 Task: Search one way flight ticket for 4 adults, 1 infant in seat and 1 infant on lap in premium economy from Tampa: Tampa International Airport to Greensboro: Piedmont Triad International Airport on 5-1-2023. Number of bags: 5 checked bags. Price is upto 78000. Outbound departure time preference is 12:30.
Action: Mouse moved to (271, 251)
Screenshot: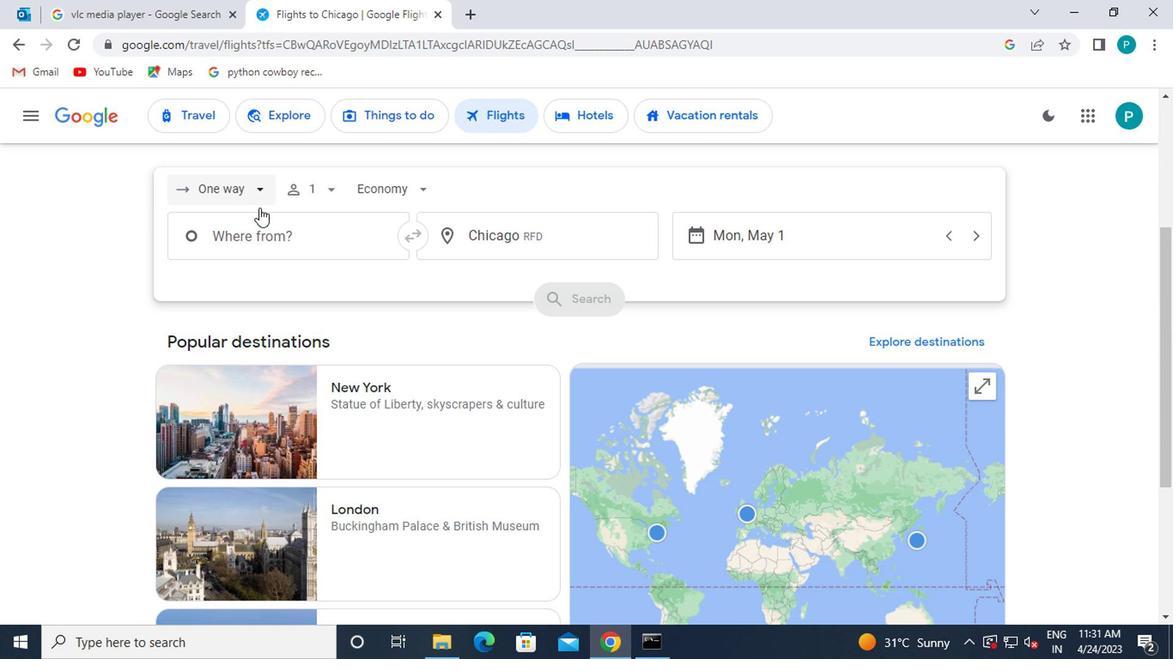 
Action: Mouse pressed left at (271, 251)
Screenshot: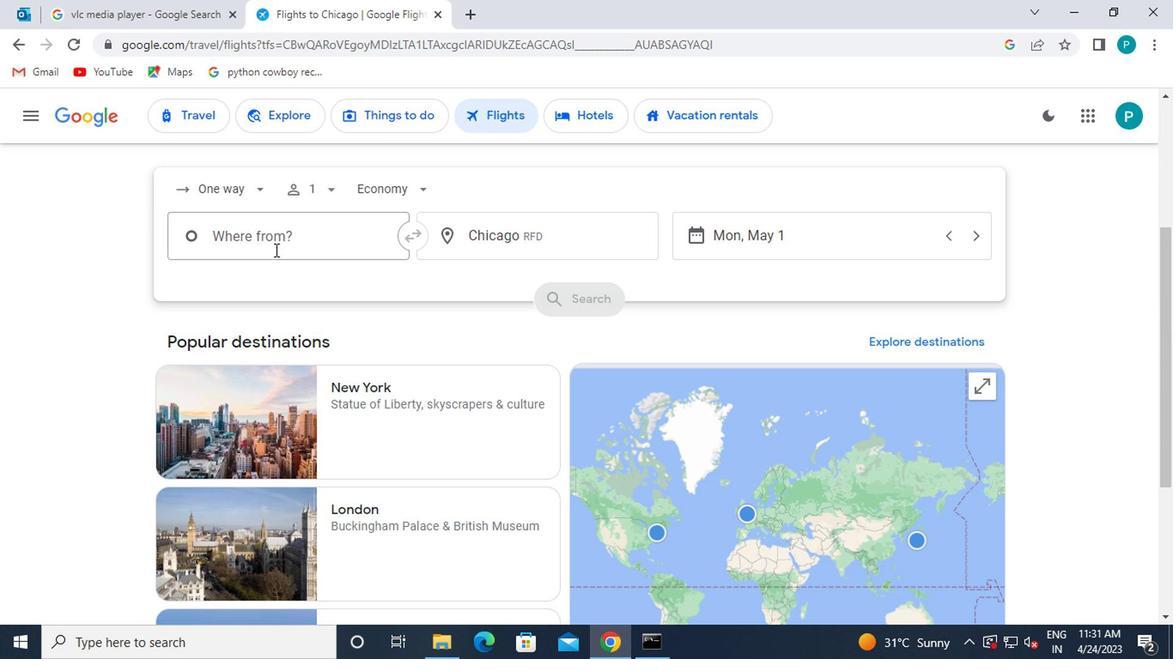 
Action: Key pressed tam
Screenshot: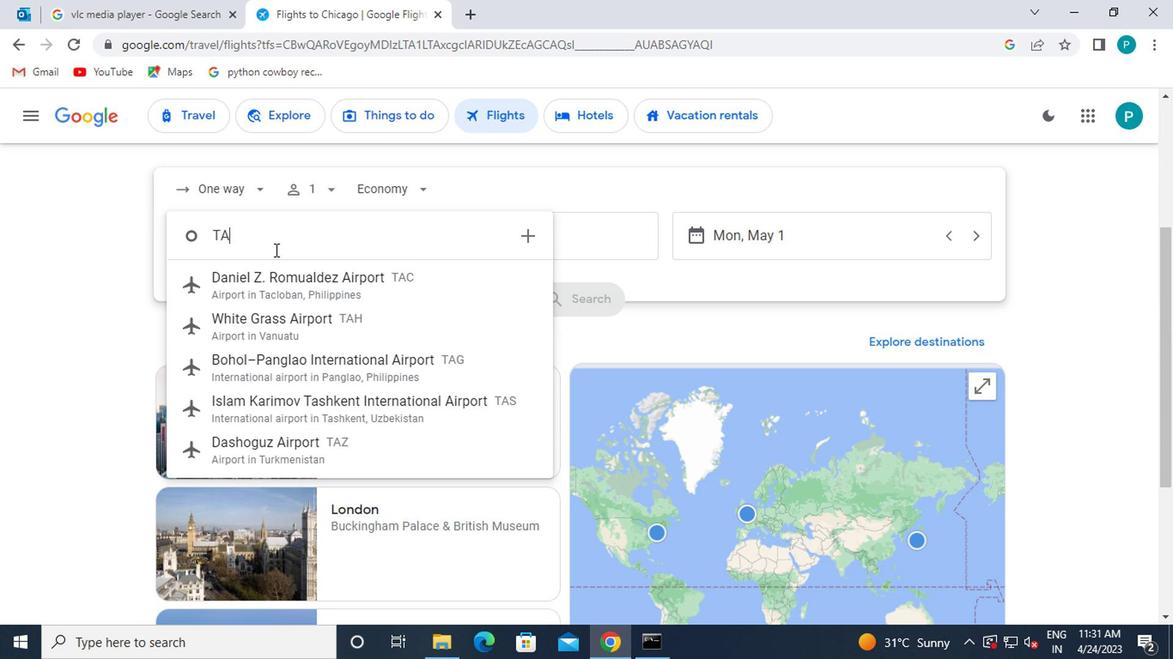 
Action: Mouse moved to (298, 249)
Screenshot: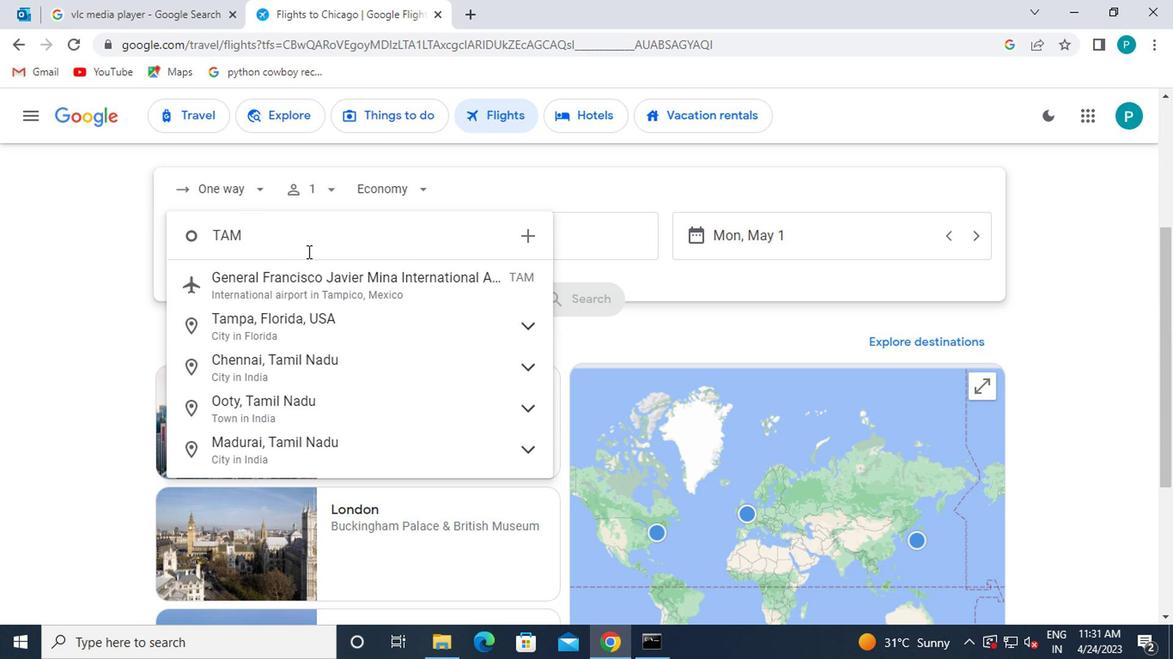 
Action: Key pressed <Key.backspace><Key.backspace>
Screenshot: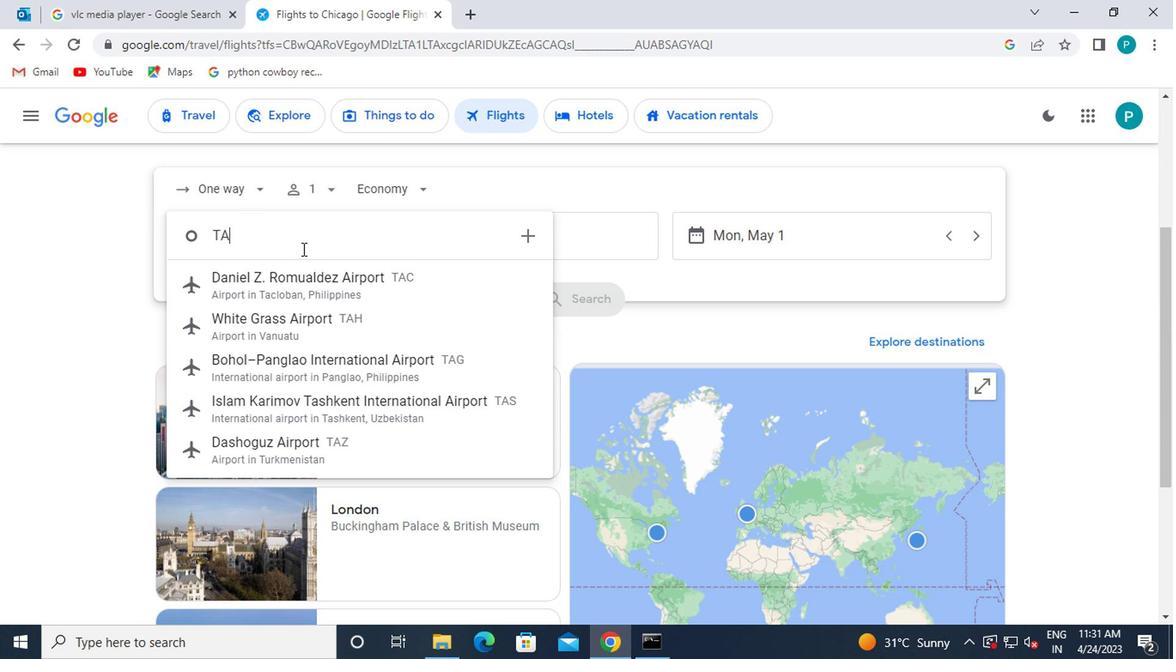 
Action: Mouse moved to (205, 190)
Screenshot: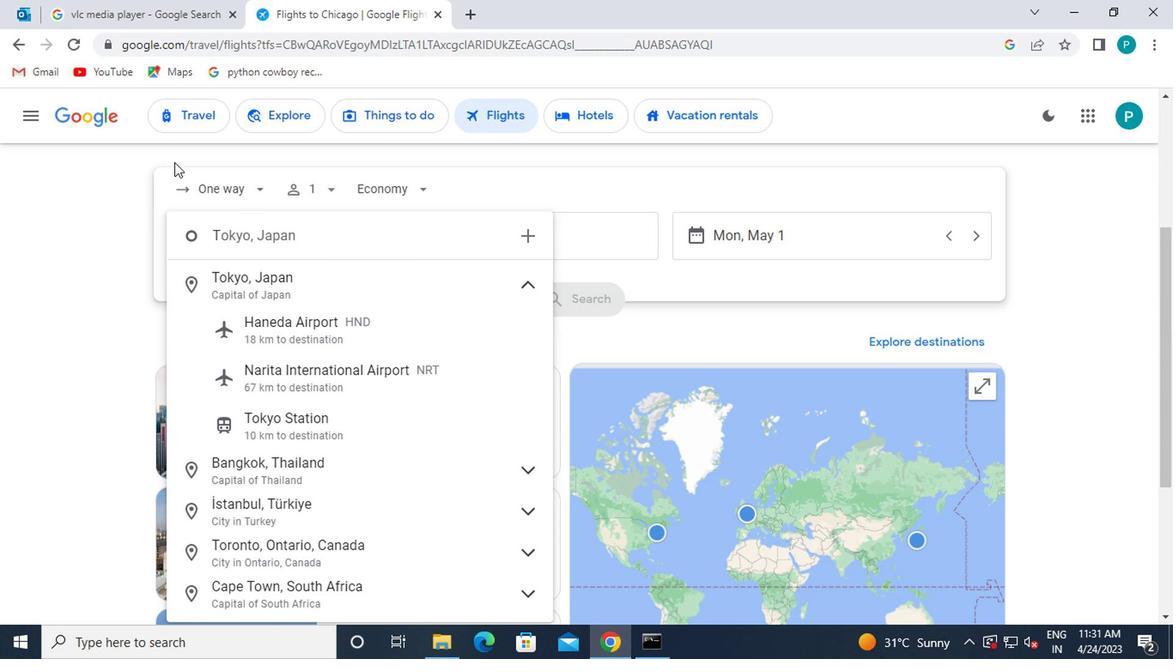 
Action: Mouse pressed left at (205, 190)
Screenshot: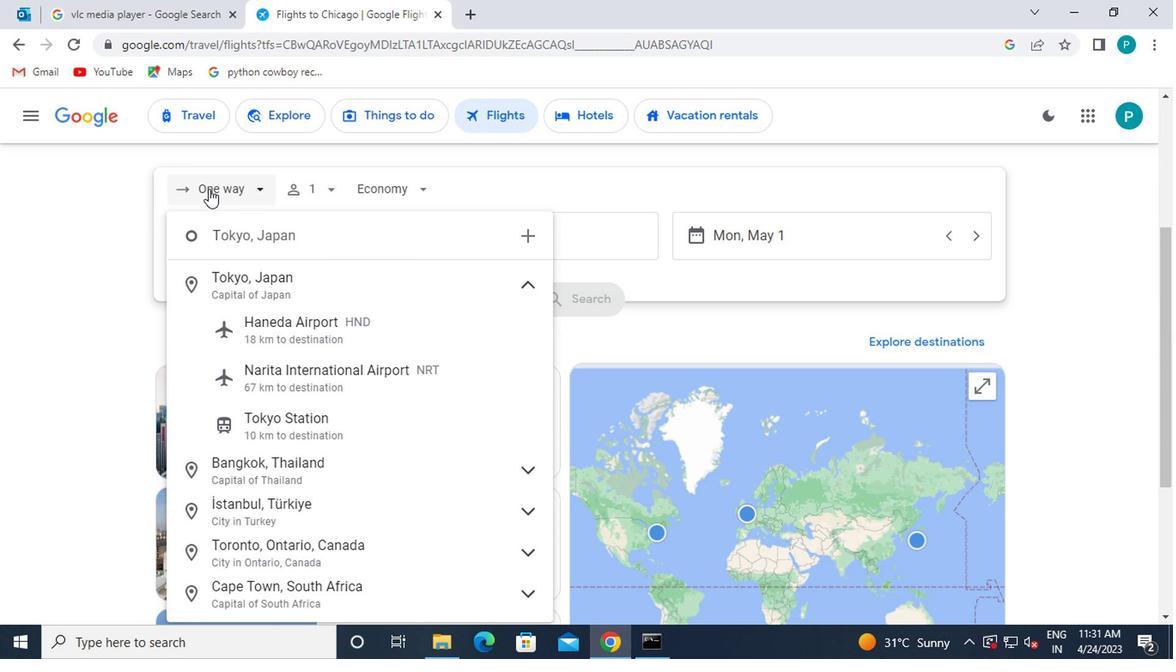 
Action: Mouse moved to (238, 265)
Screenshot: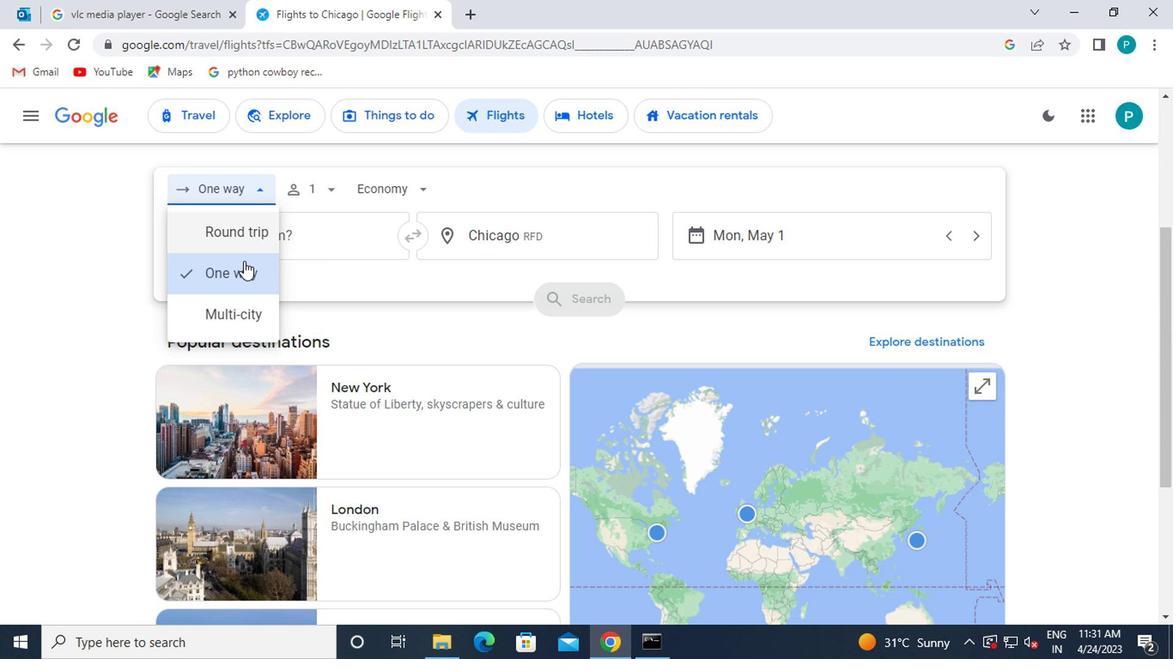 
Action: Mouse pressed left at (238, 265)
Screenshot: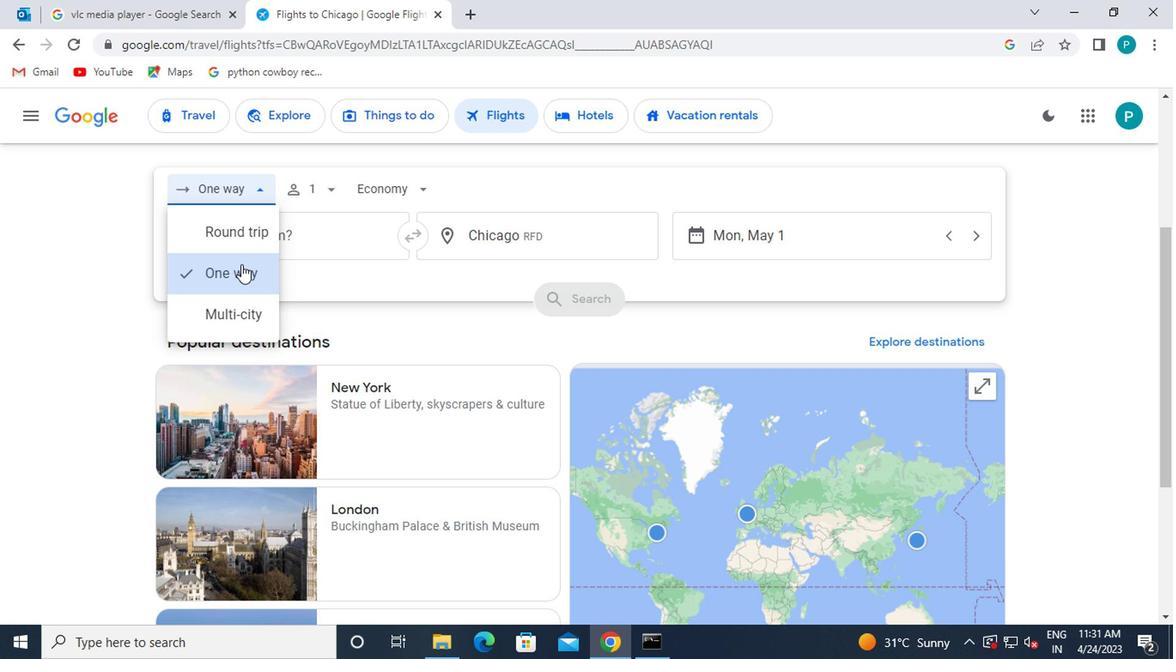 
Action: Mouse moved to (322, 195)
Screenshot: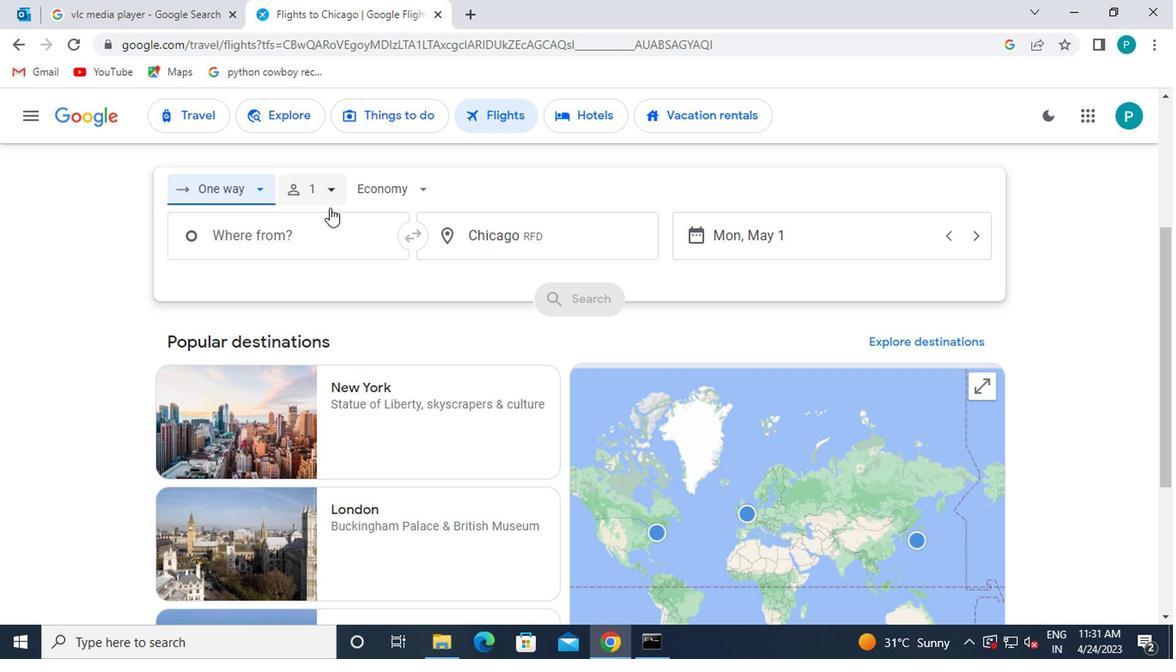 
Action: Mouse pressed left at (322, 195)
Screenshot: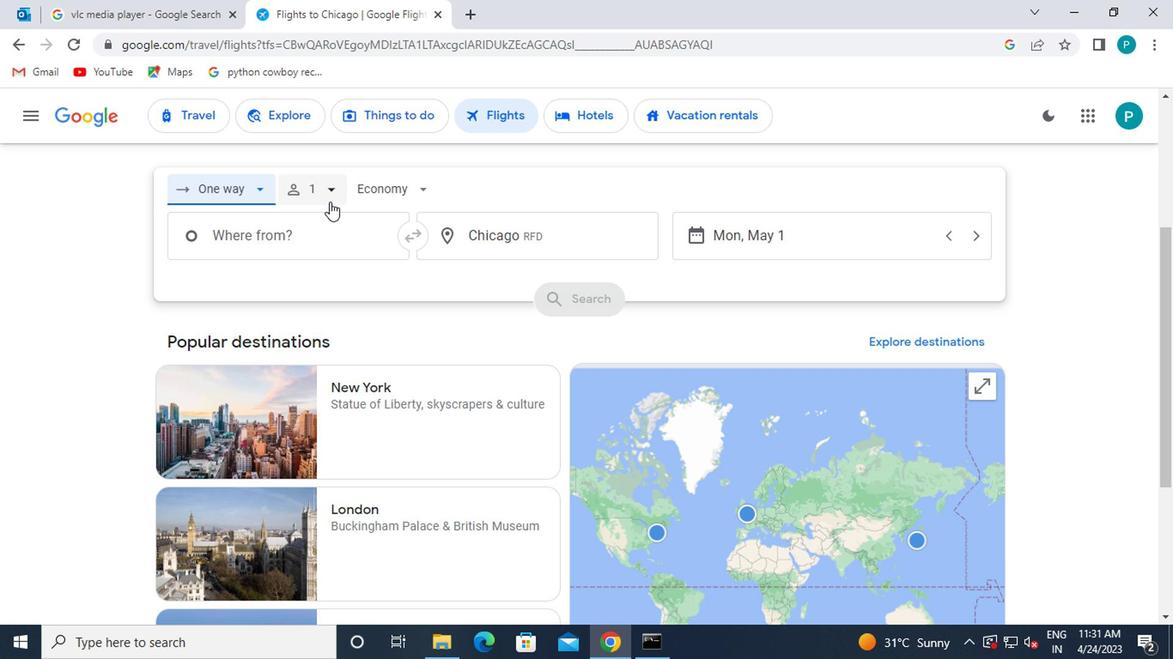 
Action: Mouse moved to (460, 236)
Screenshot: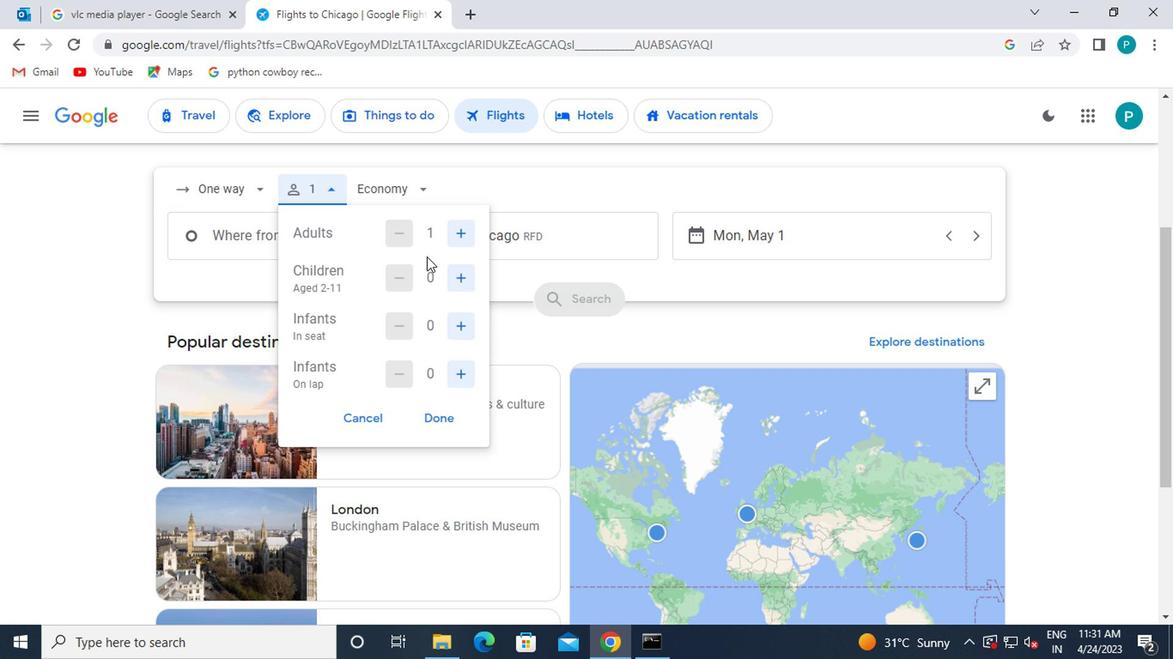 
Action: Mouse pressed left at (460, 236)
Screenshot: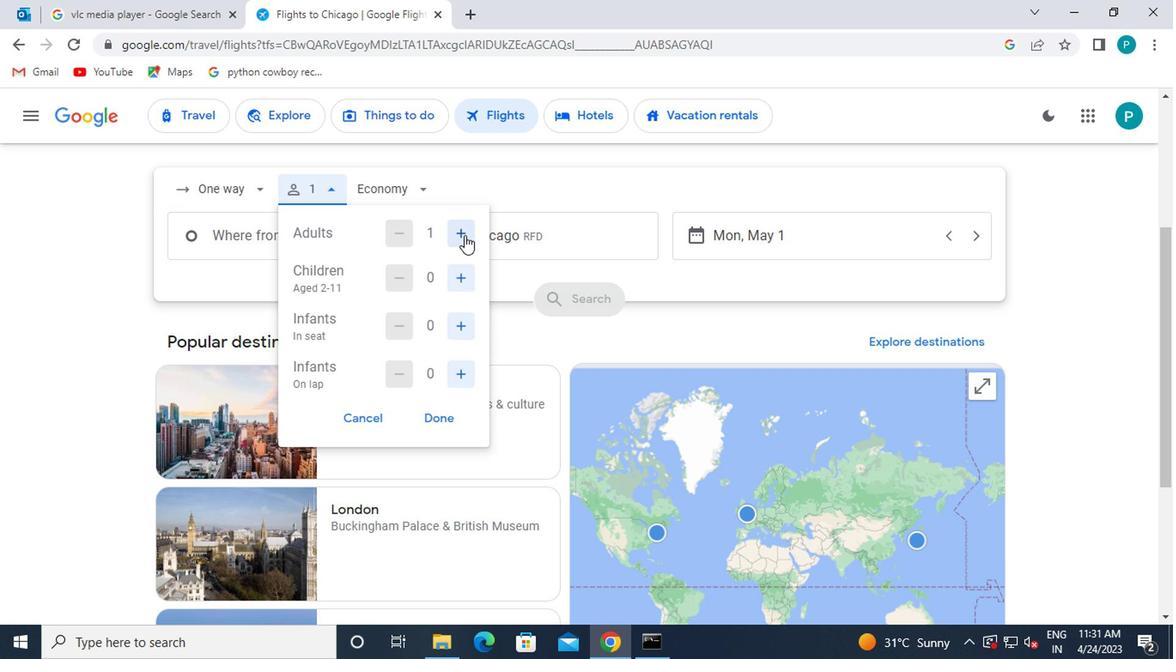 
Action: Mouse pressed left at (460, 236)
Screenshot: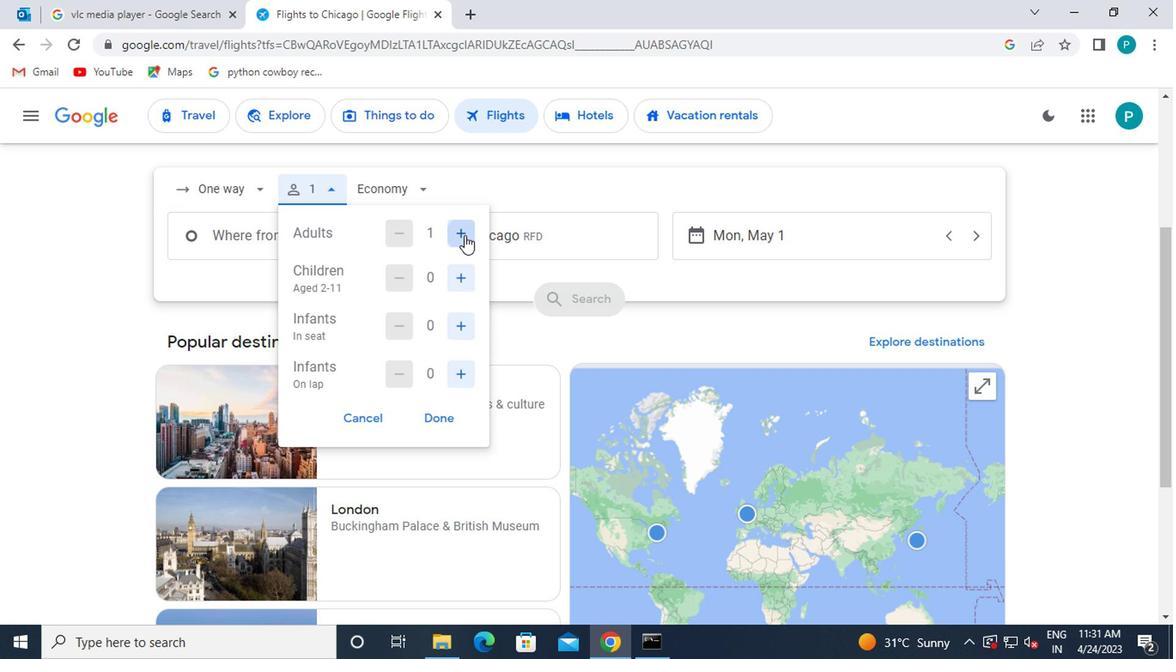 
Action: Mouse pressed left at (460, 236)
Screenshot: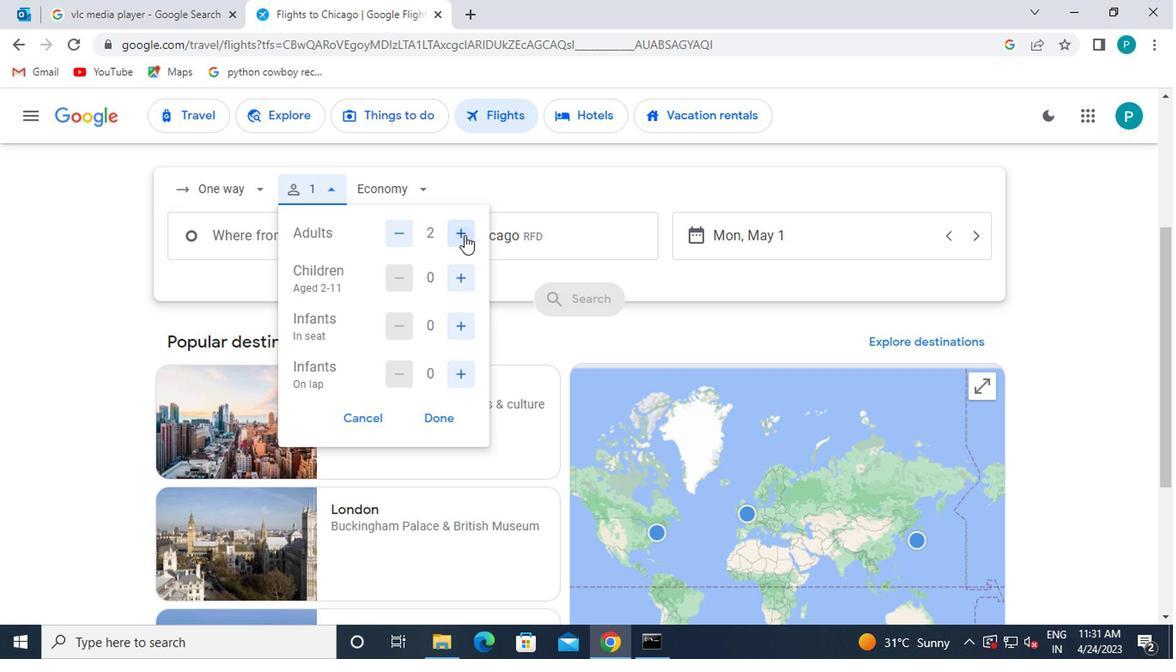 
Action: Mouse moved to (460, 321)
Screenshot: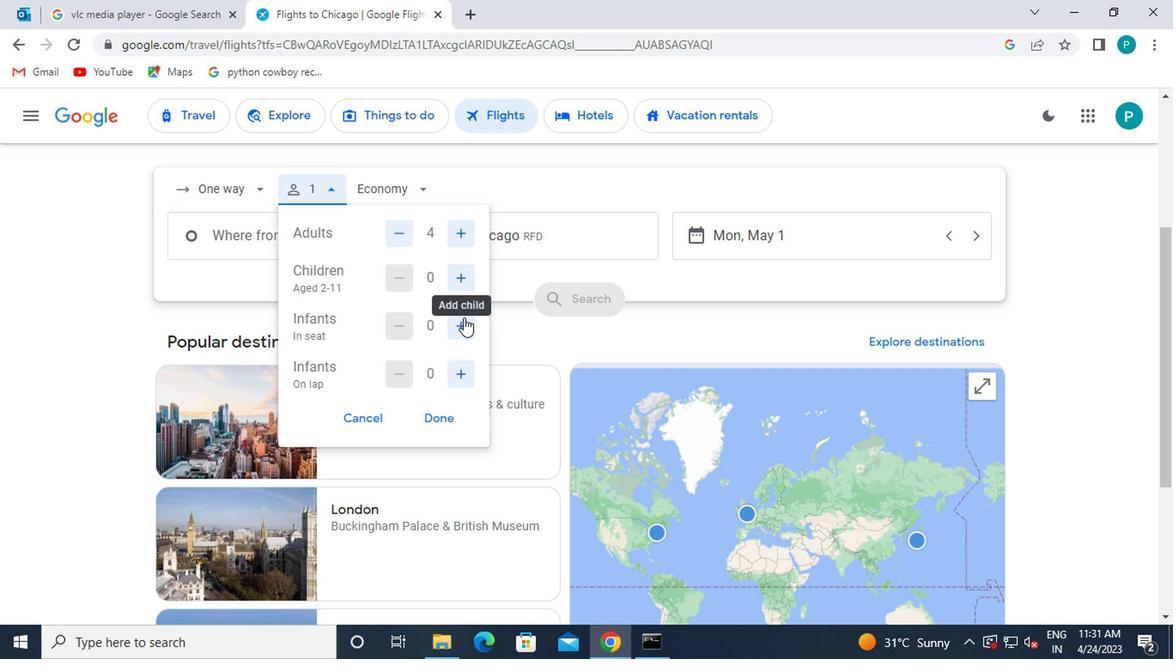 
Action: Mouse pressed left at (460, 321)
Screenshot: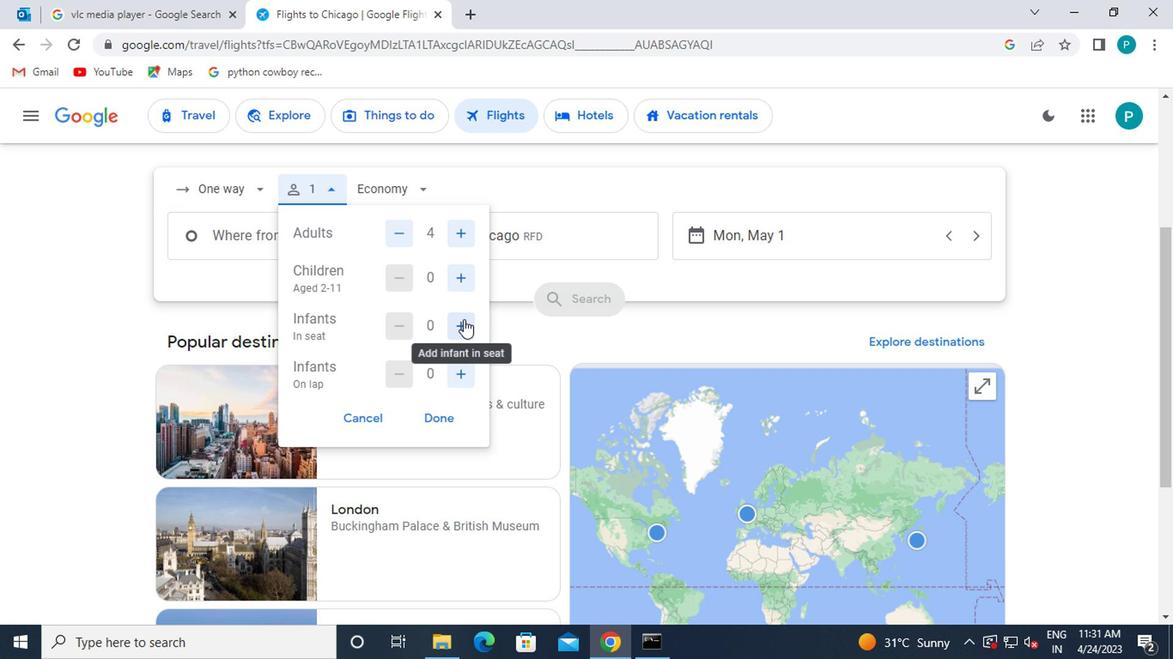 
Action: Mouse moved to (467, 379)
Screenshot: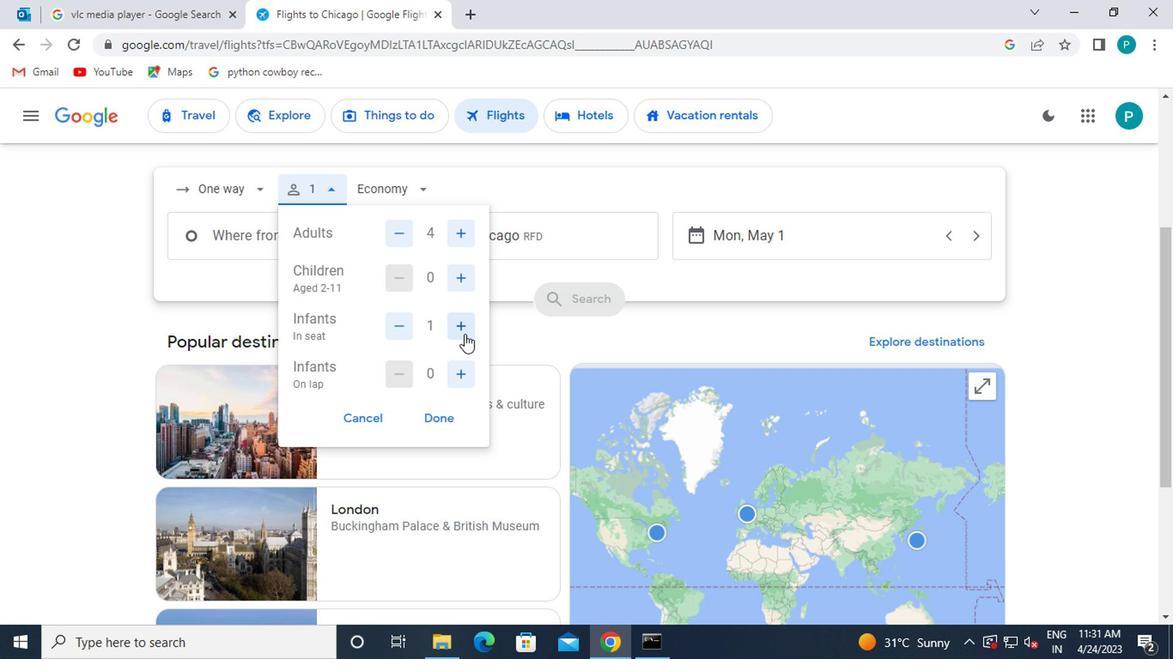 
Action: Mouse pressed left at (467, 379)
Screenshot: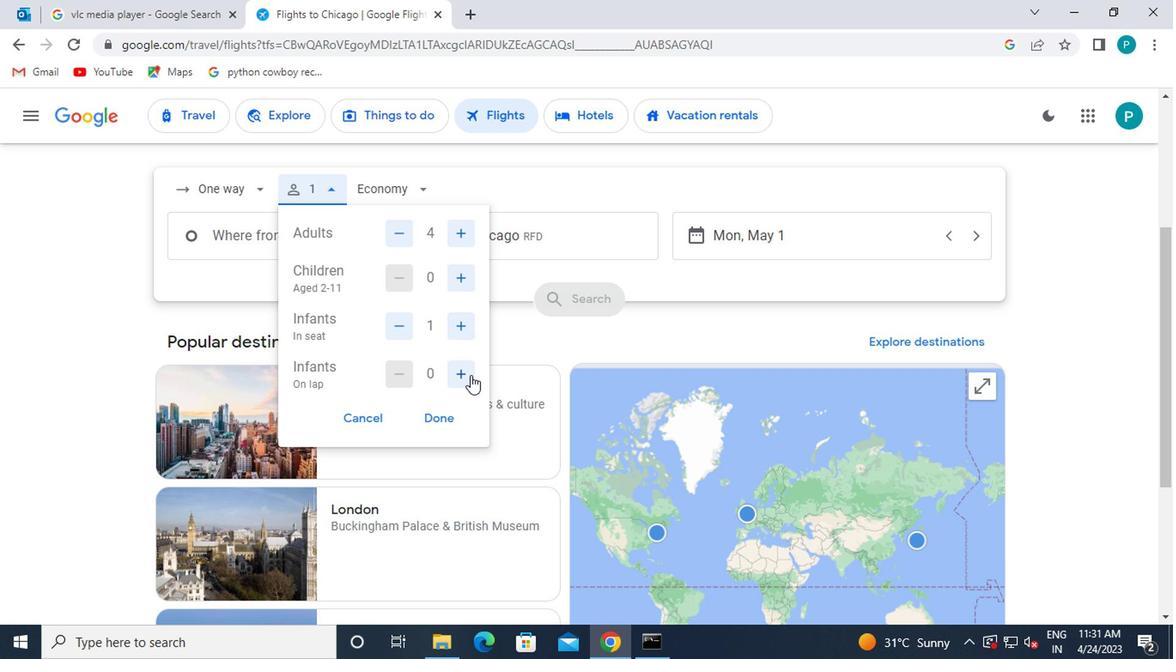
Action: Mouse moved to (430, 415)
Screenshot: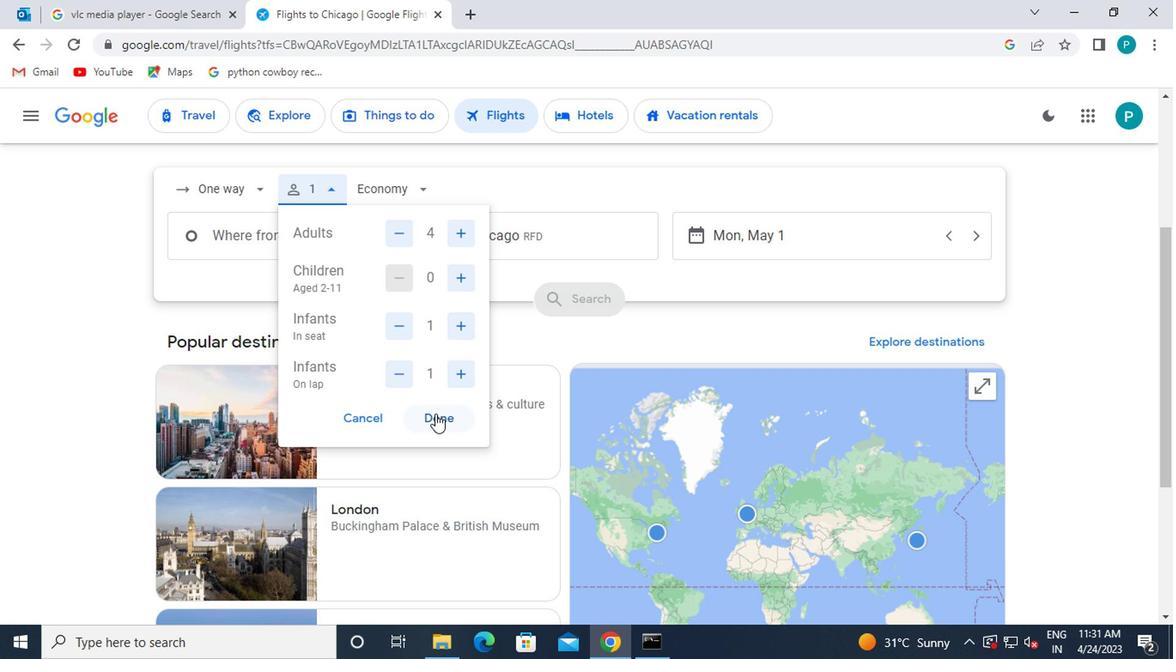 
Action: Mouse pressed left at (430, 415)
Screenshot: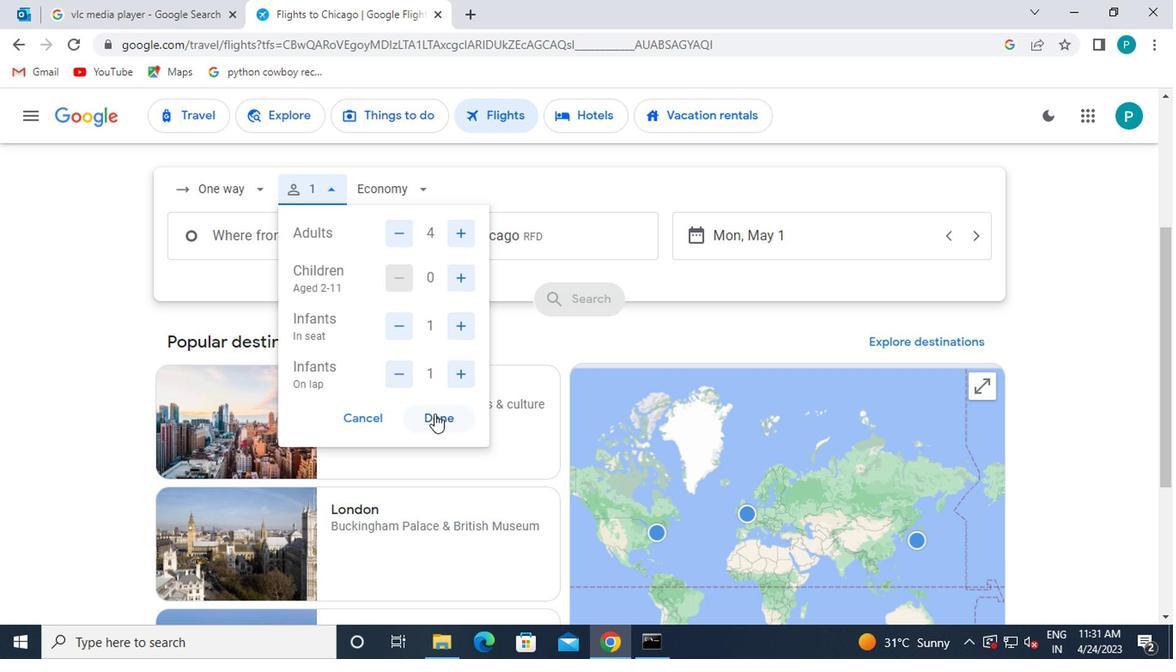 
Action: Mouse moved to (417, 186)
Screenshot: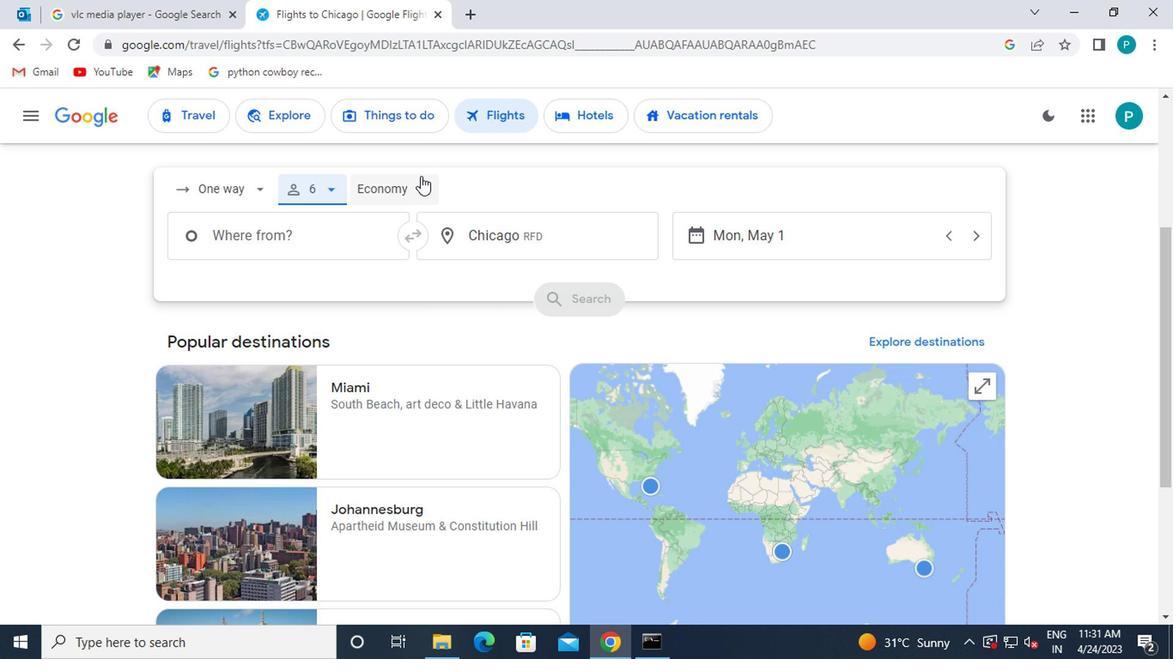 
Action: Mouse pressed left at (417, 186)
Screenshot: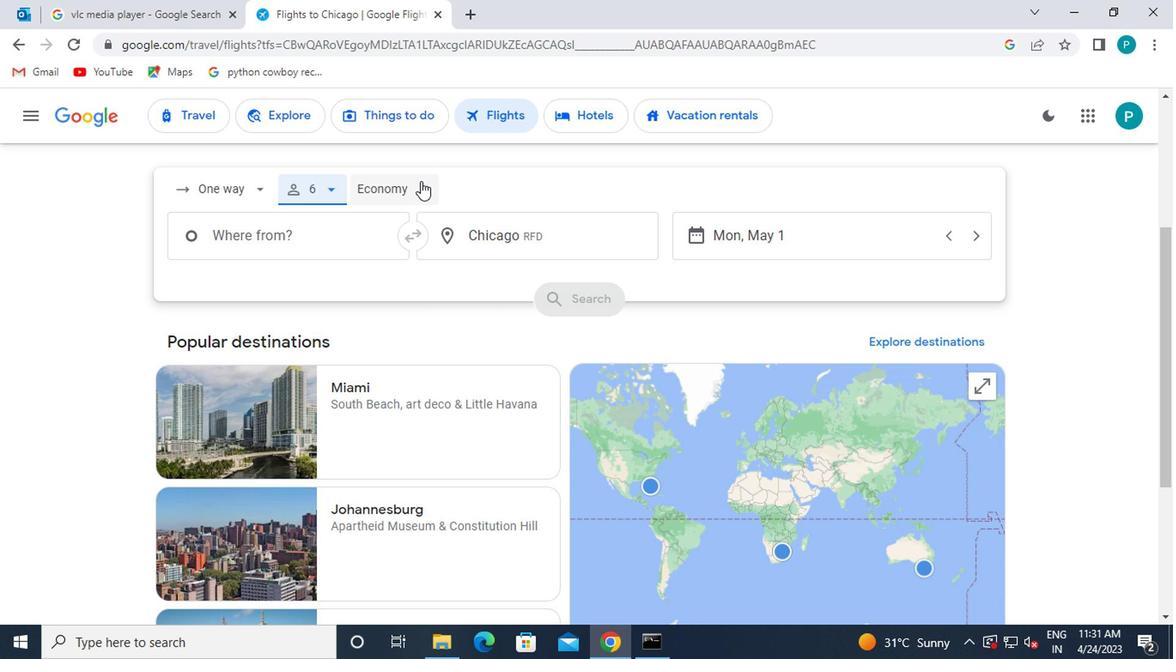 
Action: Mouse moved to (424, 270)
Screenshot: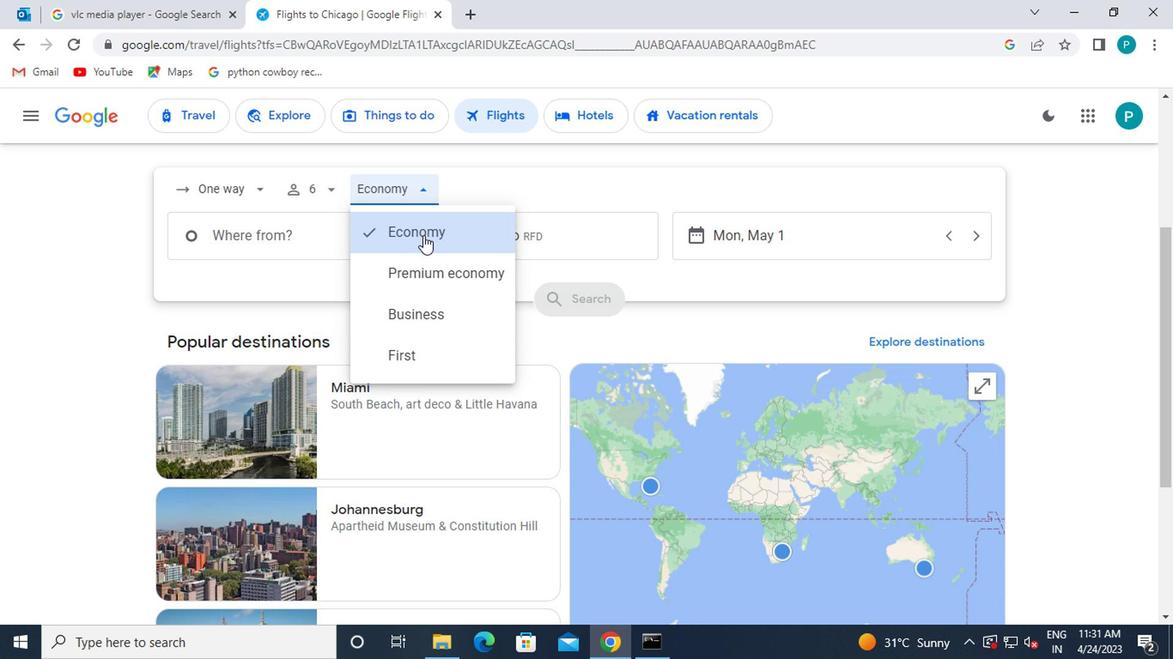 
Action: Mouse pressed left at (424, 270)
Screenshot: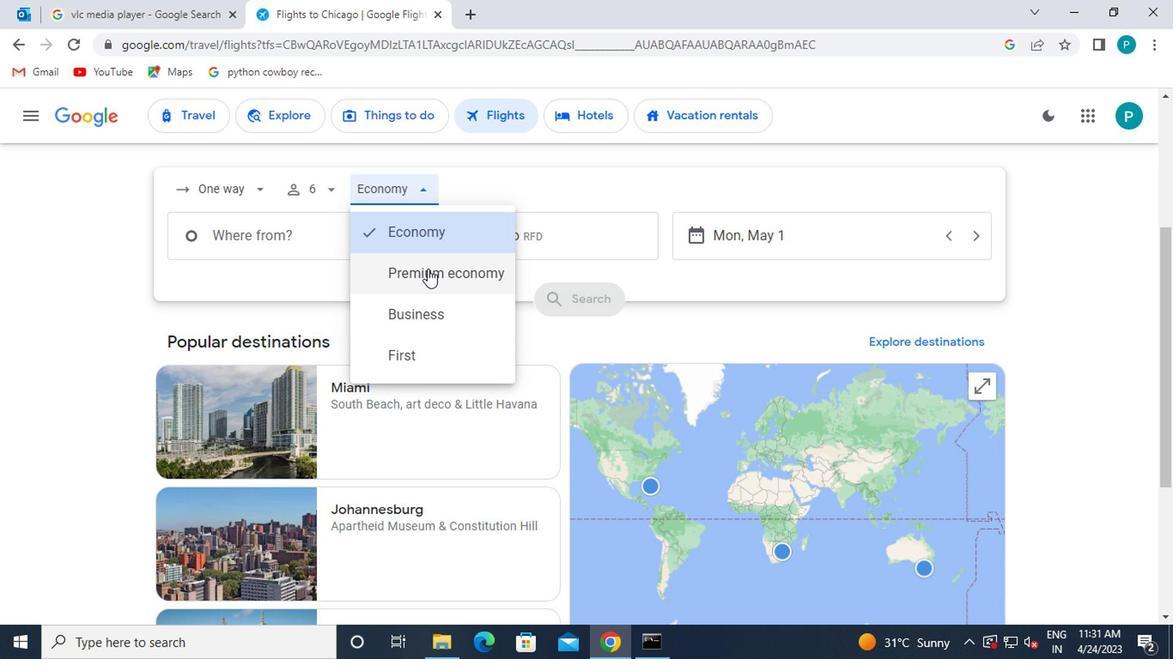 
Action: Mouse moved to (268, 243)
Screenshot: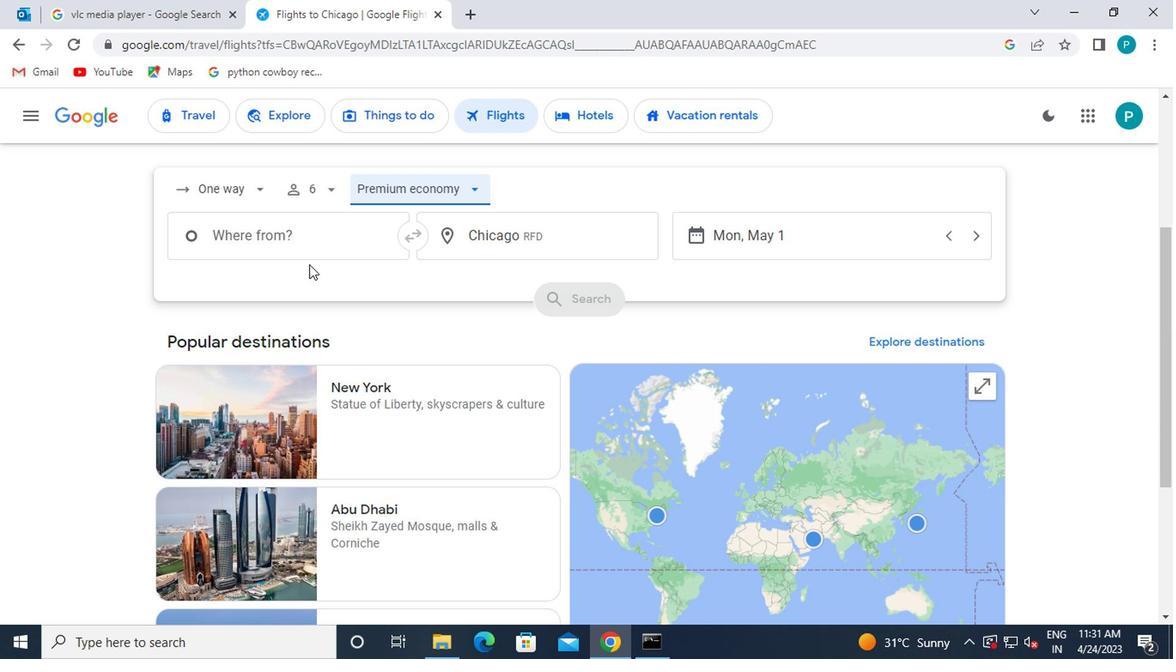 
Action: Mouse pressed left at (268, 243)
Screenshot: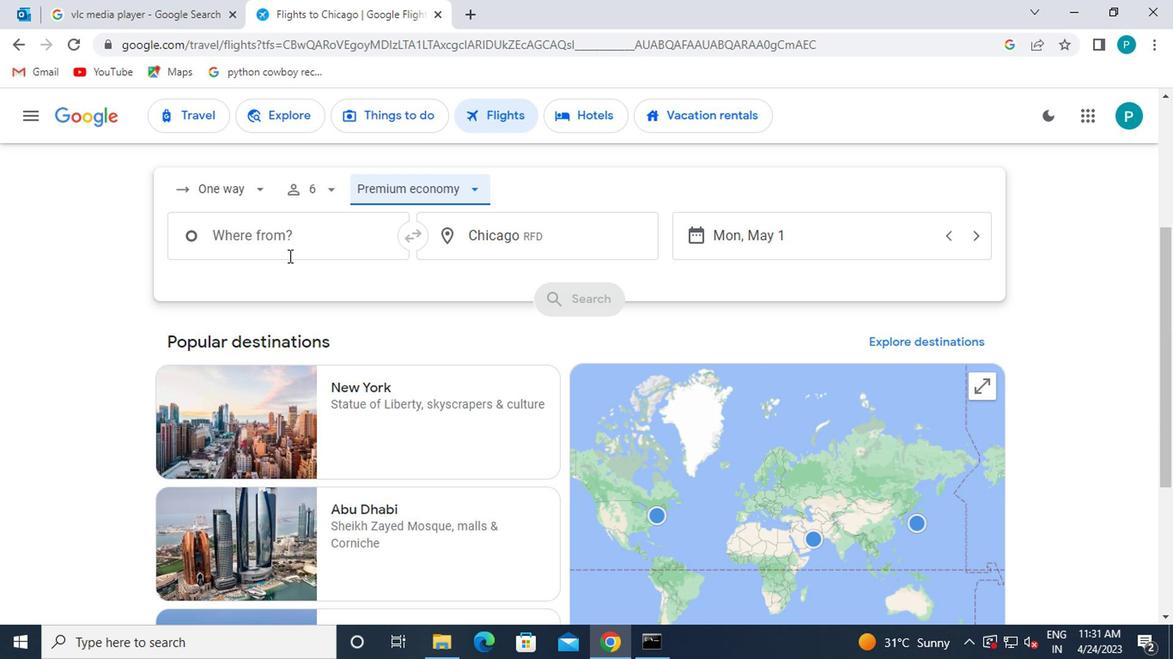 
Action: Mouse moved to (263, 256)
Screenshot: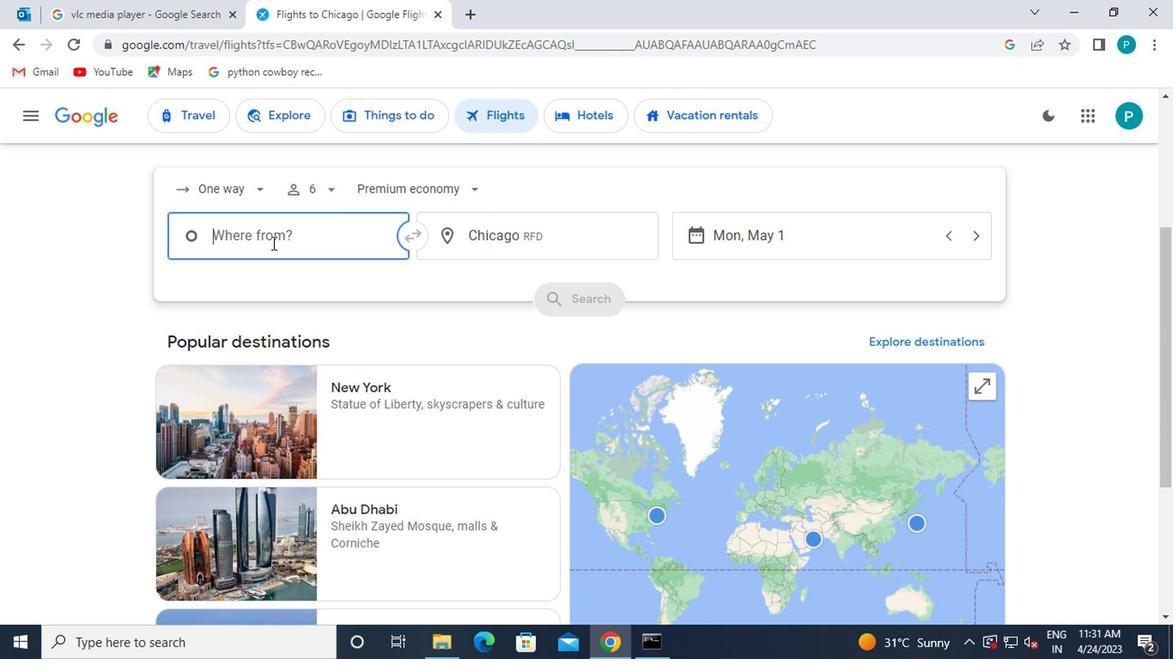 
Action: Key pressed tampa<Key.caps_lock><Key.caps_lock><Key.caps_lock>international<Key.space>to<Key.backspace><Key.backspace>
Screenshot: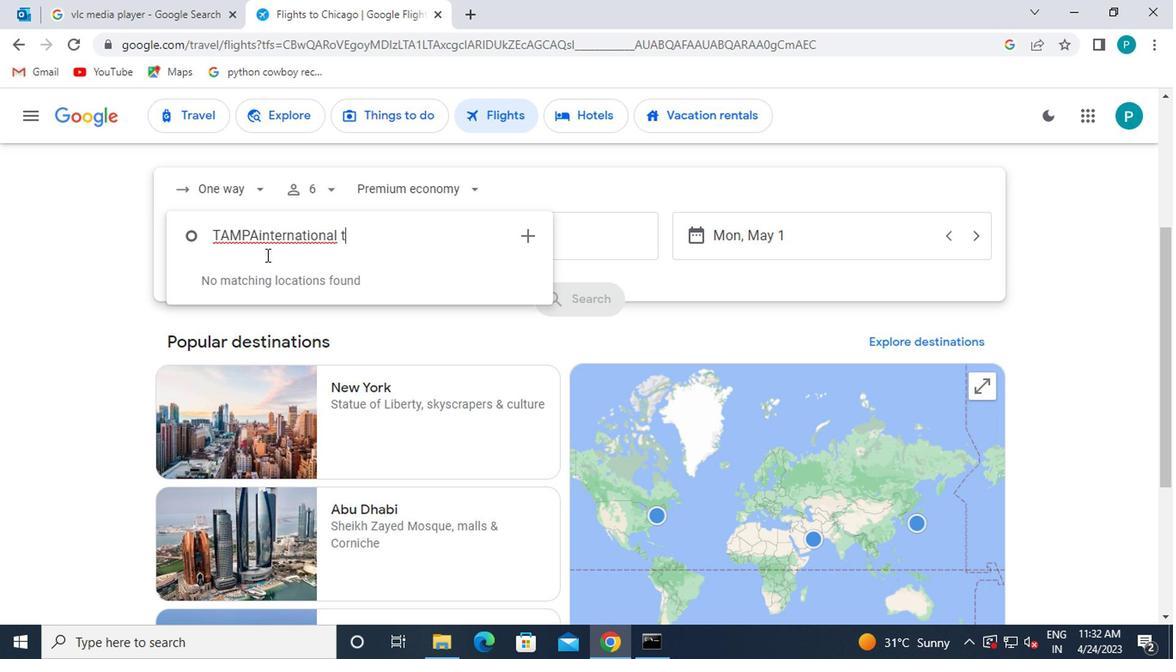 
Action: Mouse moved to (266, 282)
Screenshot: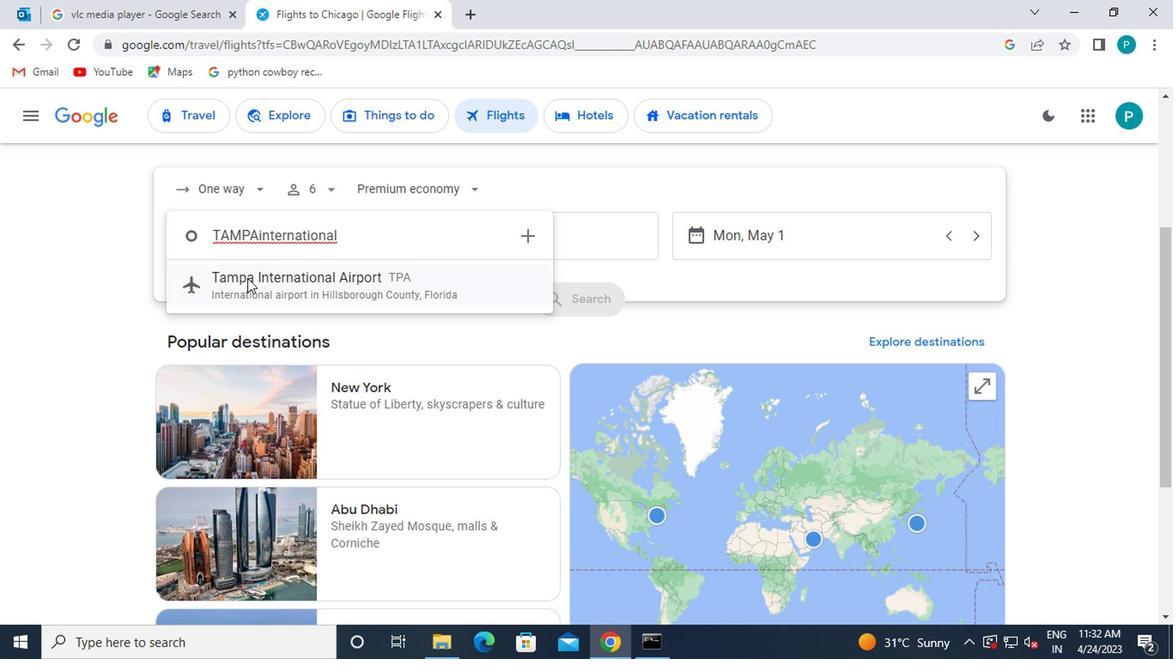 
Action: Mouse pressed left at (266, 282)
Screenshot: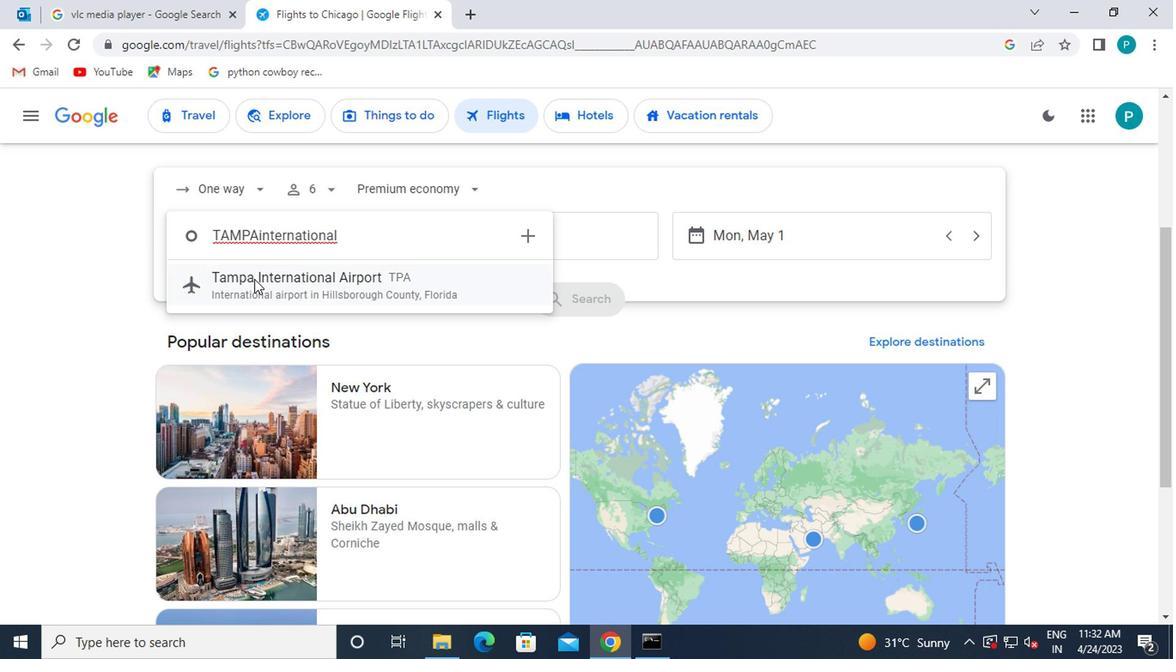 
Action: Mouse moved to (501, 235)
Screenshot: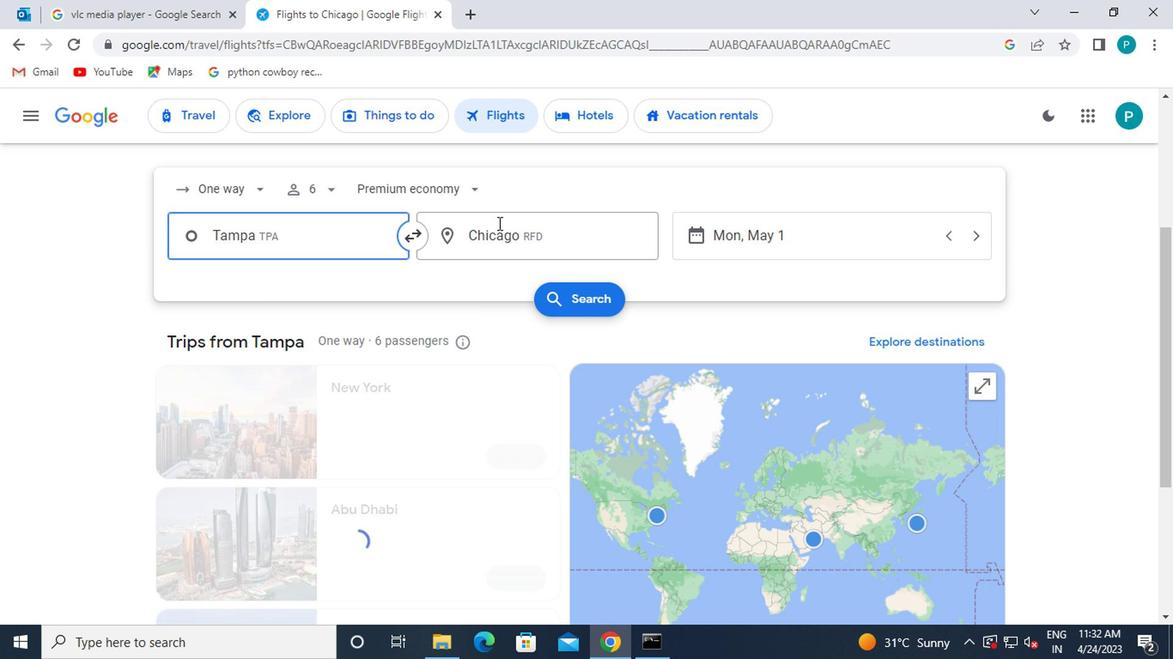 
Action: Mouse pressed left at (501, 235)
Screenshot: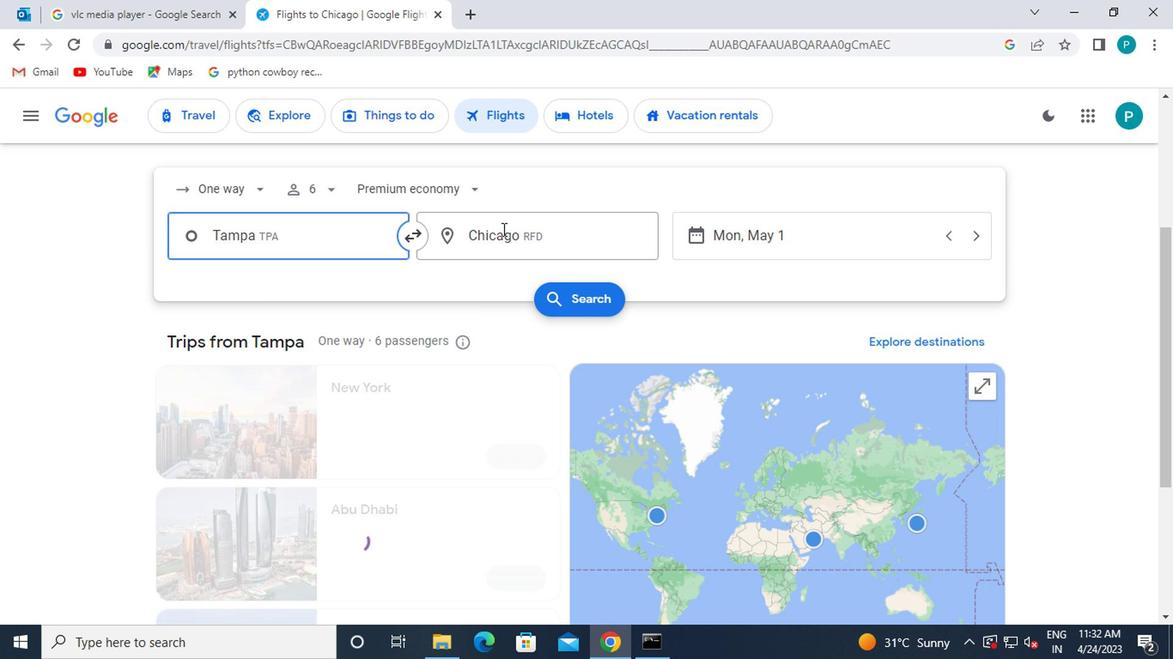 
Action: Mouse moved to (722, 240)
Screenshot: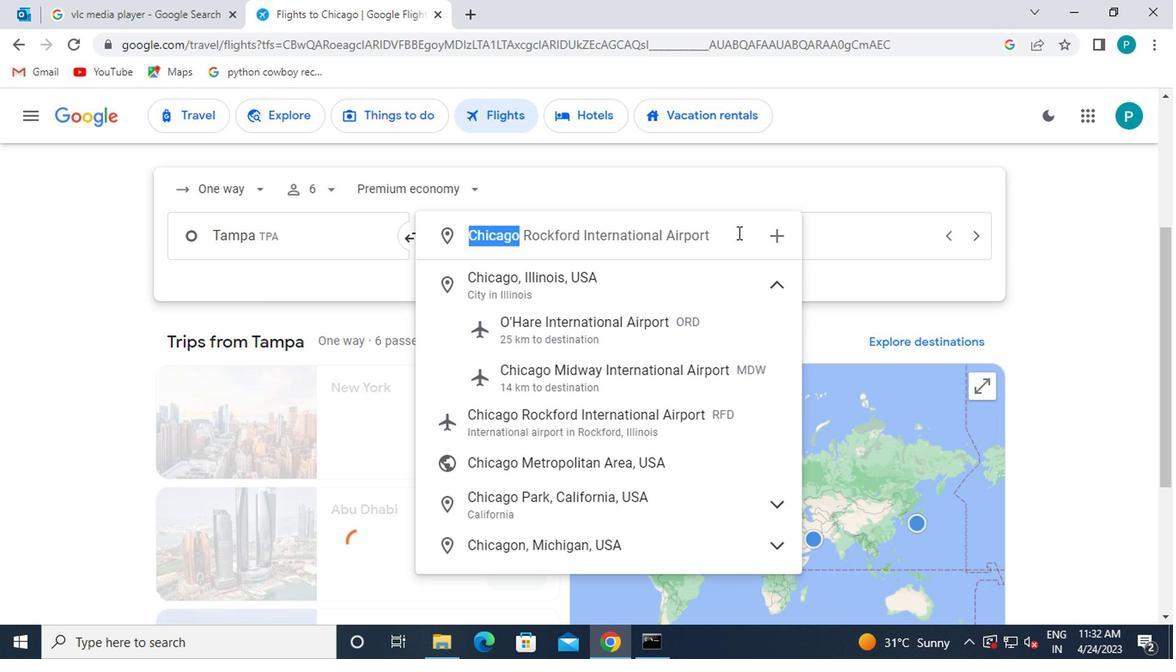
Action: Mouse pressed left at (722, 240)
Screenshot: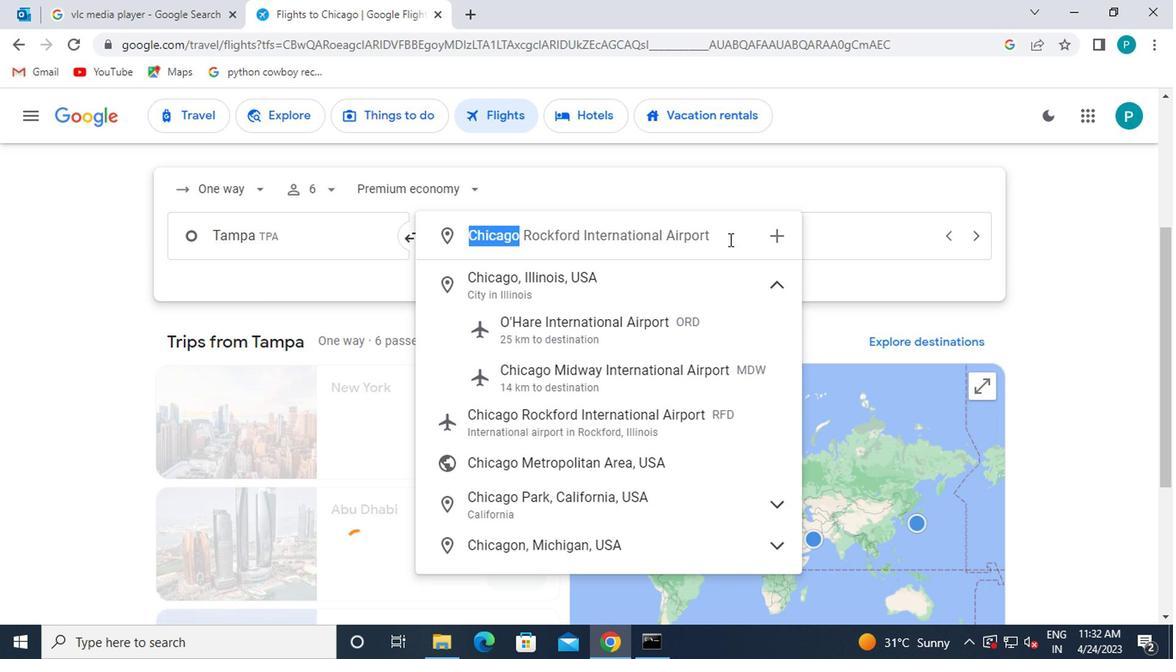 
Action: Mouse moved to (725, 235)
Screenshot: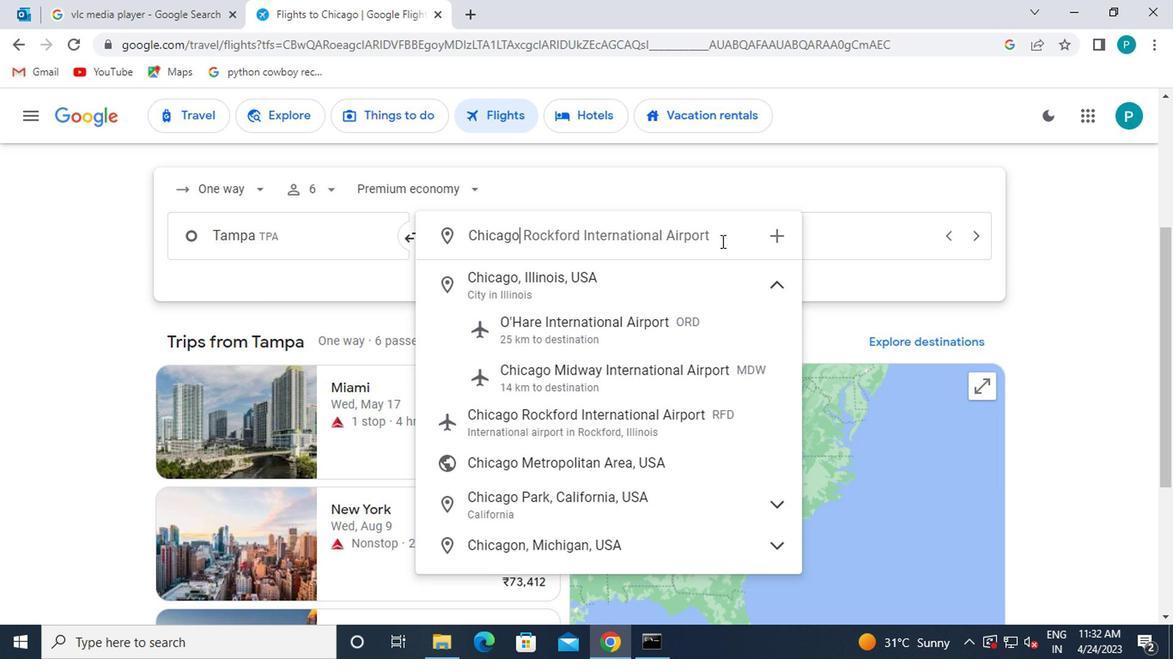 
Action: Mouse pressed left at (725, 235)
Screenshot: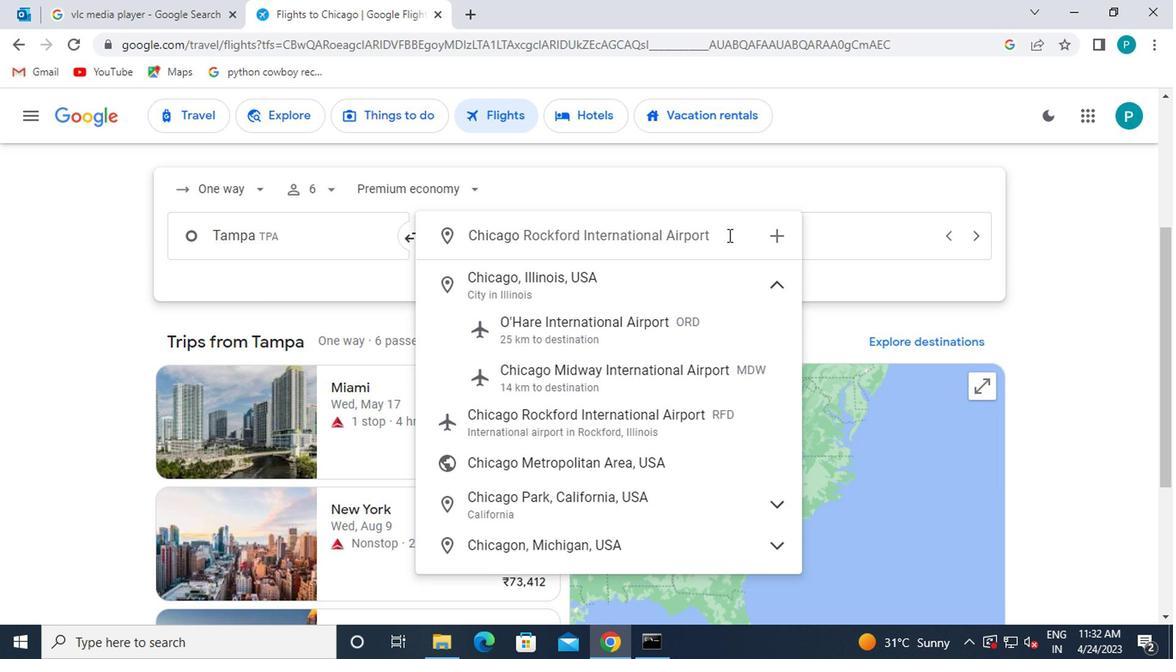 
Action: Mouse moved to (714, 228)
Screenshot: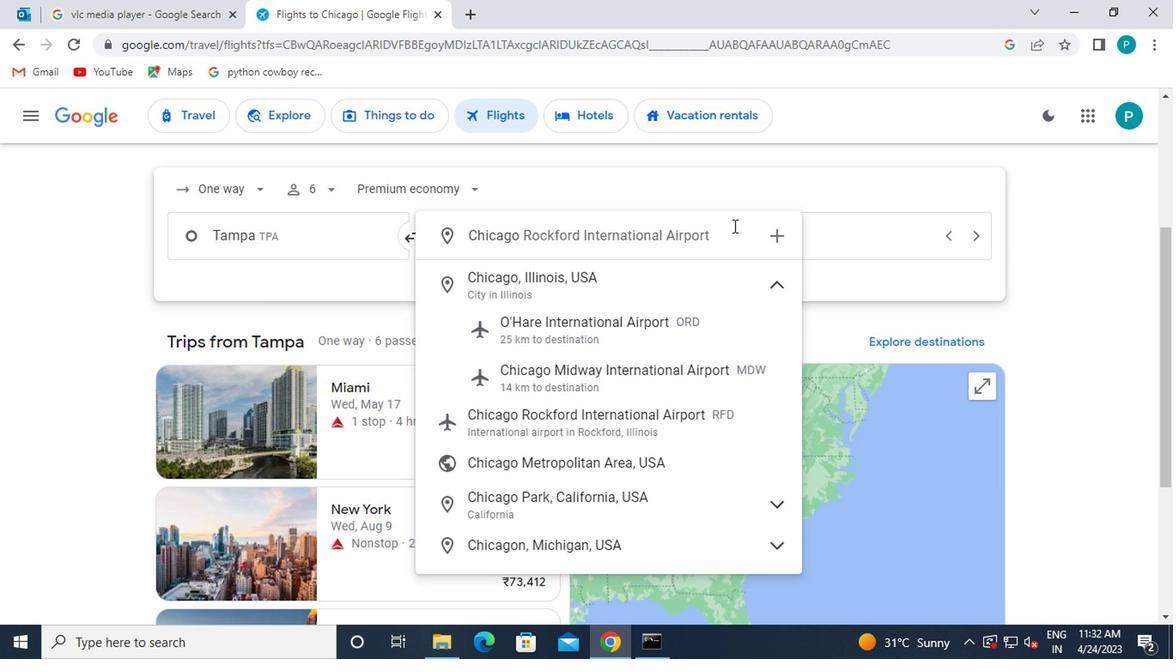 
Action: Mouse pressed left at (714, 228)
Screenshot: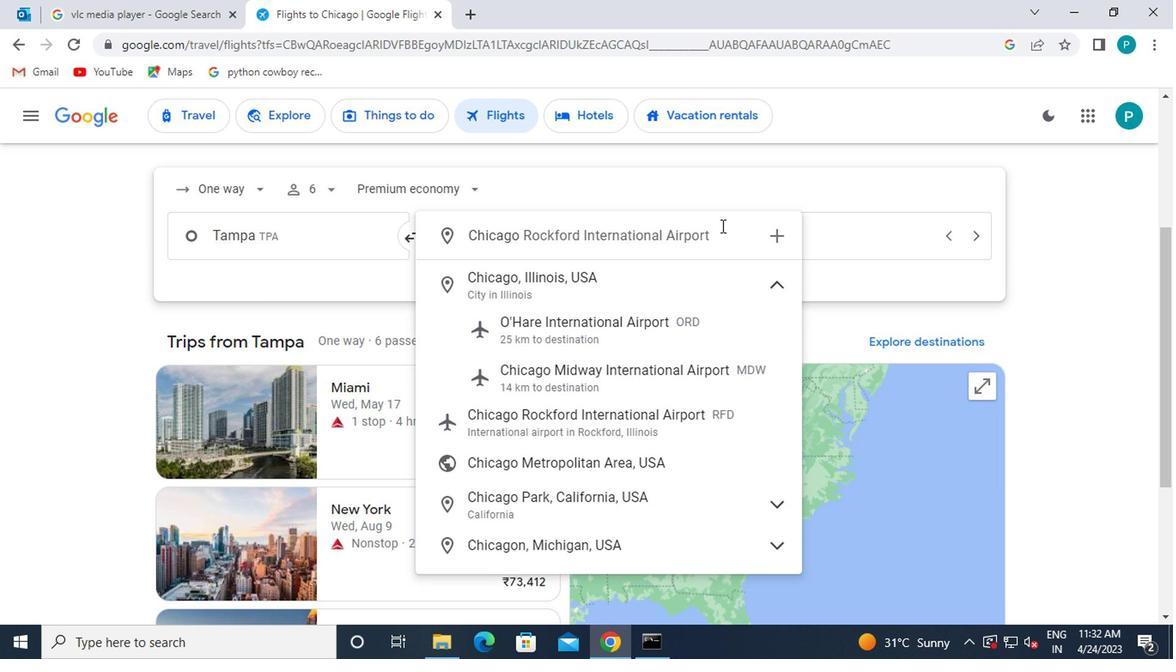 
Action: Mouse moved to (711, 237)
Screenshot: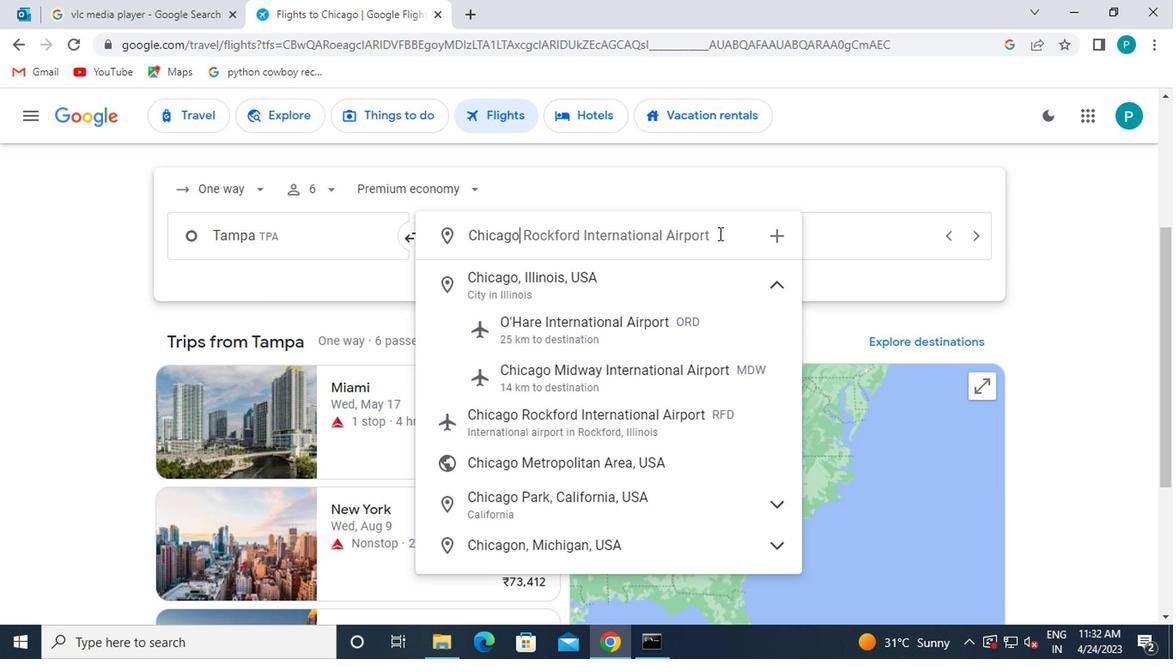 
Action: Mouse pressed left at (711, 237)
Screenshot: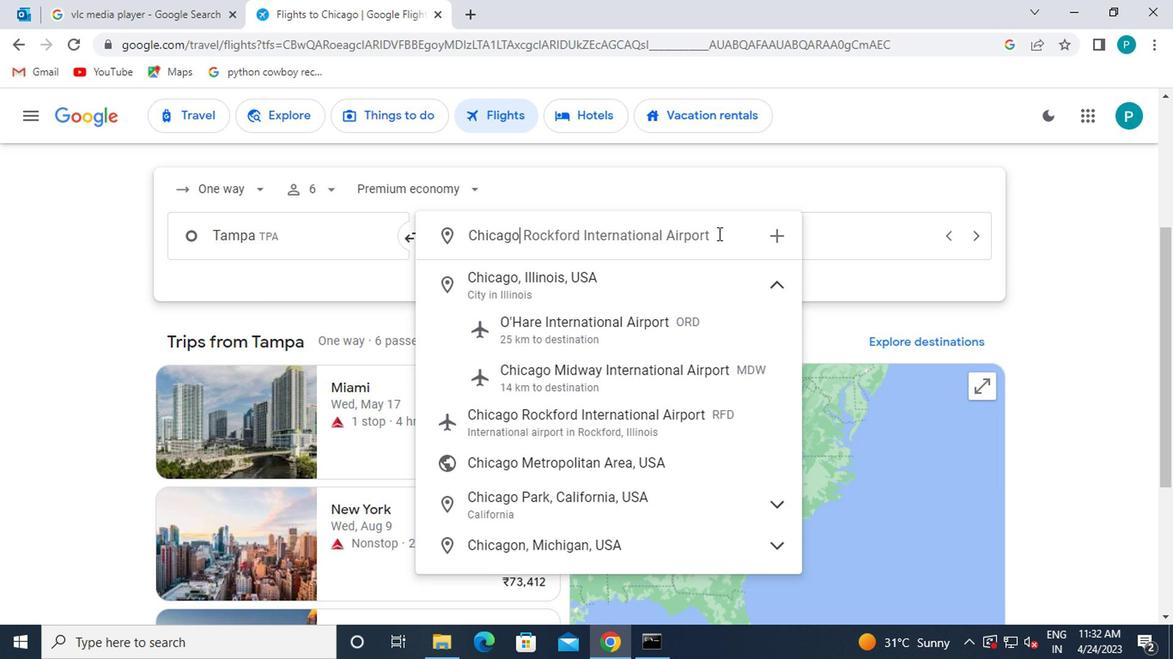 
Action: Mouse pressed left at (711, 237)
Screenshot: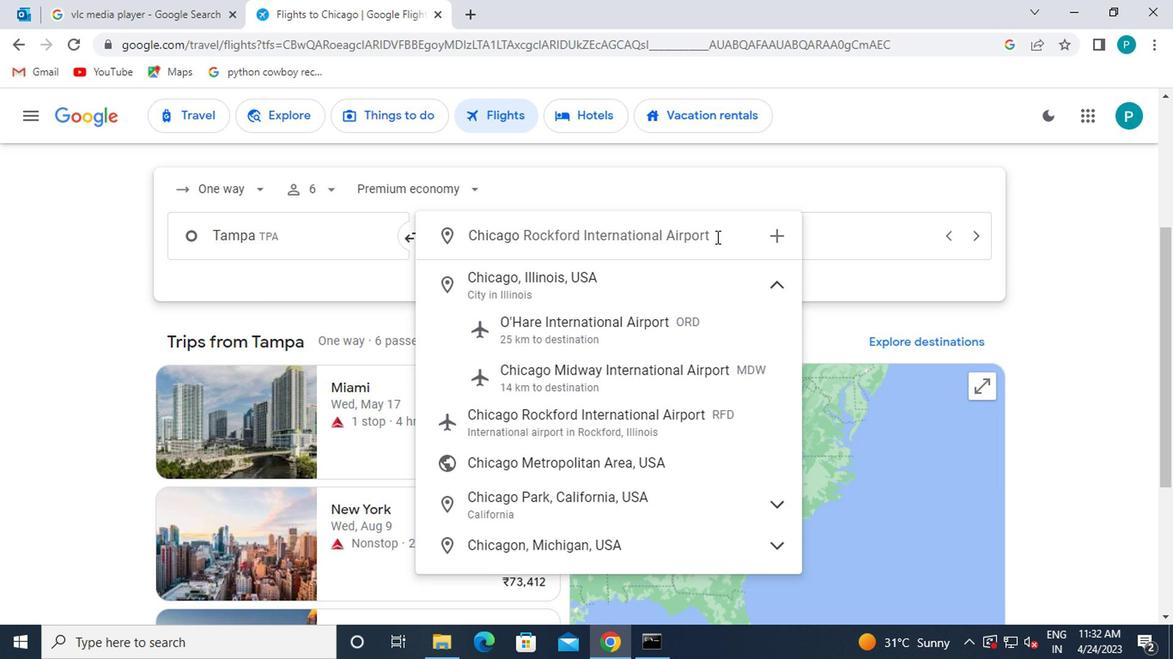 
Action: Mouse moved to (707, 238)
Screenshot: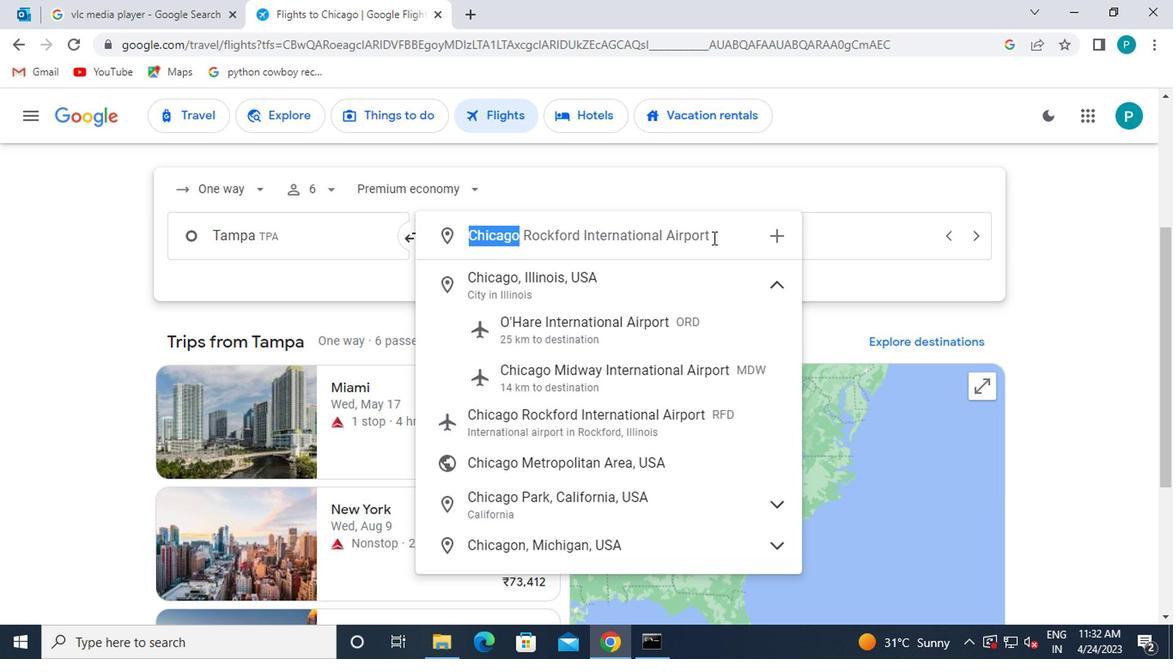 
Action: Key pressed <Key.backspace>
Screenshot: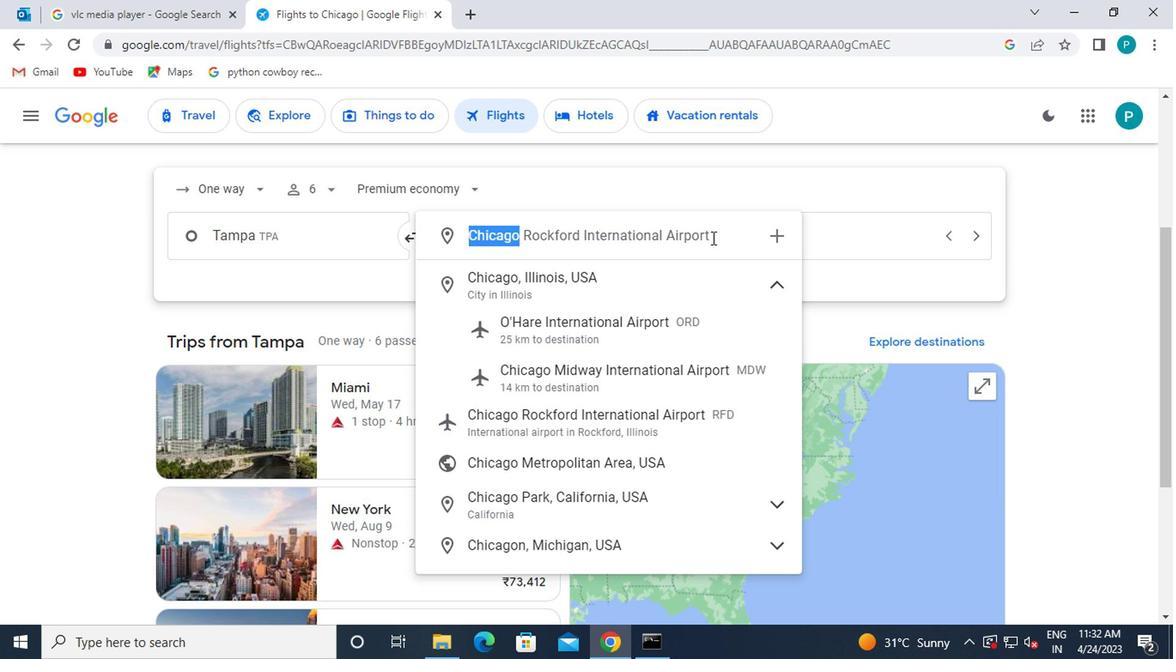 
Action: Mouse moved to (657, 291)
Screenshot: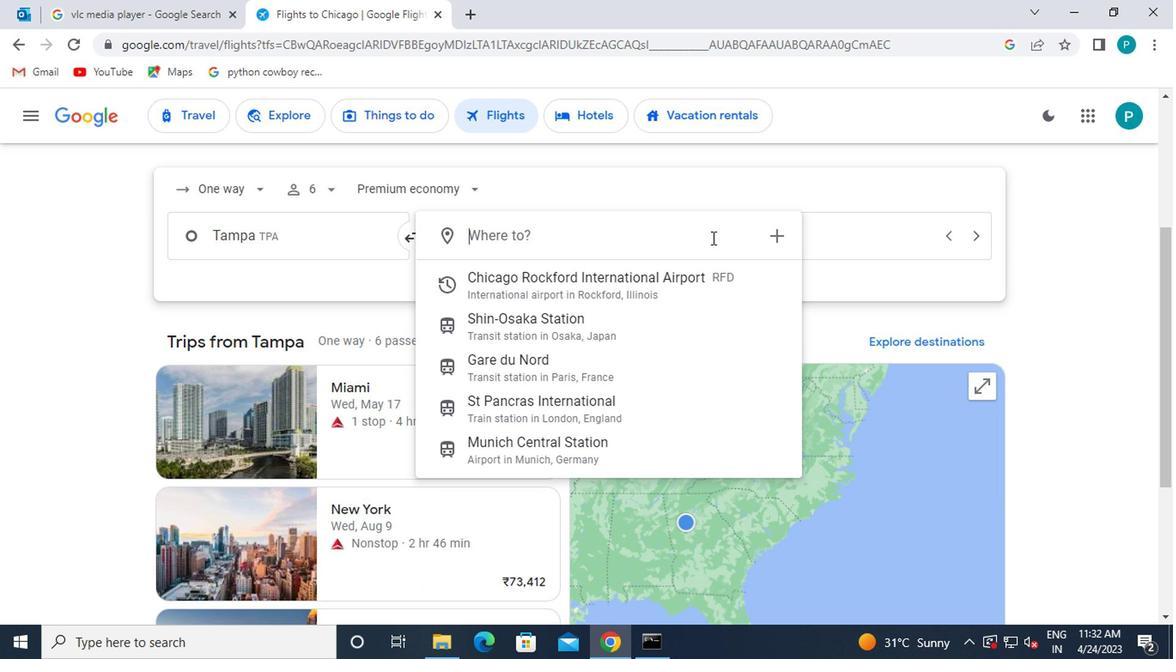 
Action: Key pressed greensboro
Screenshot: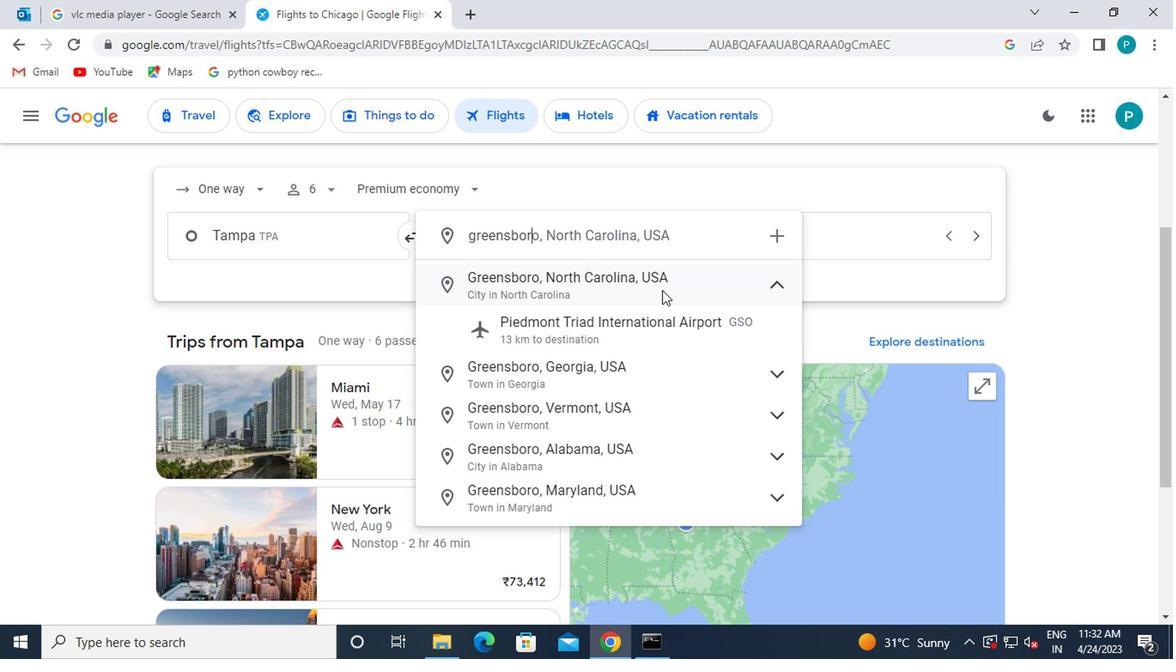 
Action: Mouse moved to (642, 334)
Screenshot: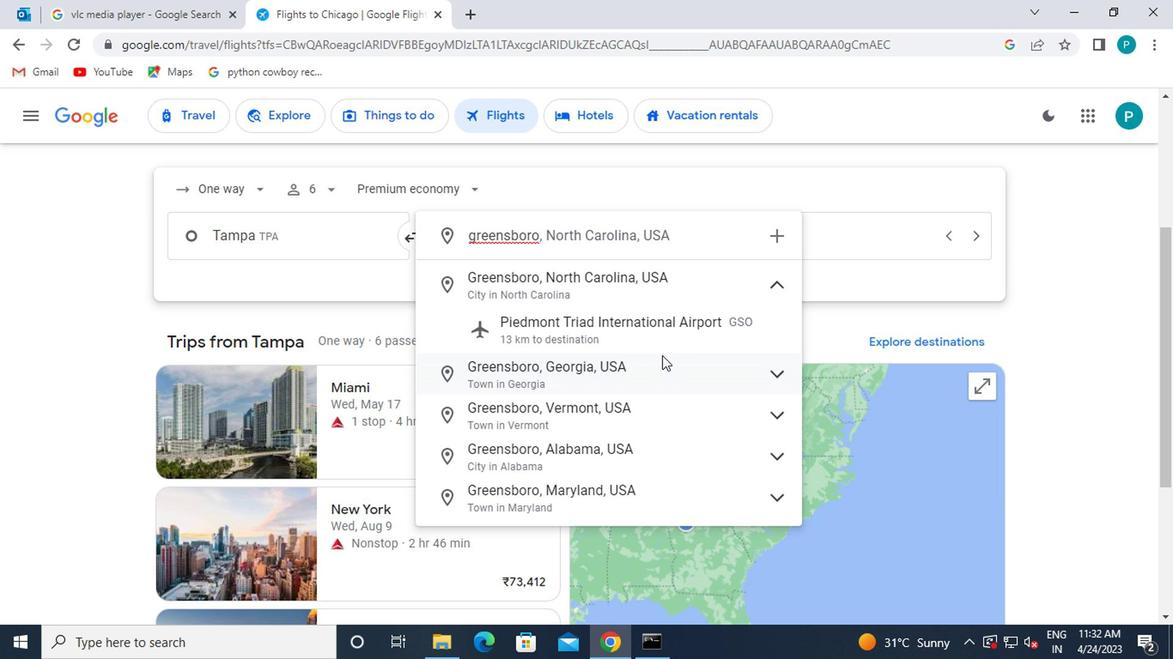 
Action: Mouse pressed left at (642, 334)
Screenshot: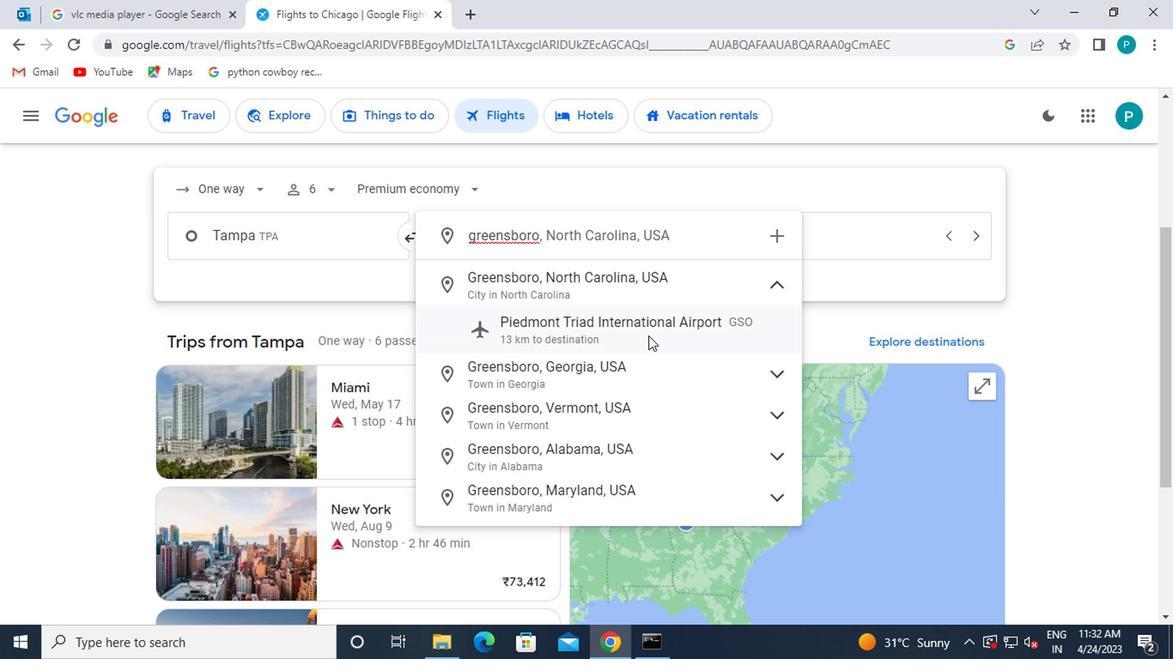 
Action: Mouse moved to (789, 234)
Screenshot: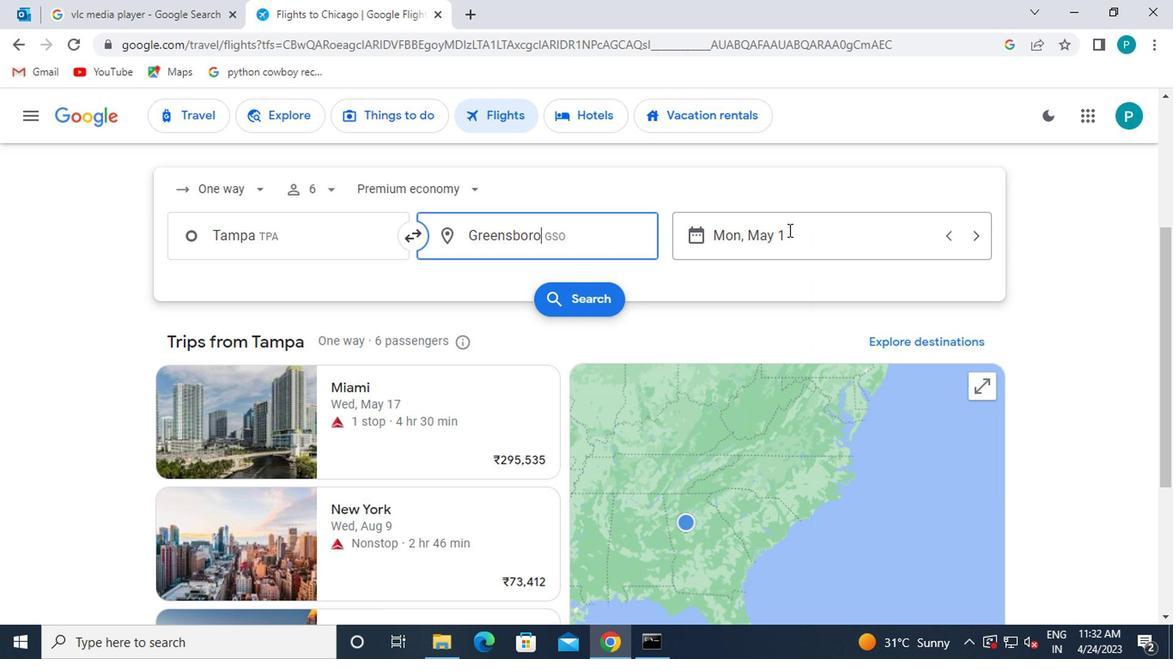 
Action: Mouse pressed left at (789, 234)
Screenshot: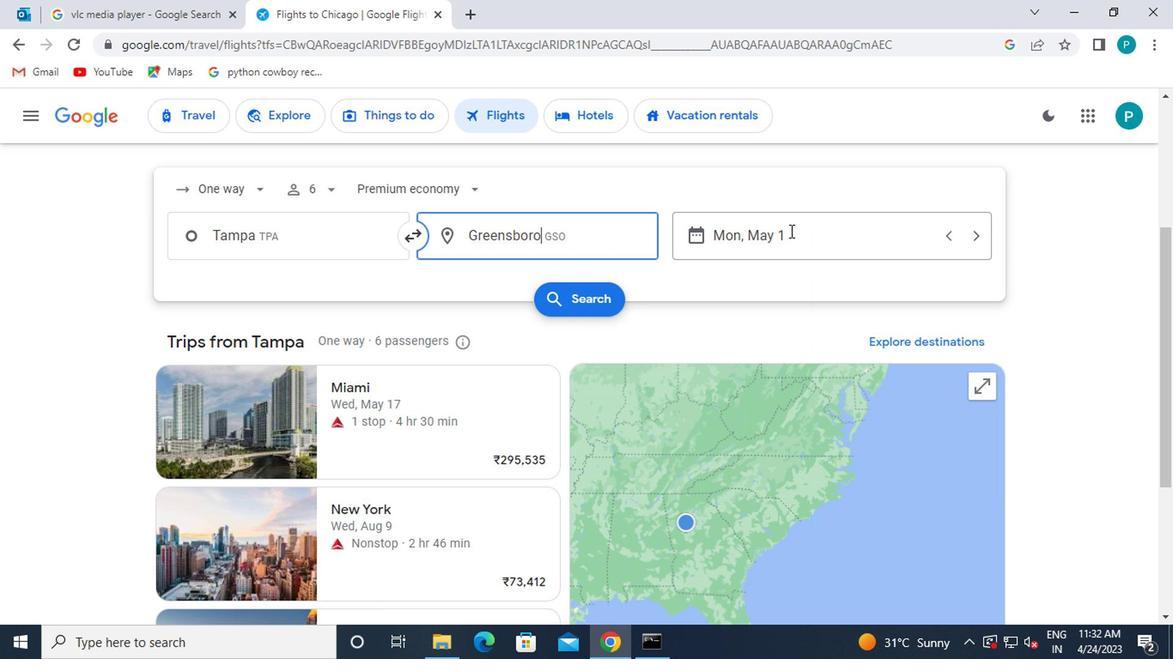 
Action: Mouse moved to (744, 301)
Screenshot: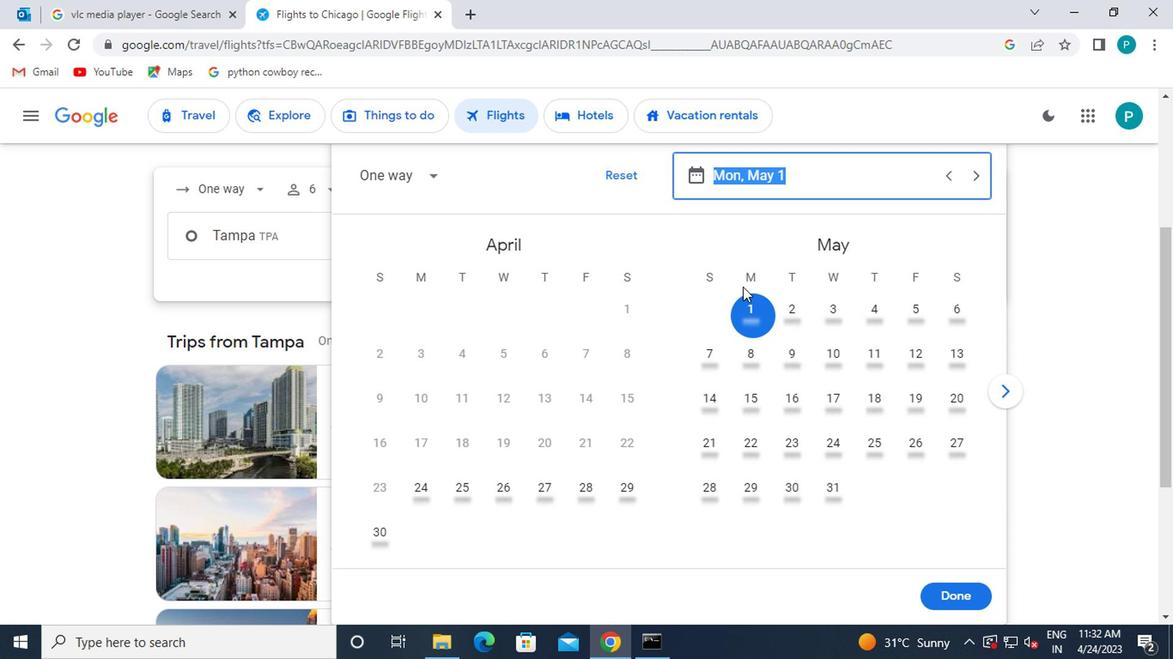 
Action: Mouse pressed left at (744, 301)
Screenshot: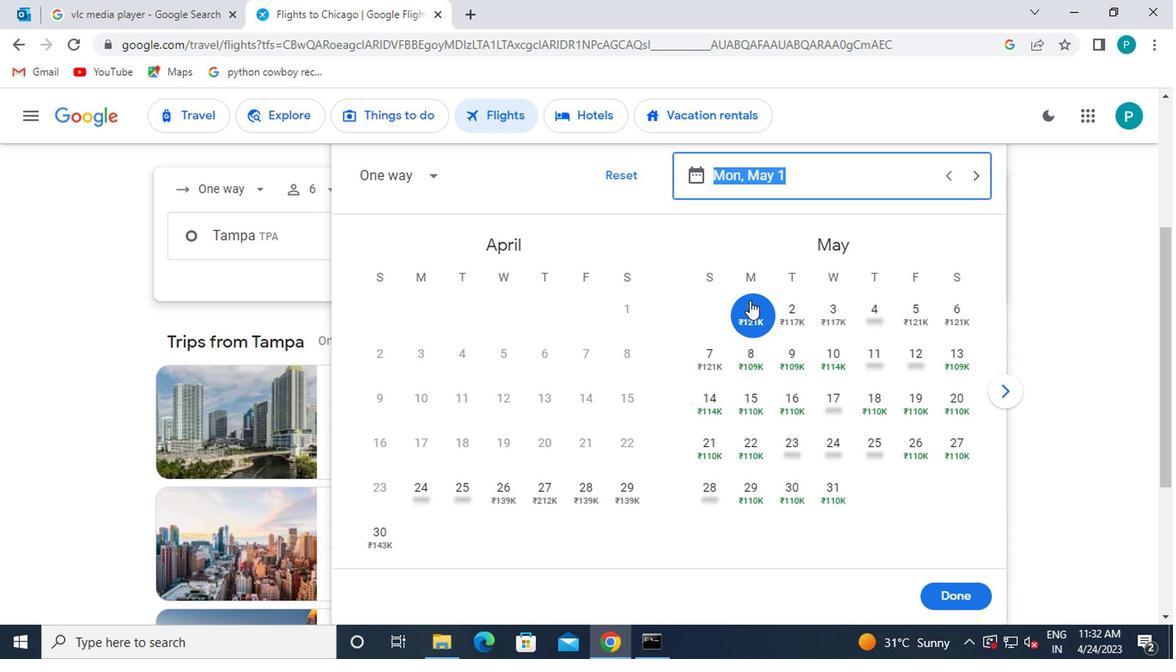 
Action: Mouse moved to (959, 585)
Screenshot: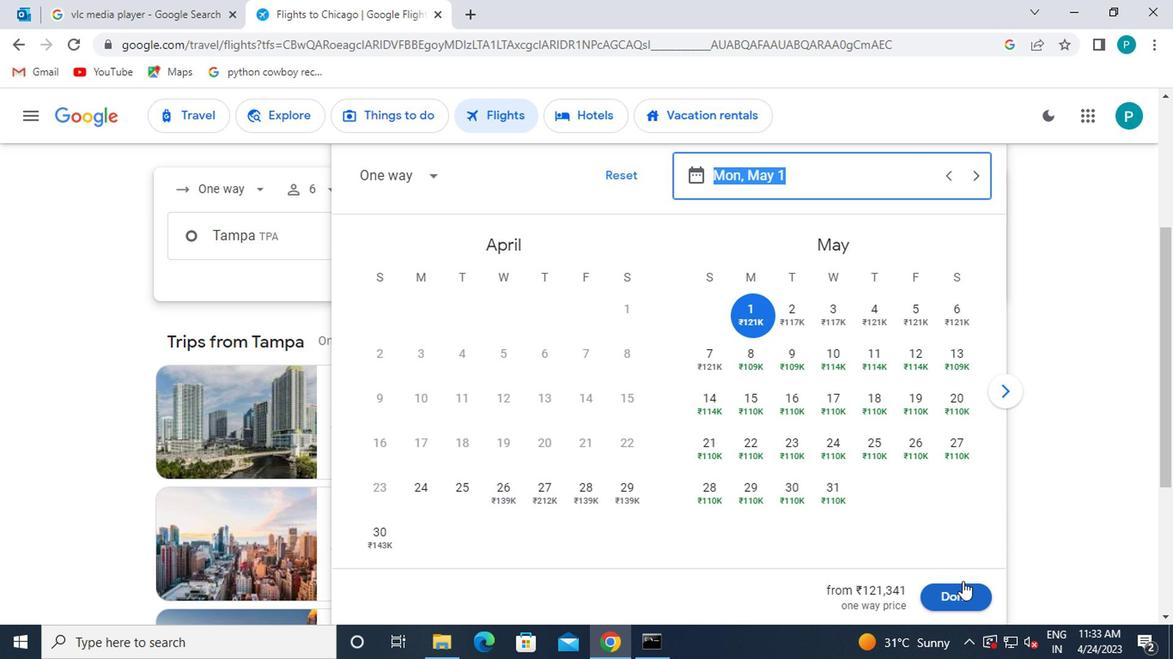 
Action: Mouse pressed left at (959, 585)
Screenshot: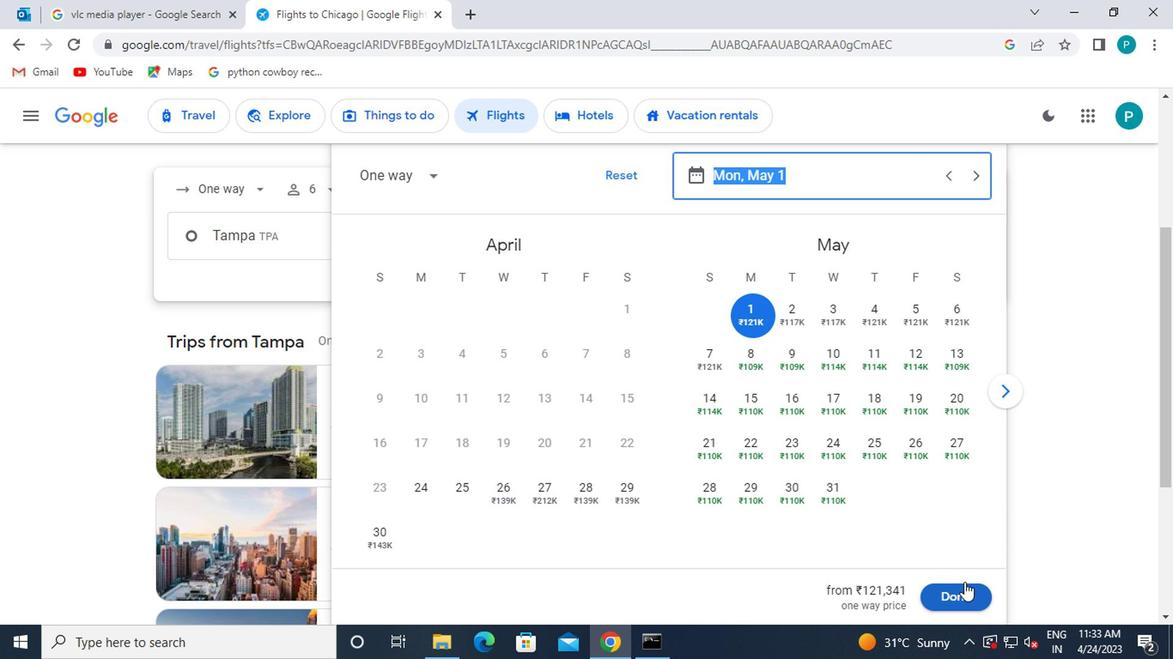
Action: Mouse moved to (383, 367)
Screenshot: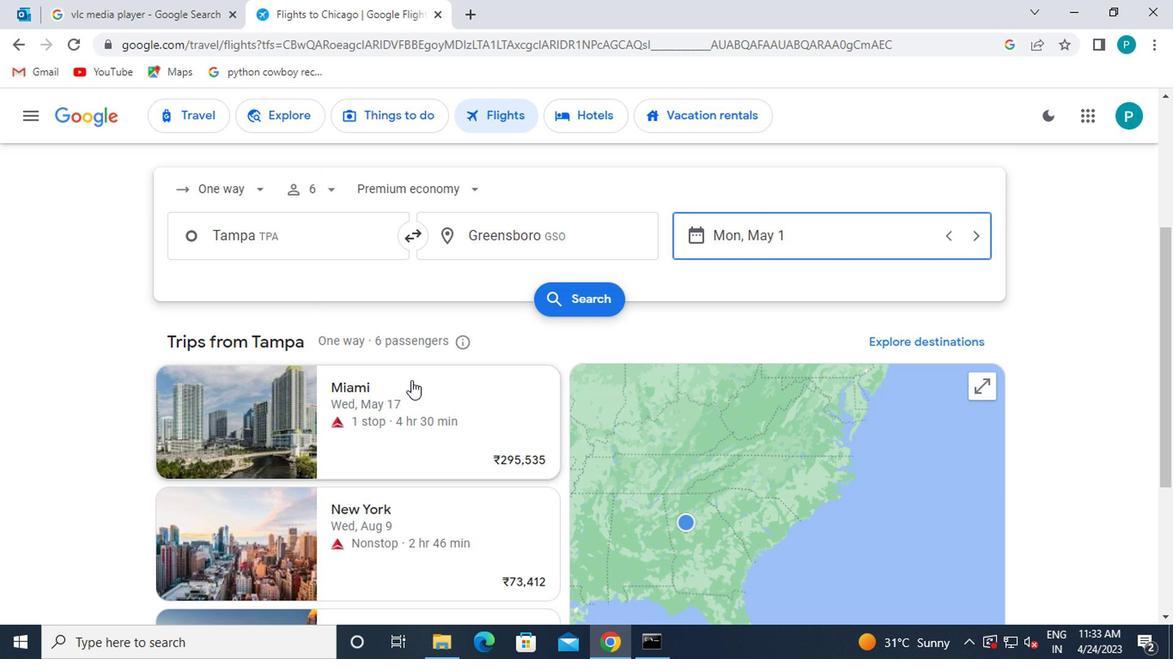 
Action: Mouse scrolled (383, 366) with delta (0, -1)
Screenshot: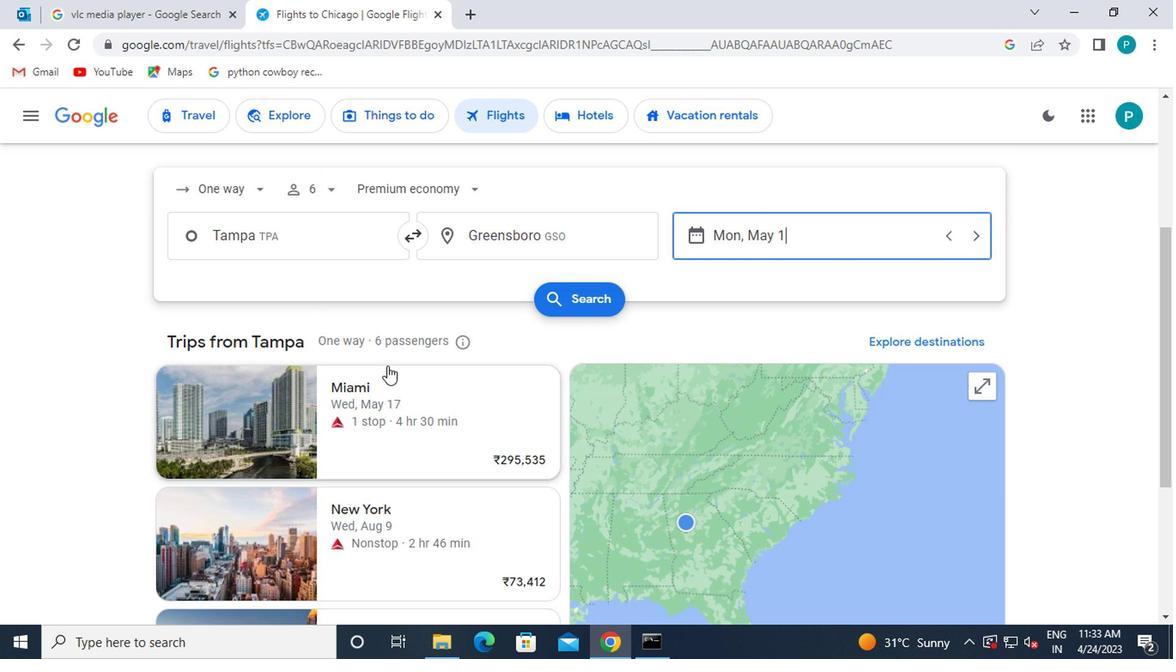 
Action: Mouse moved to (261, 289)
Screenshot: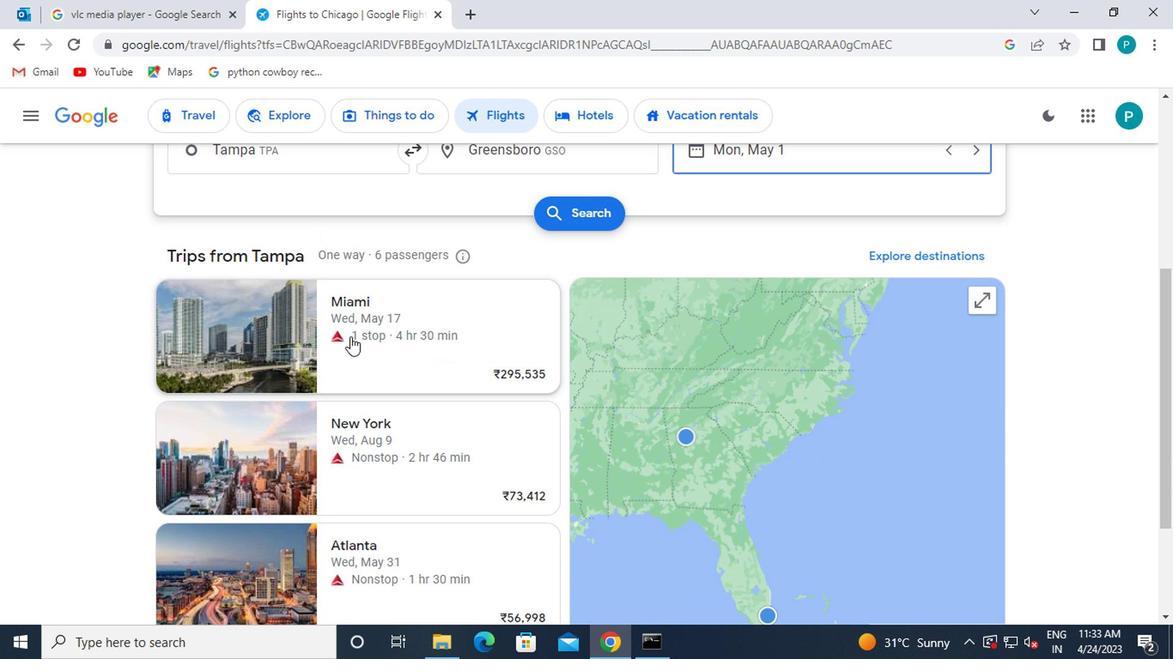 
Action: Mouse scrolled (261, 290) with delta (0, 0)
Screenshot: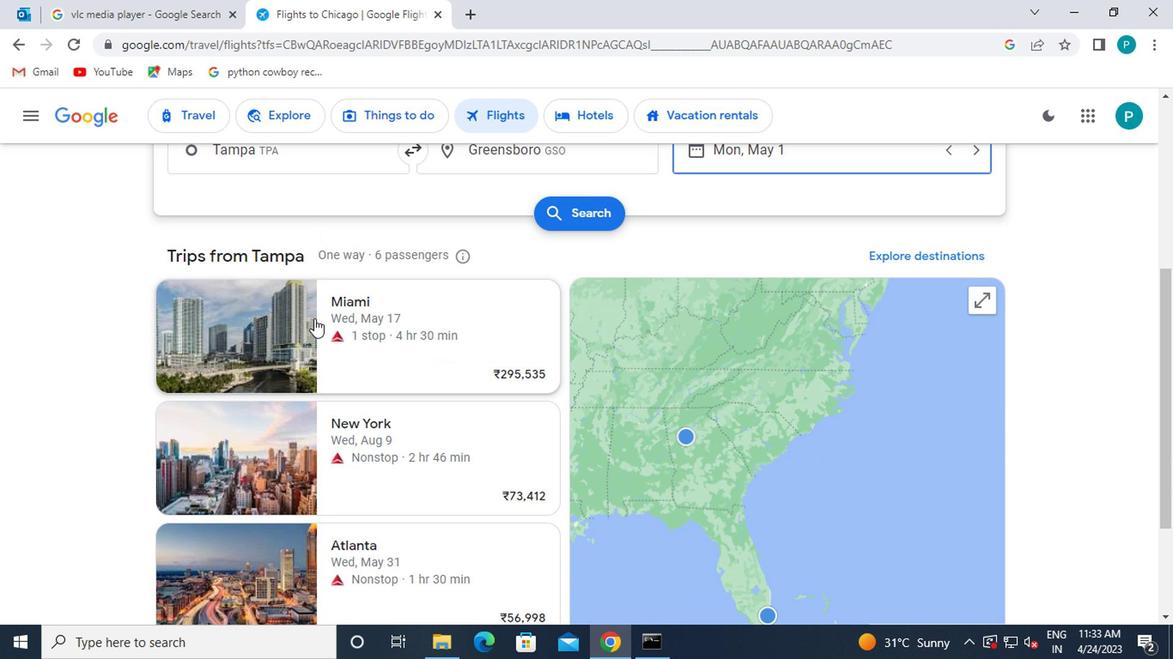 
Action: Mouse moved to (558, 301)
Screenshot: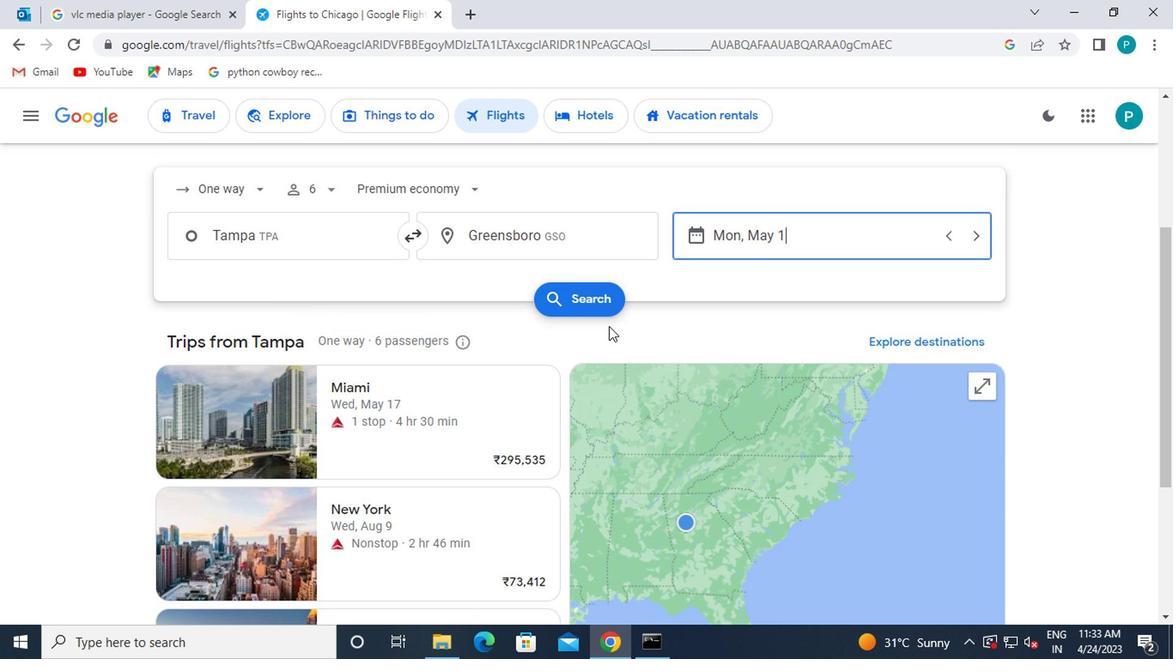 
Action: Mouse pressed left at (558, 301)
Screenshot: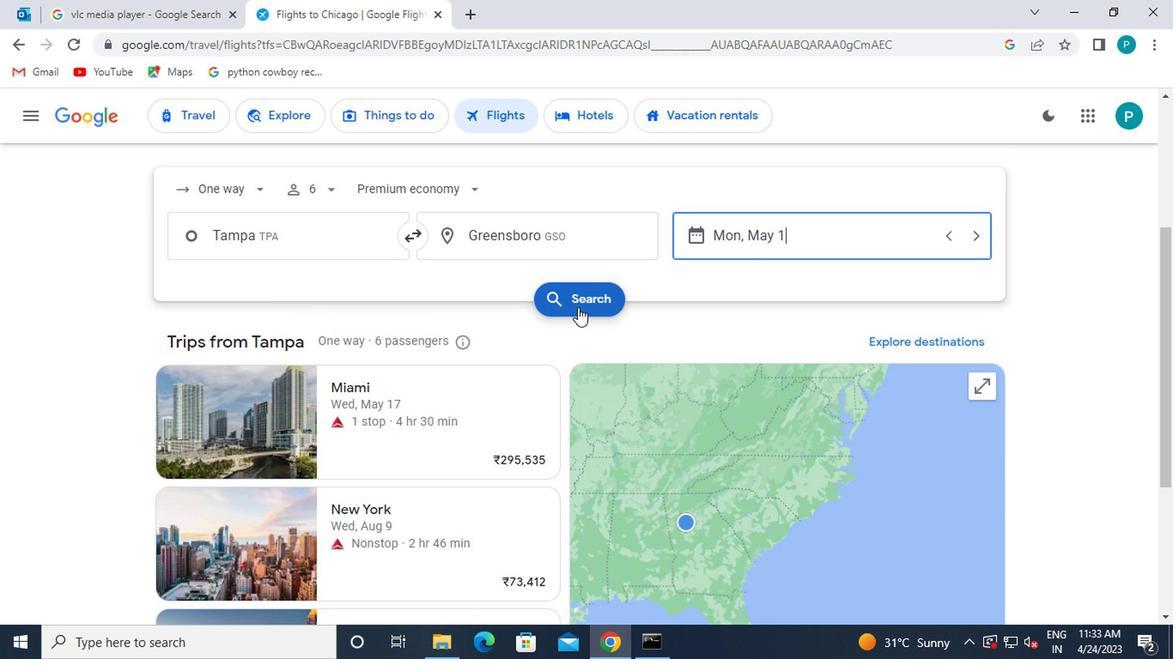 
Action: Mouse moved to (186, 272)
Screenshot: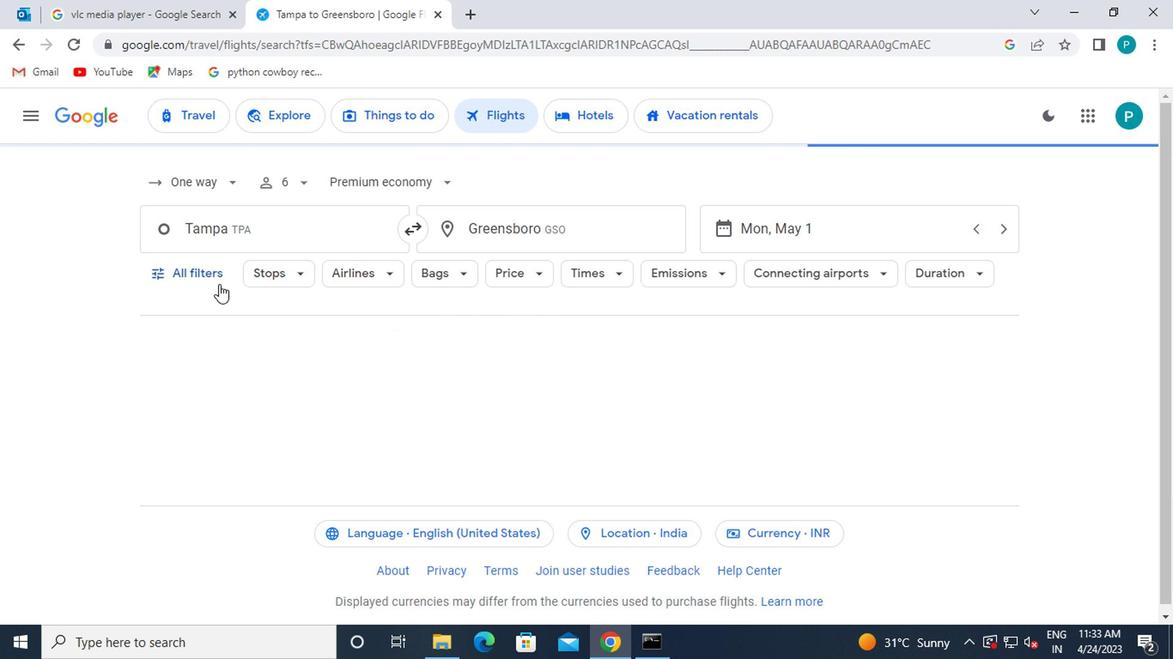 
Action: Mouse pressed left at (186, 272)
Screenshot: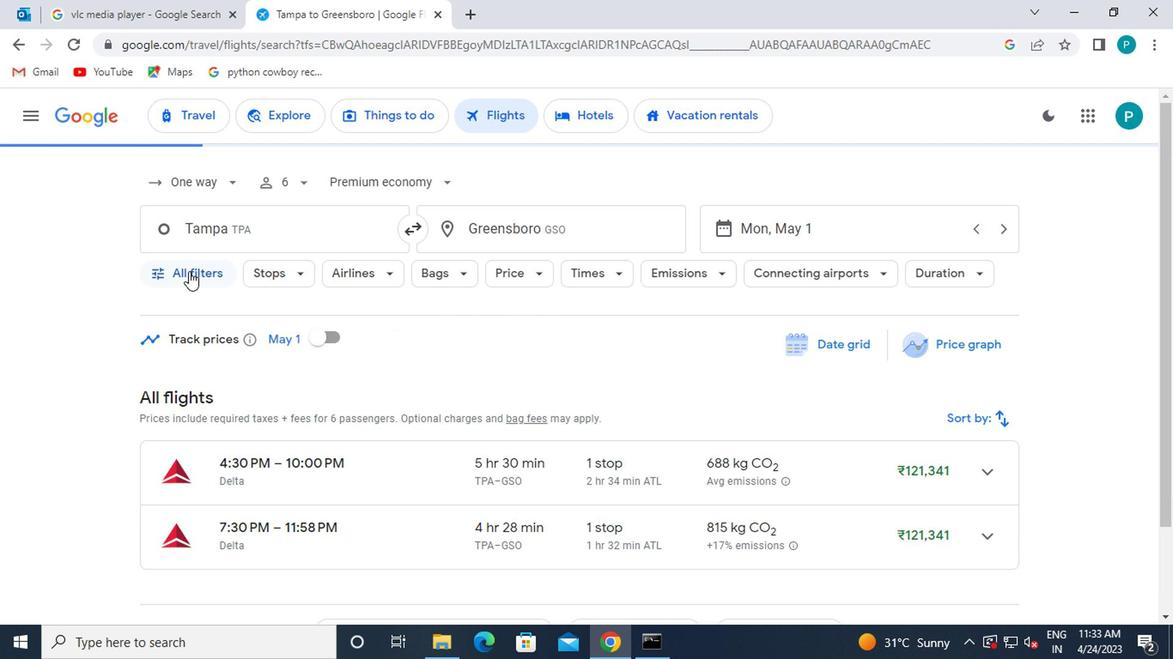 
Action: Mouse moved to (294, 348)
Screenshot: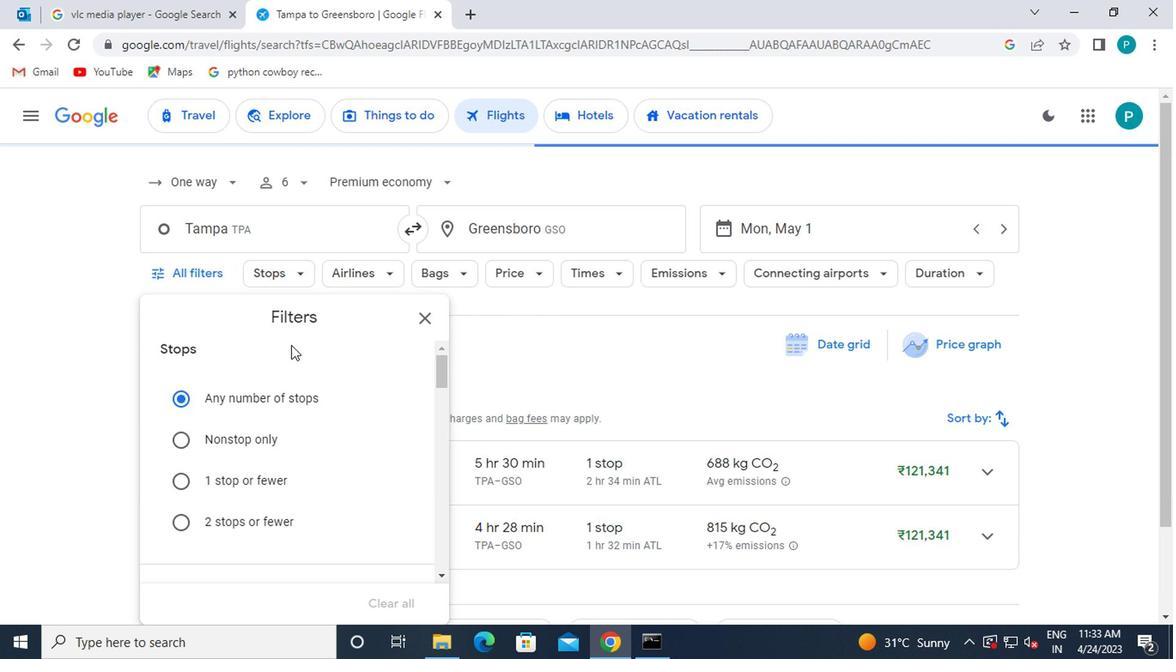 
Action: Mouse scrolled (294, 347) with delta (0, -1)
Screenshot: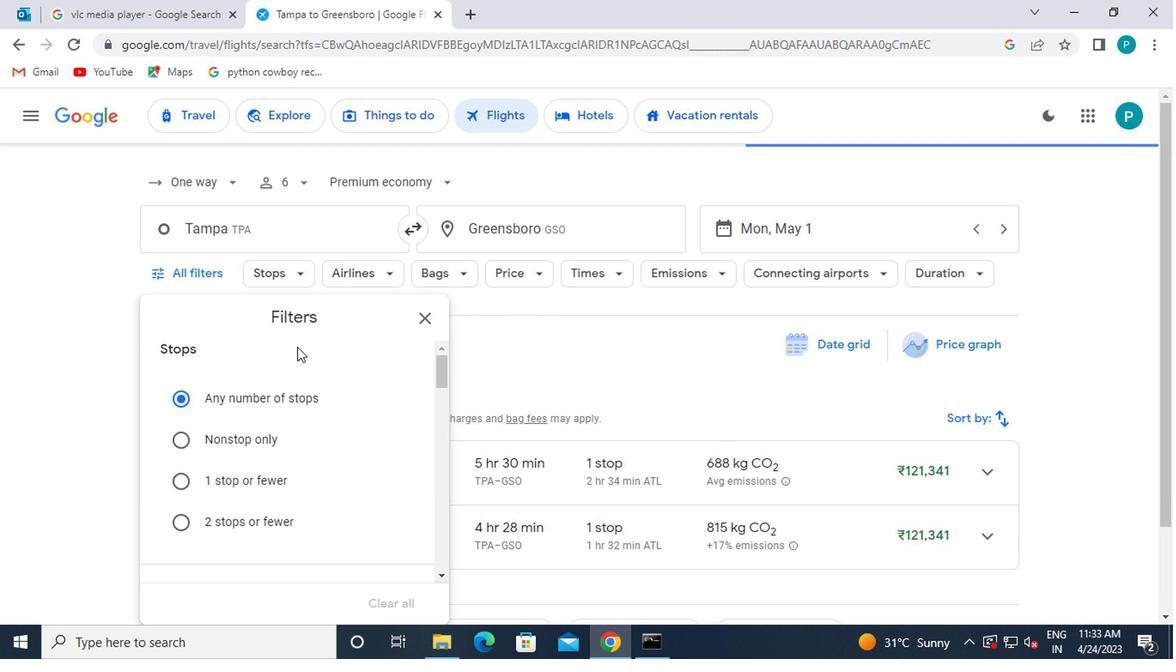 
Action: Mouse moved to (295, 348)
Screenshot: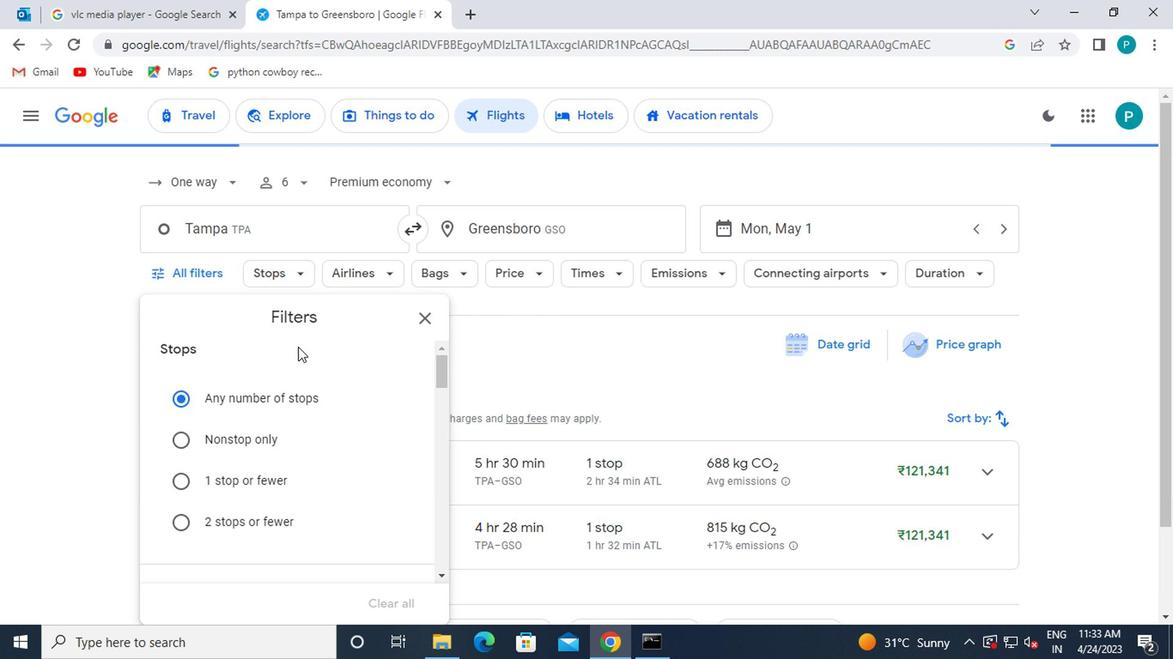 
Action: Mouse scrolled (295, 347) with delta (0, -1)
Screenshot: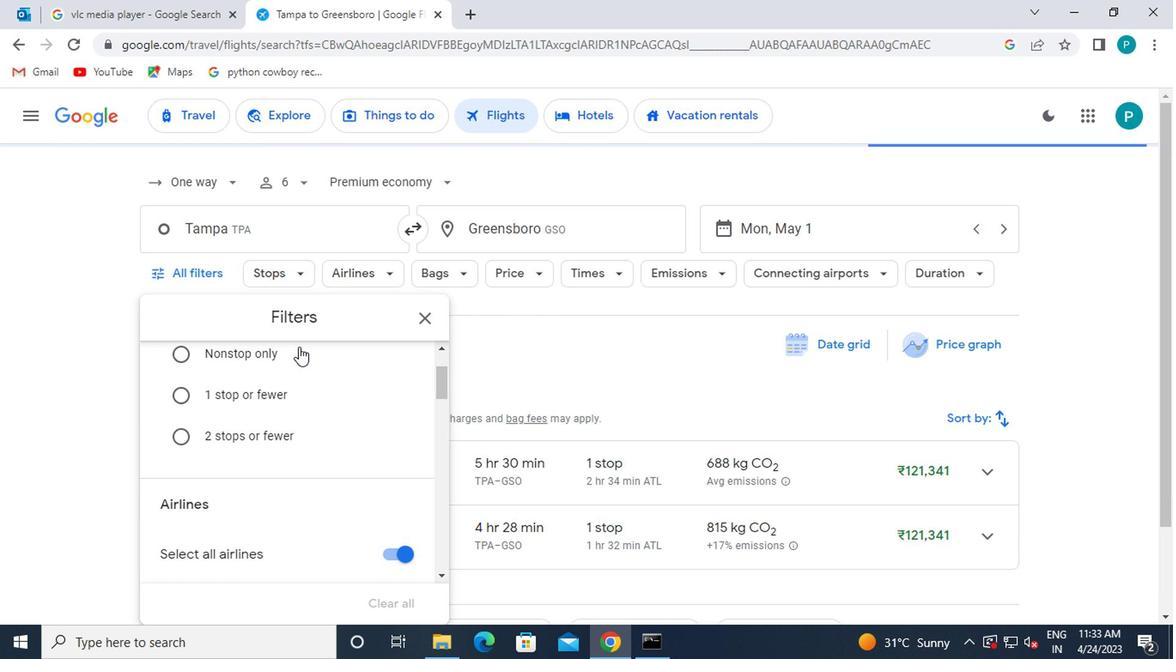 
Action: Mouse moved to (294, 354)
Screenshot: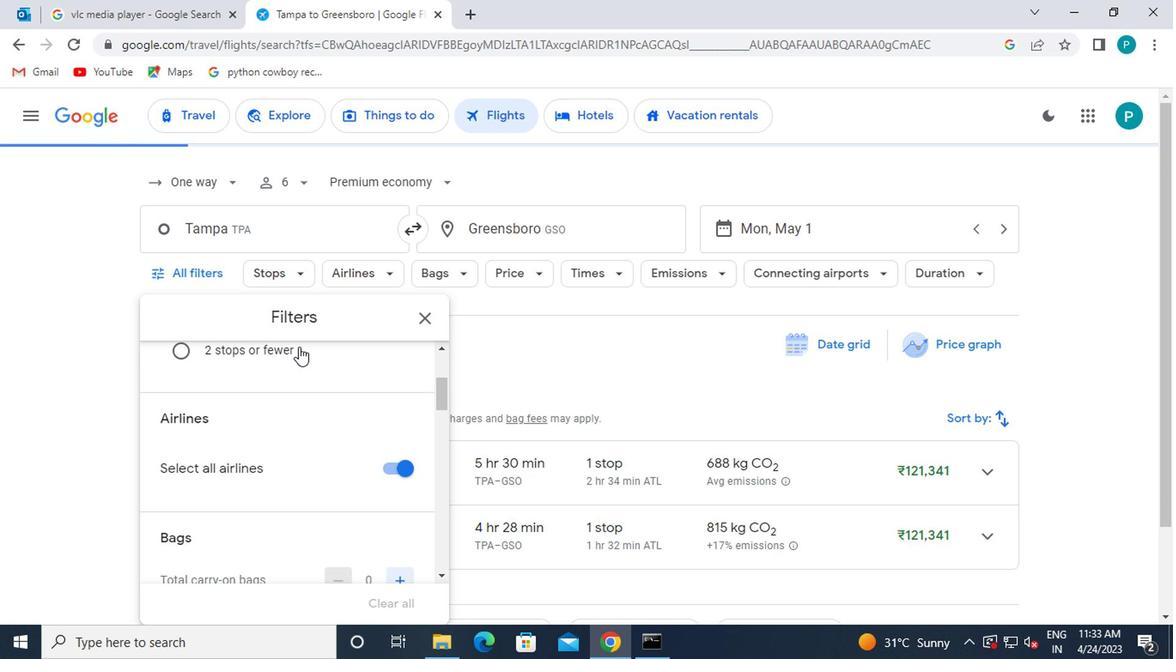 
Action: Mouse scrolled (294, 353) with delta (0, -1)
Screenshot: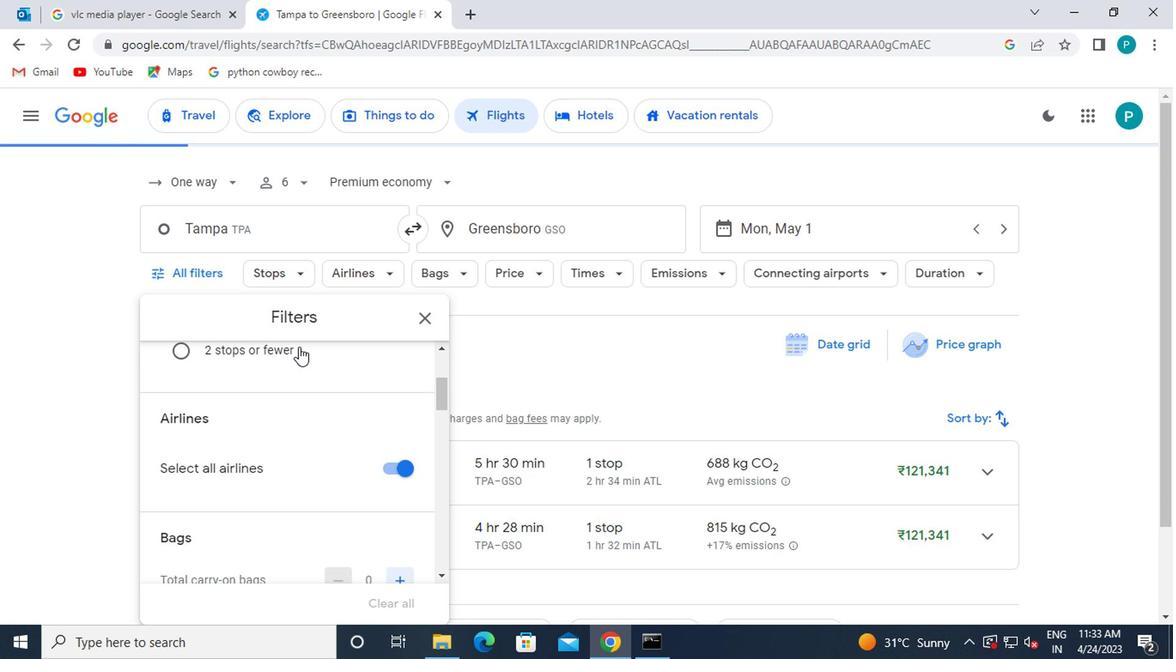 
Action: Mouse moved to (312, 391)
Screenshot: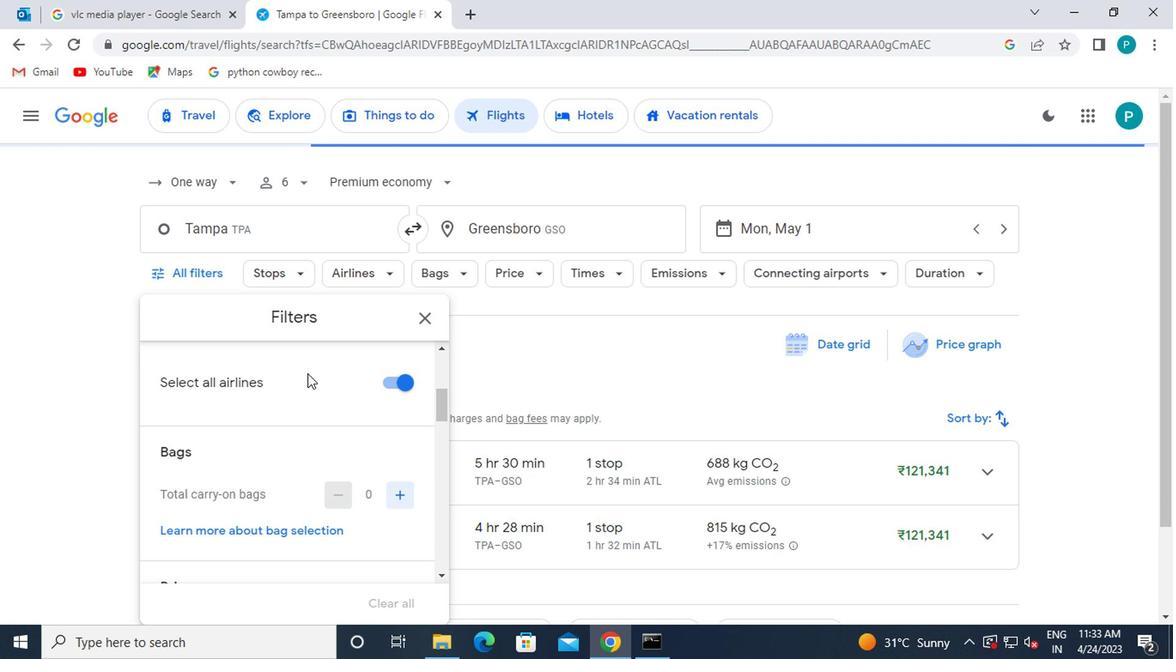 
Action: Mouse scrolled (312, 390) with delta (0, 0)
Screenshot: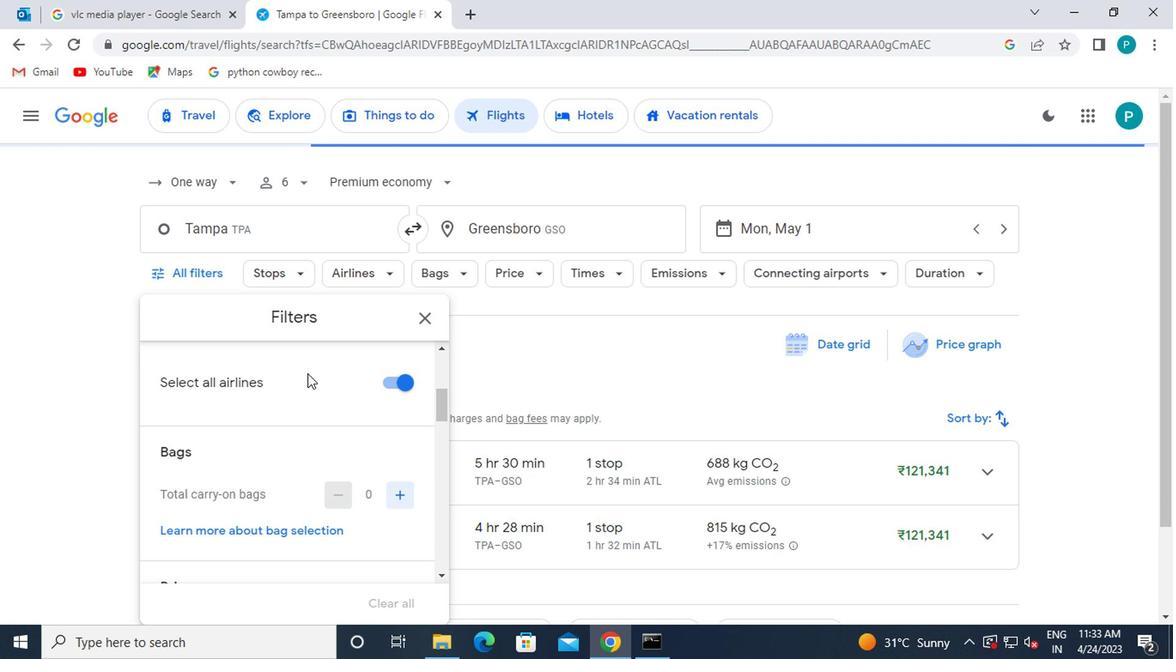 
Action: Mouse moved to (313, 392)
Screenshot: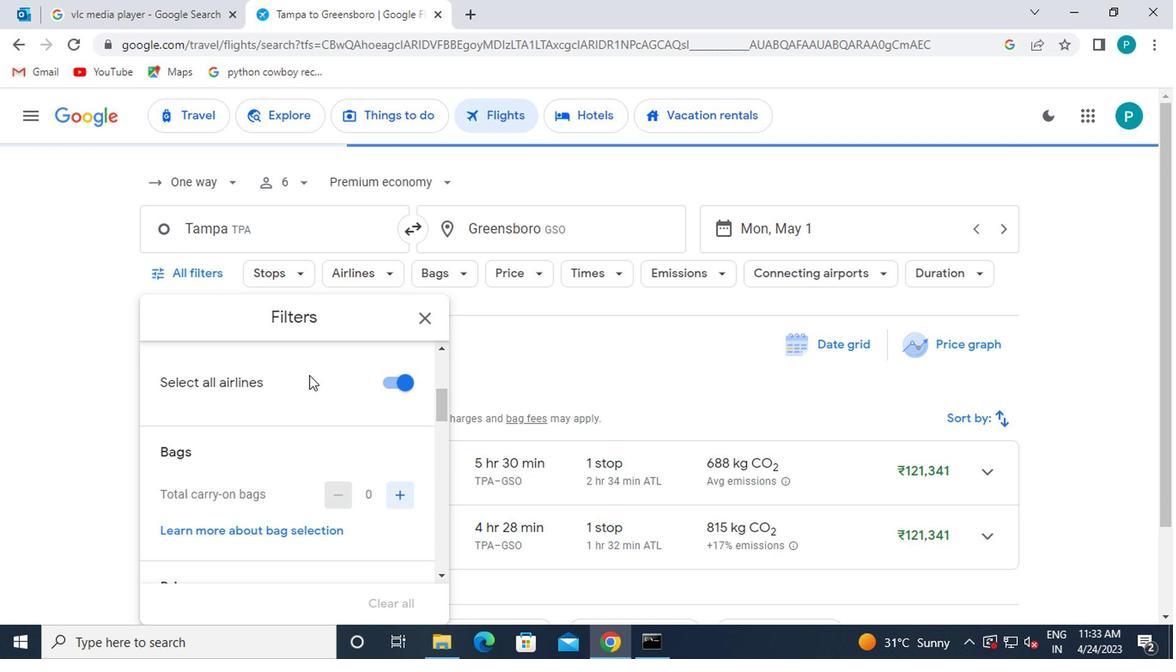 
Action: Mouse scrolled (313, 391) with delta (0, -1)
Screenshot: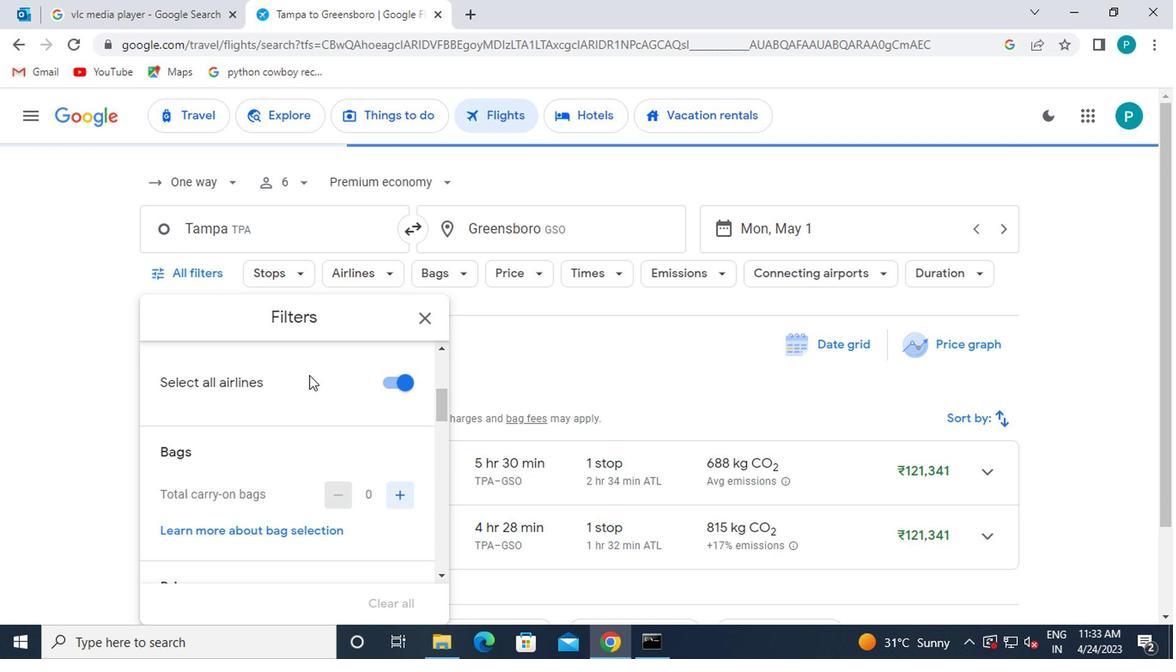 
Action: Mouse scrolled (313, 392) with delta (0, 0)
Screenshot: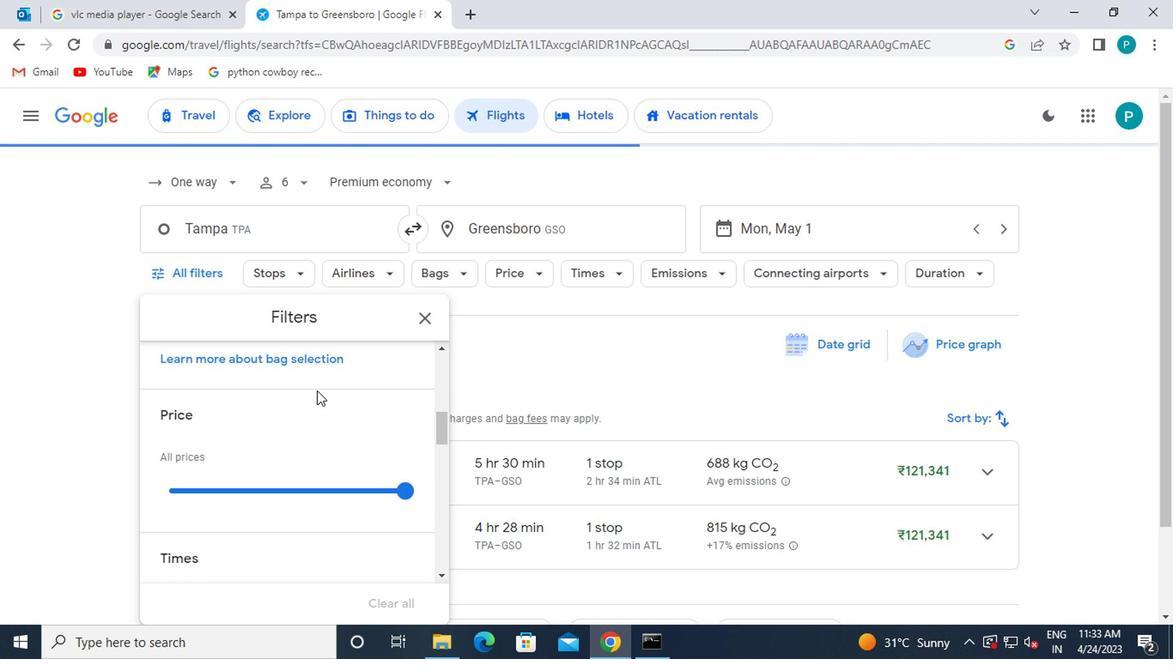 
Action: Mouse moved to (386, 406)
Screenshot: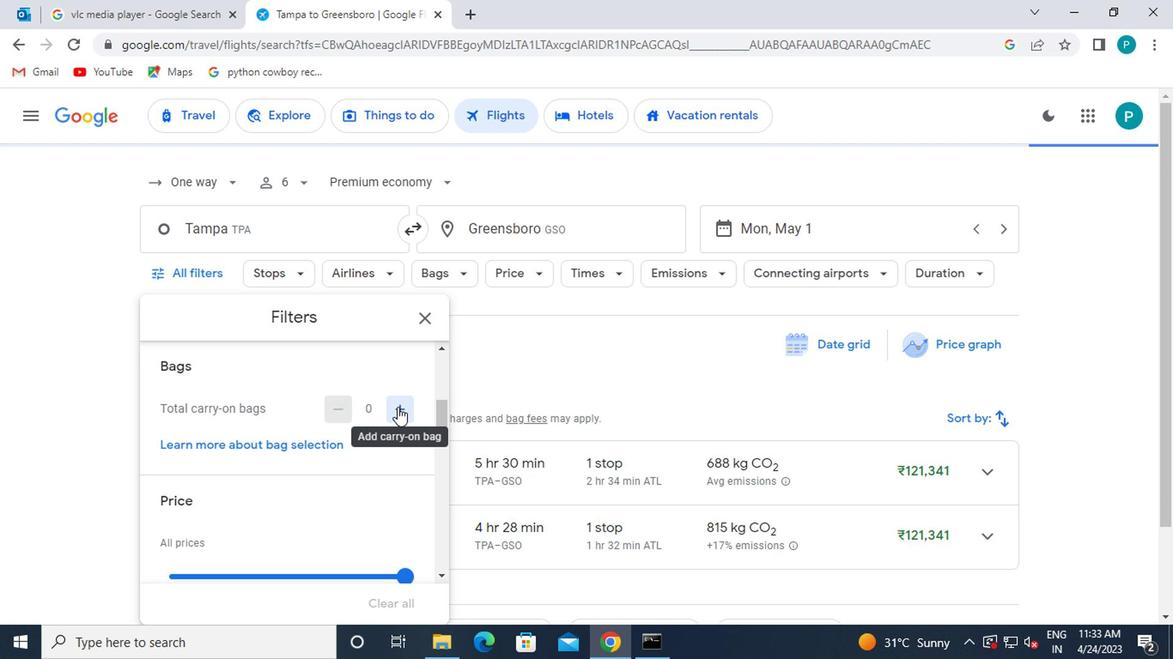 
Action: Mouse scrolled (386, 405) with delta (0, -1)
Screenshot: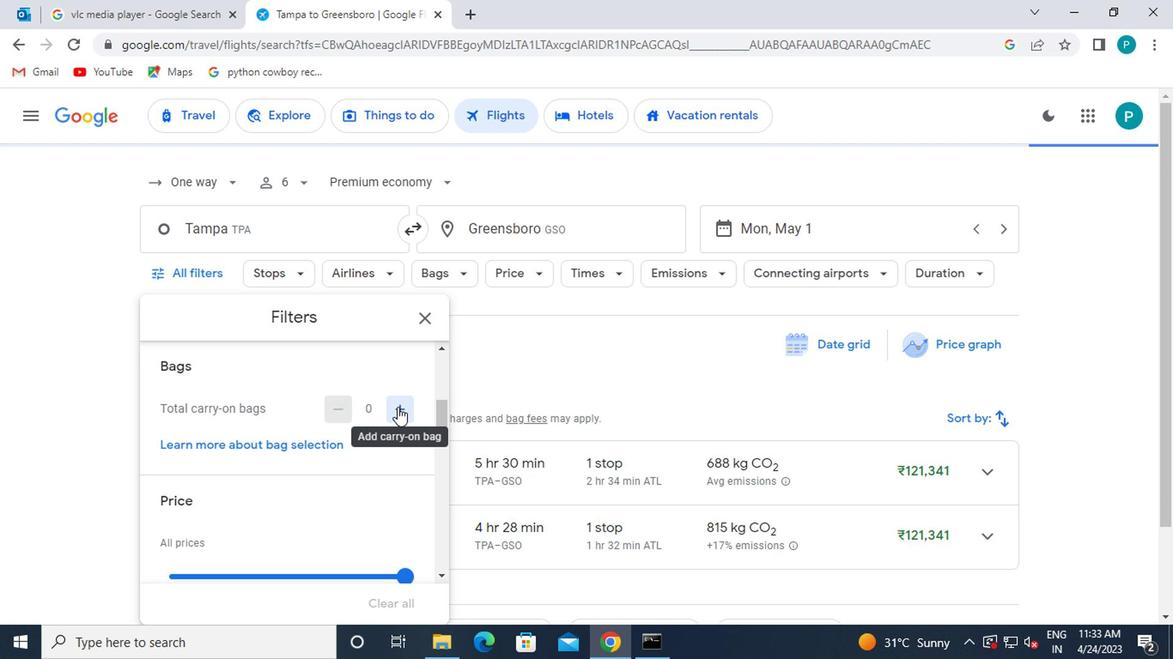 
Action: Mouse moved to (373, 406)
Screenshot: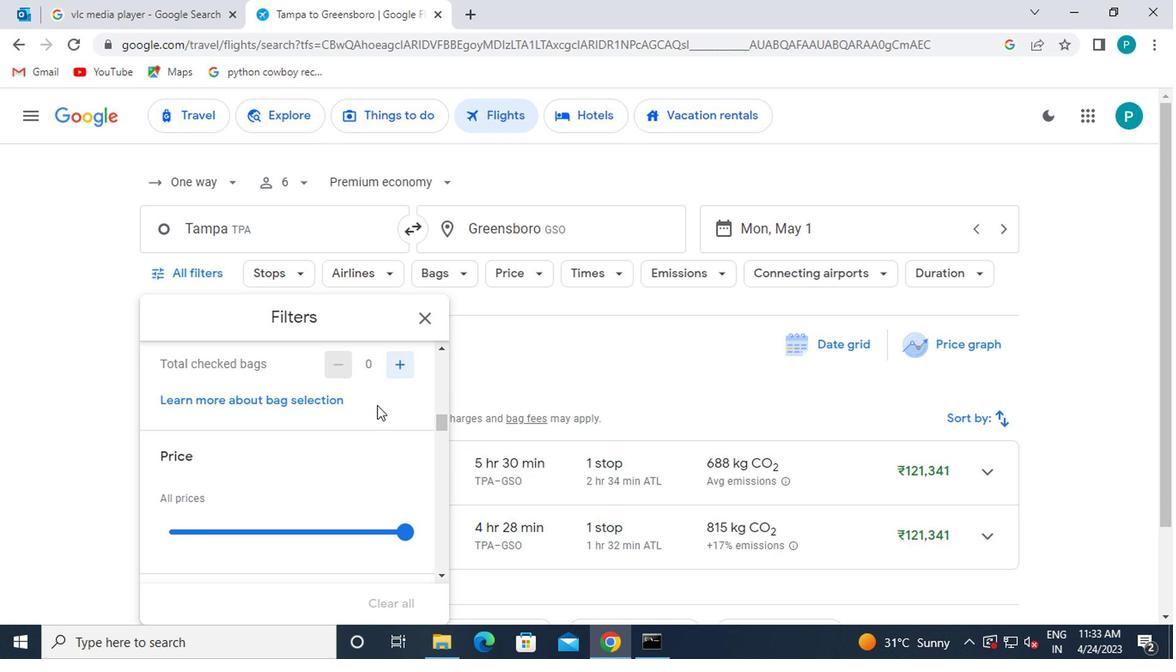 
Action: Mouse scrolled (373, 407) with delta (0, 0)
Screenshot: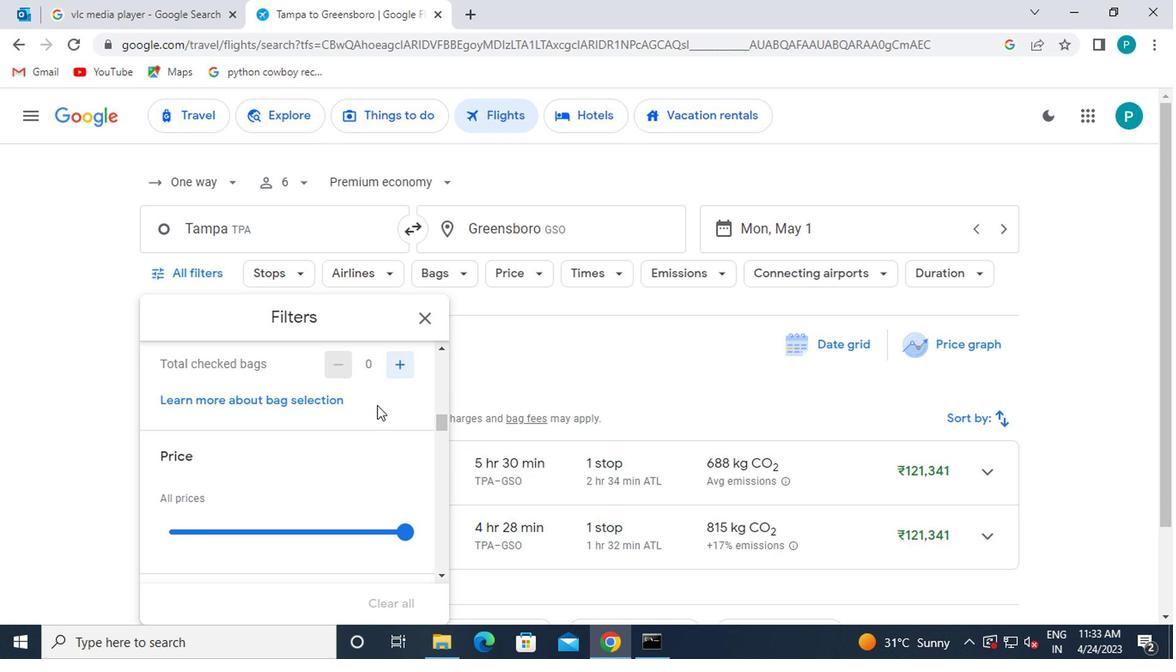 
Action: Mouse moved to (394, 442)
Screenshot: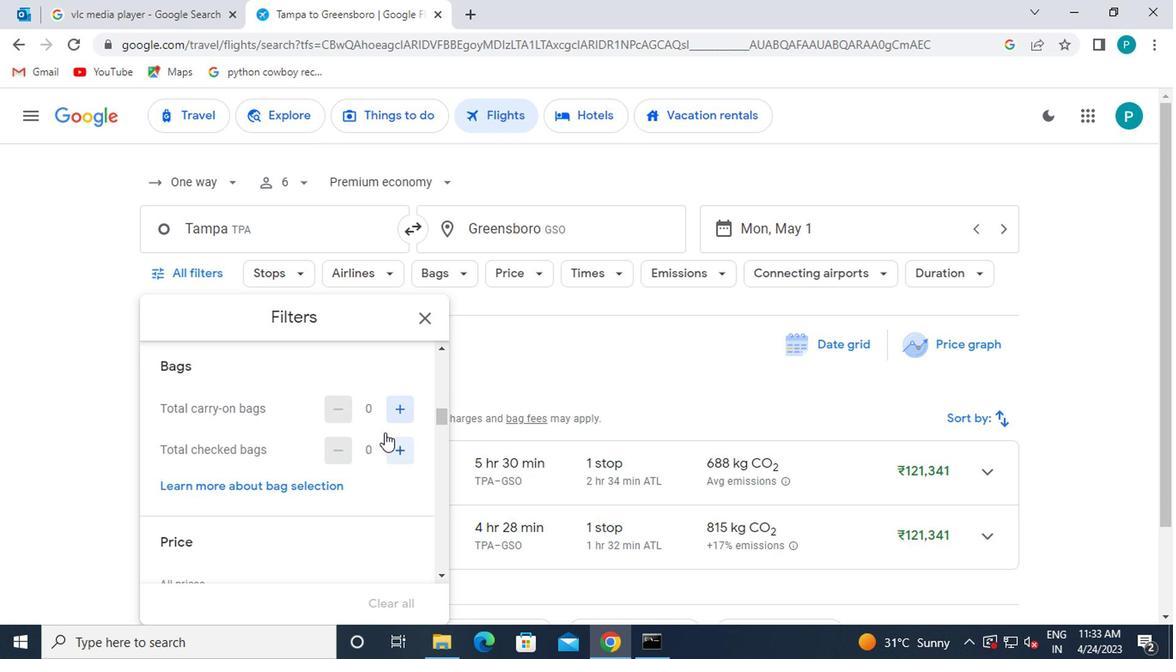 
Action: Mouse pressed left at (394, 442)
Screenshot: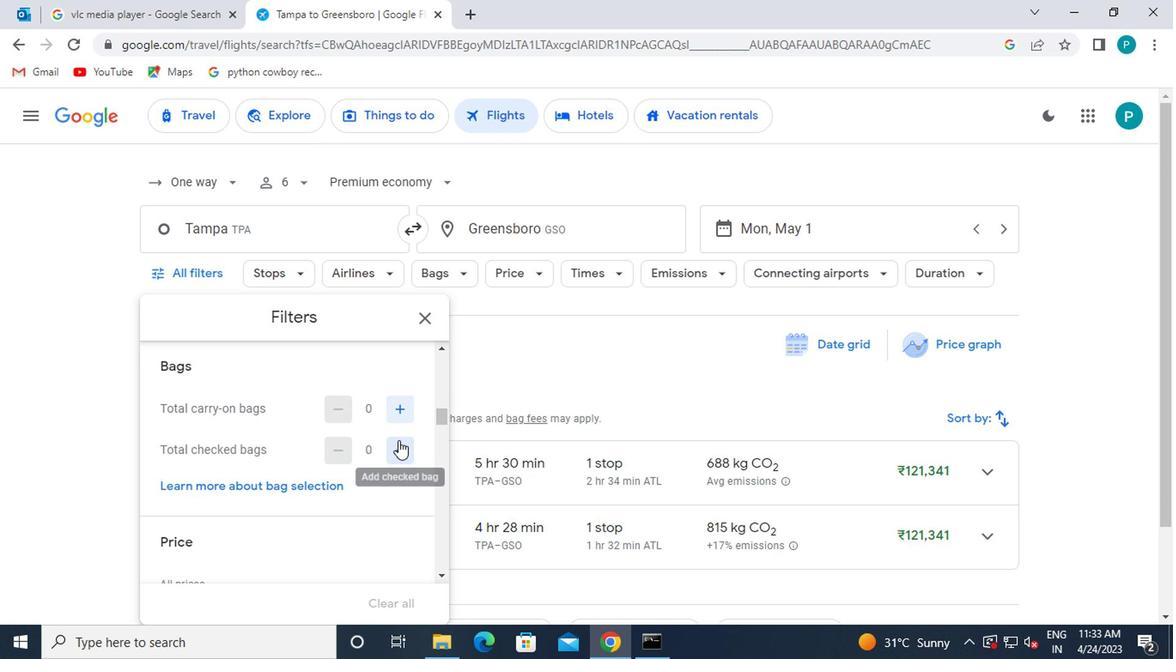 
Action: Mouse pressed left at (394, 442)
Screenshot: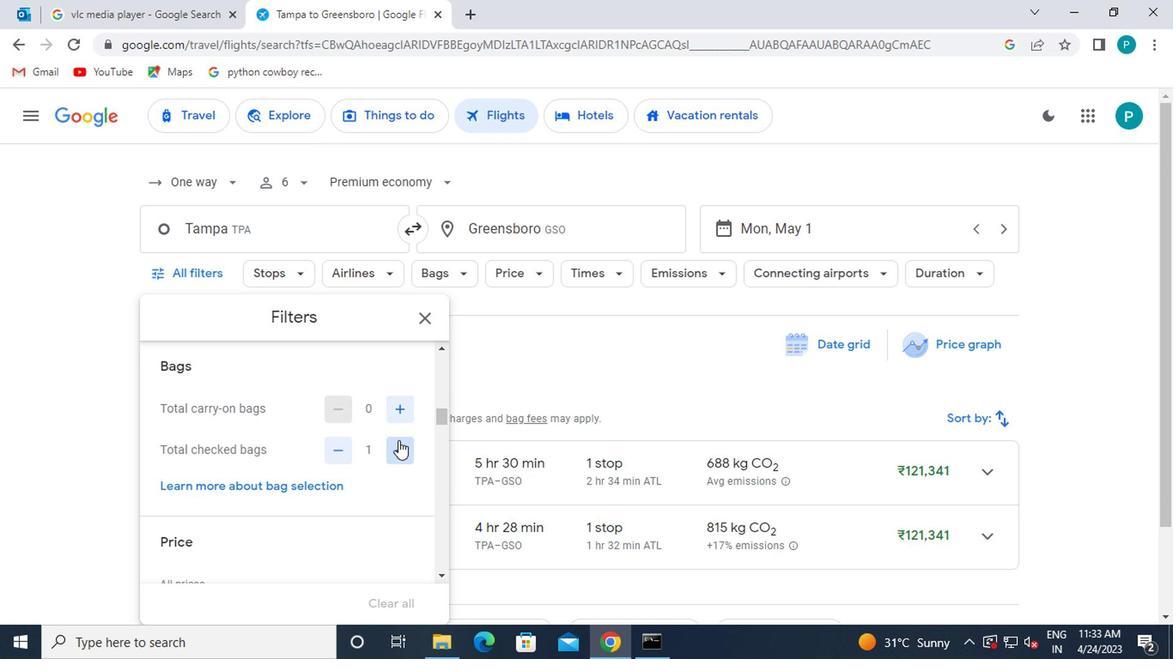 
Action: Mouse pressed left at (394, 442)
Screenshot: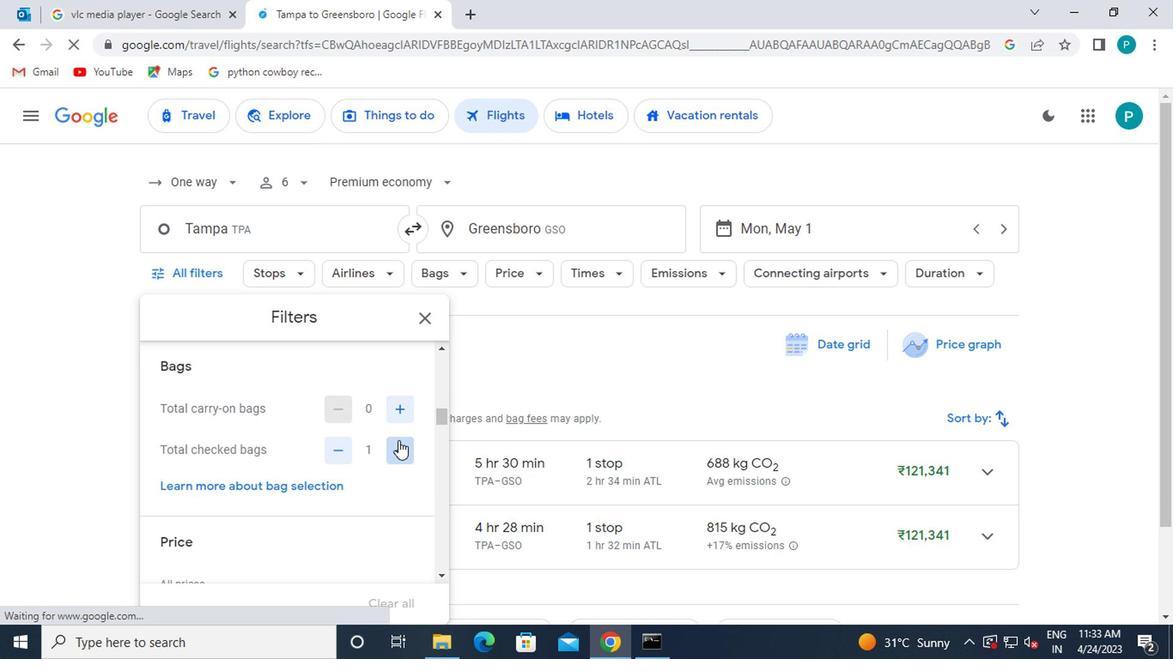 
Action: Mouse pressed left at (394, 442)
Screenshot: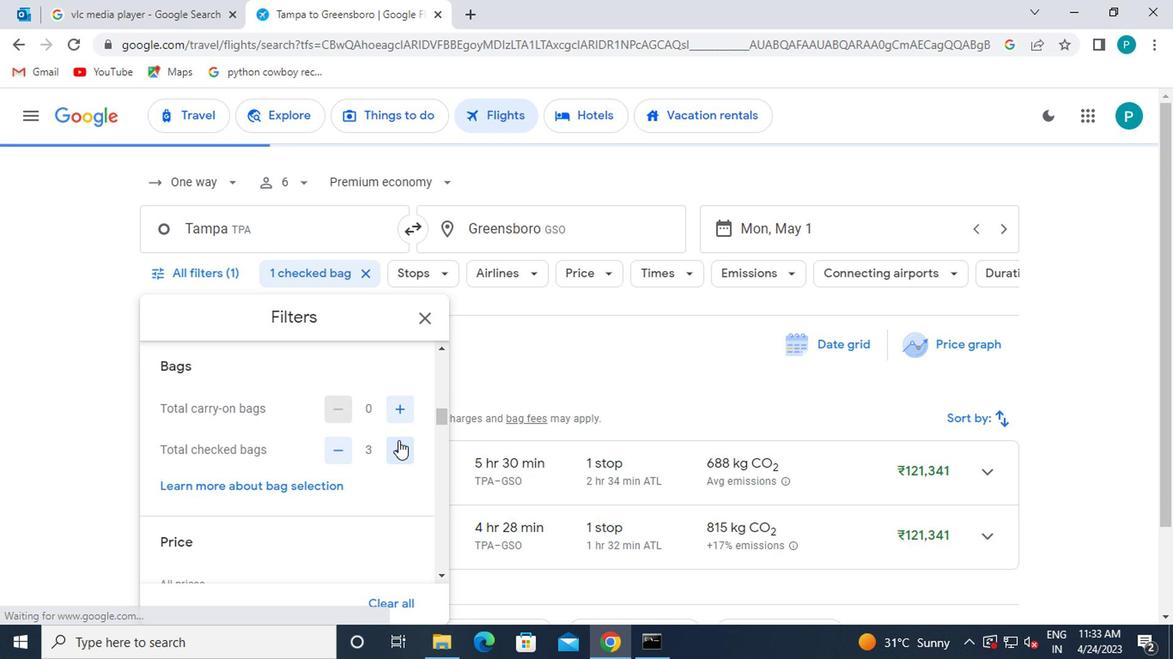 
Action: Mouse pressed left at (394, 442)
Screenshot: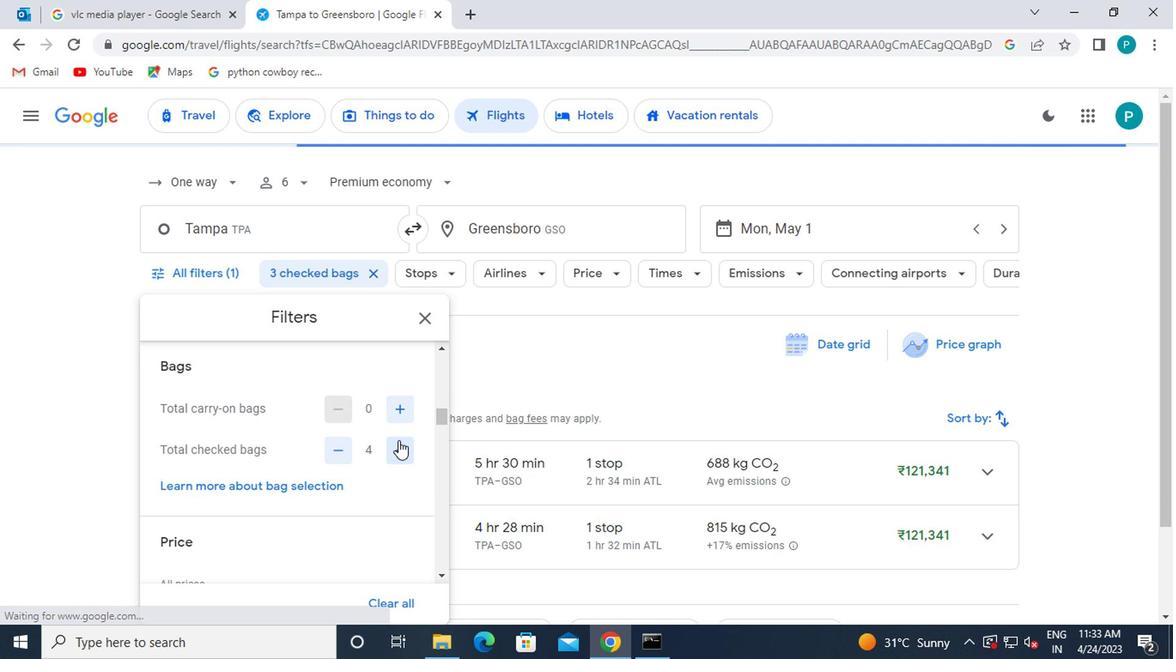 
Action: Mouse pressed left at (394, 442)
Screenshot: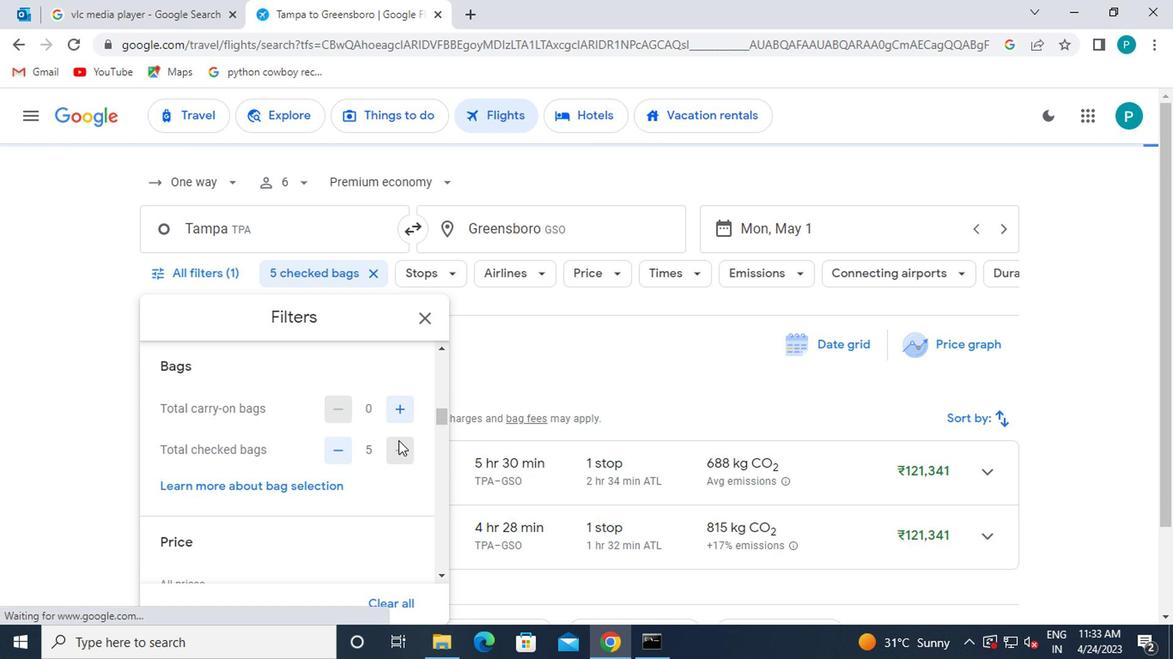 
Action: Mouse moved to (284, 444)
Screenshot: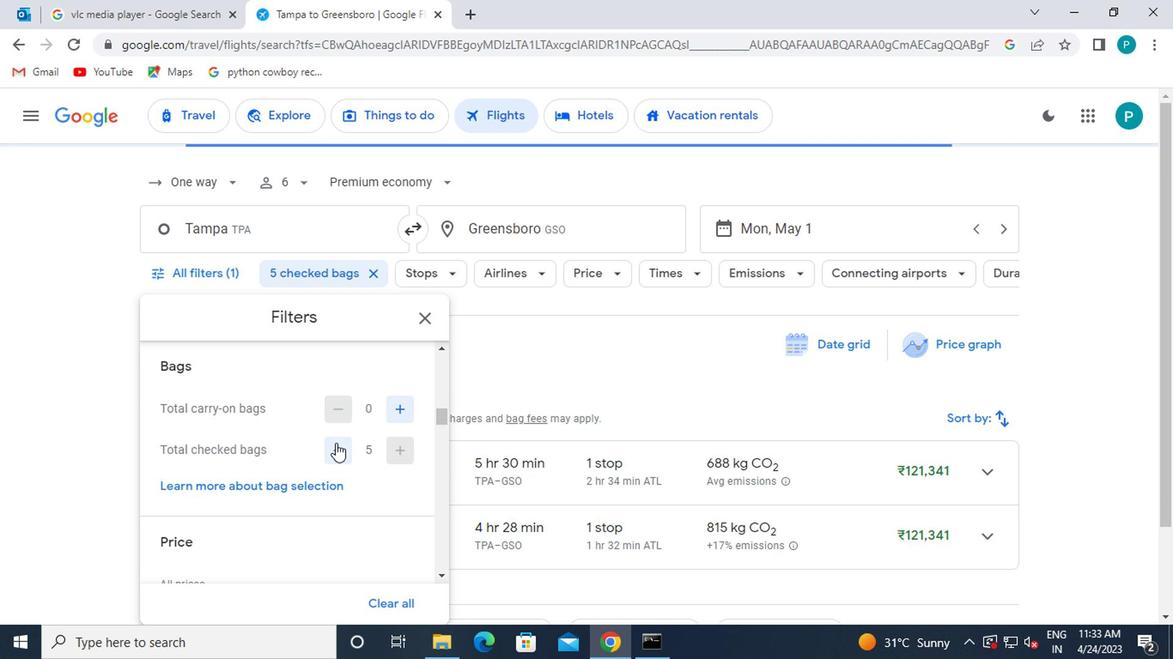 
Action: Mouse scrolled (284, 443) with delta (0, -1)
Screenshot: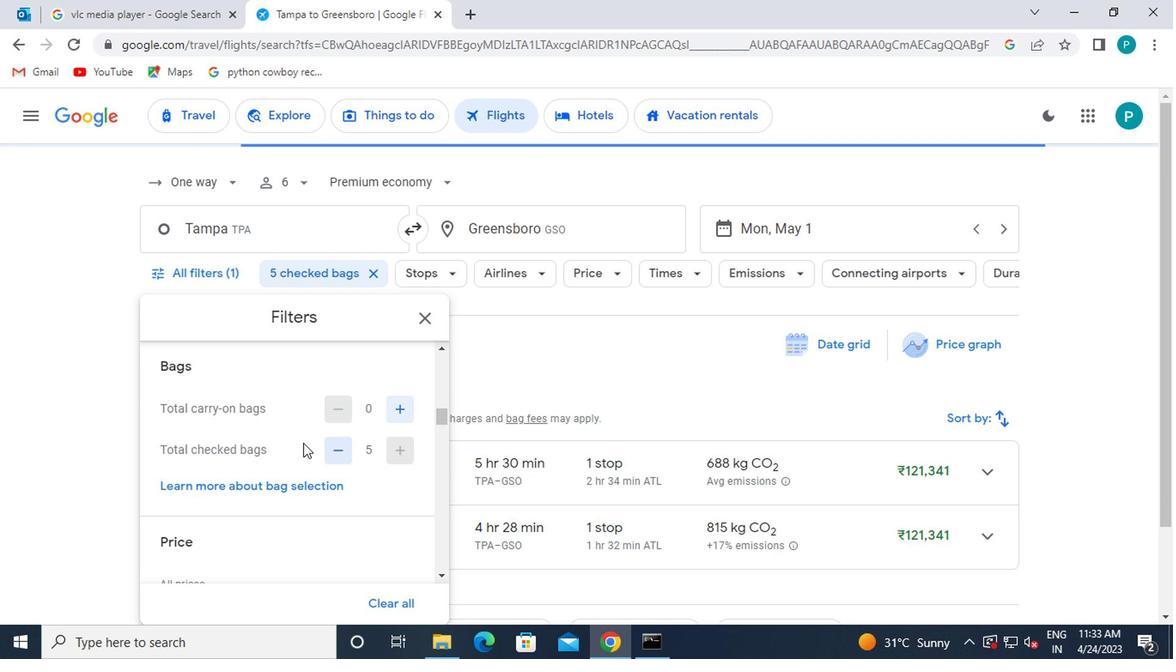 
Action: Mouse scrolled (284, 443) with delta (0, -1)
Screenshot: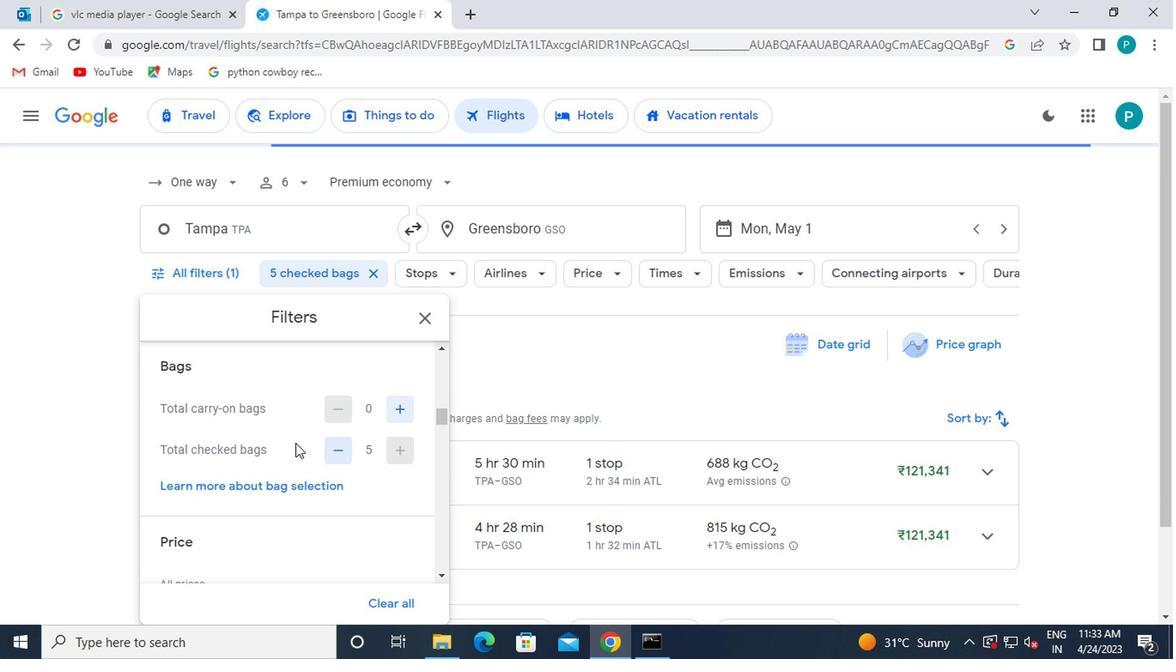 
Action: Mouse moved to (398, 449)
Screenshot: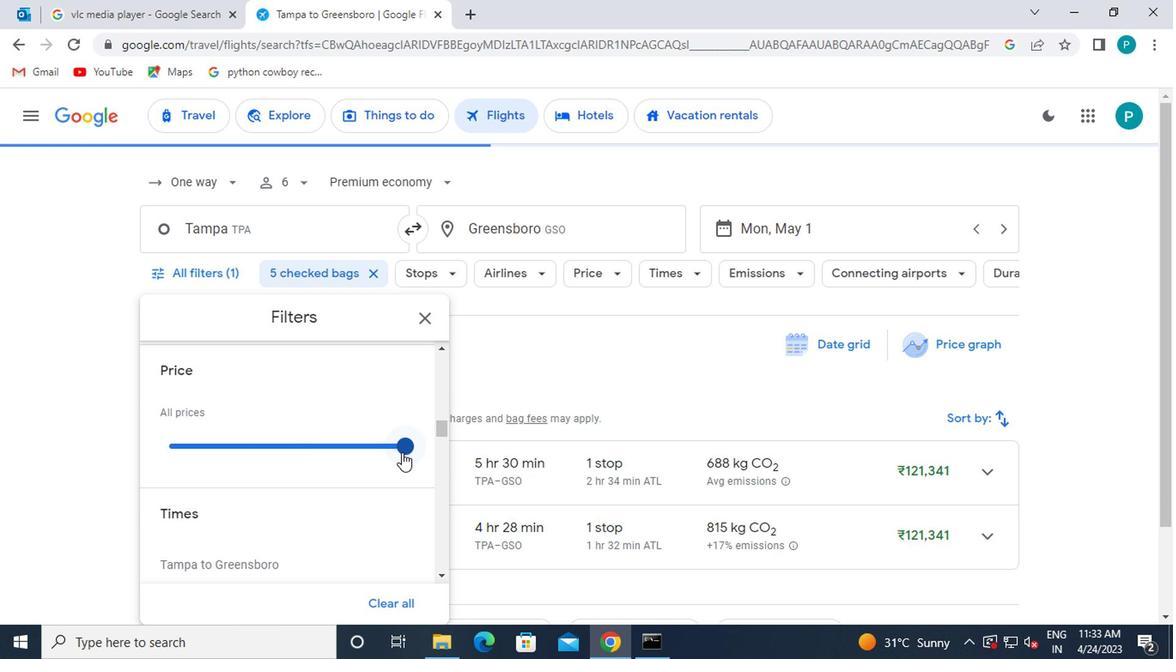 
Action: Mouse pressed left at (398, 449)
Screenshot: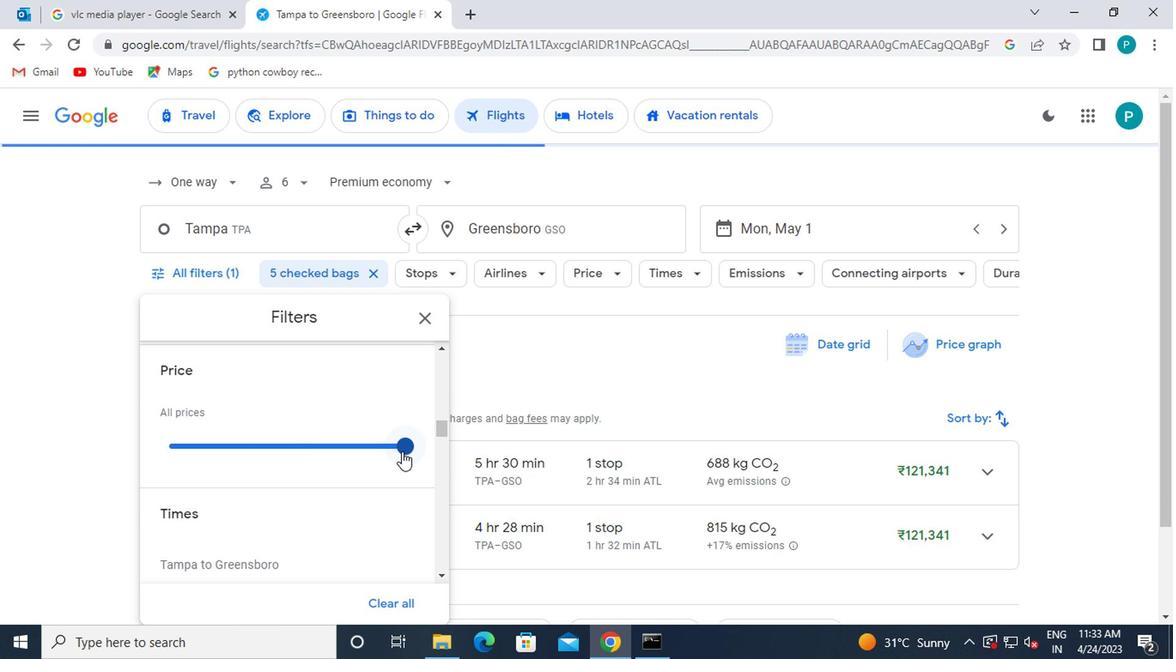 
Action: Mouse moved to (347, 509)
Screenshot: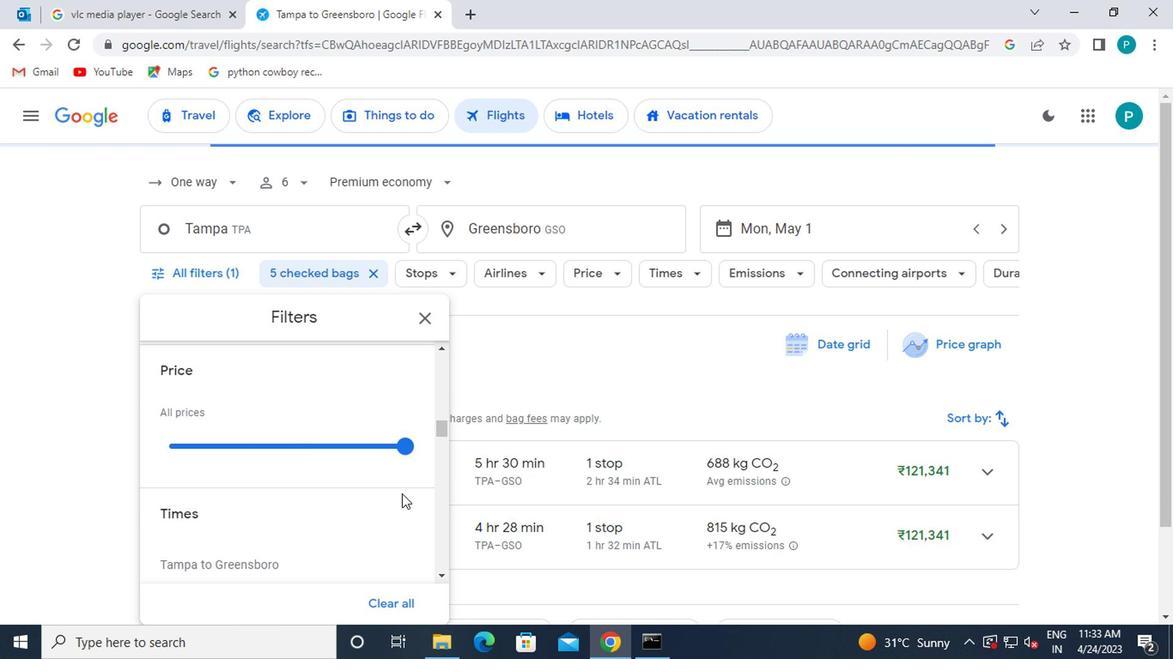 
Action: Mouse scrolled (347, 508) with delta (0, 0)
Screenshot: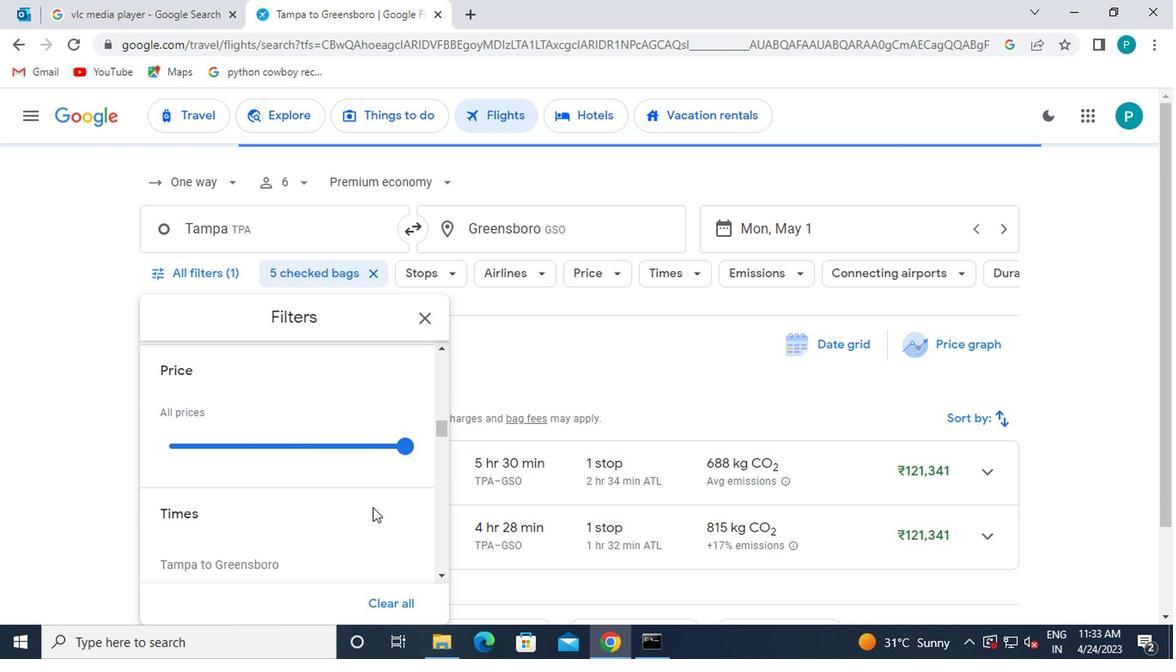 
Action: Mouse scrolled (347, 508) with delta (0, 0)
Screenshot: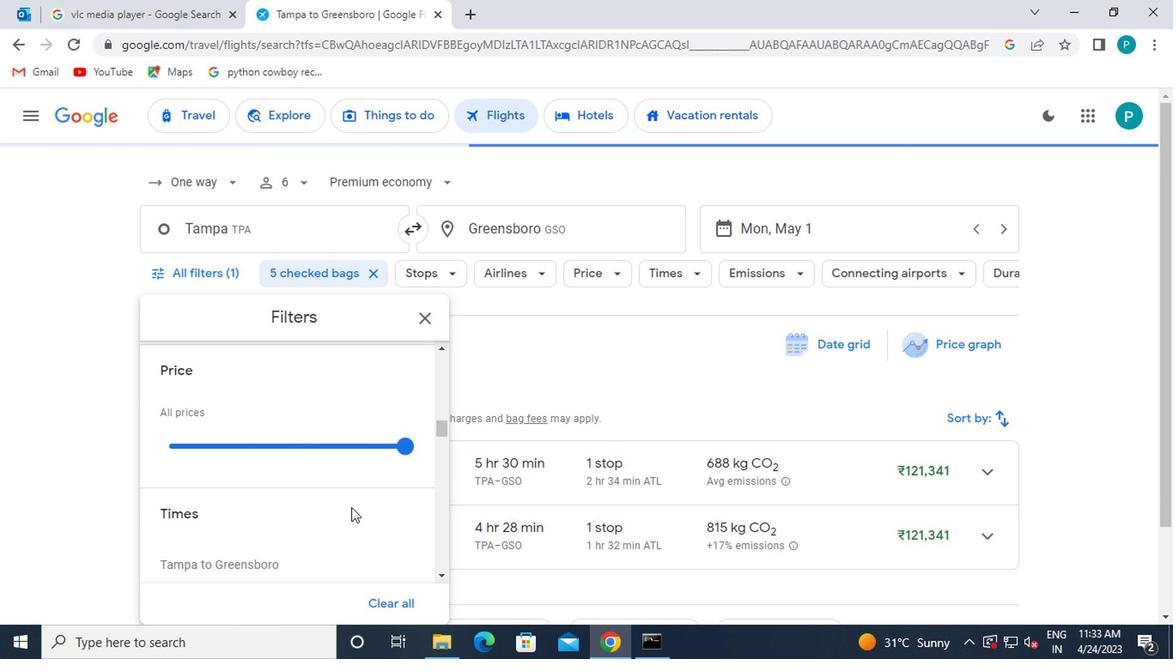 
Action: Mouse moved to (210, 466)
Screenshot: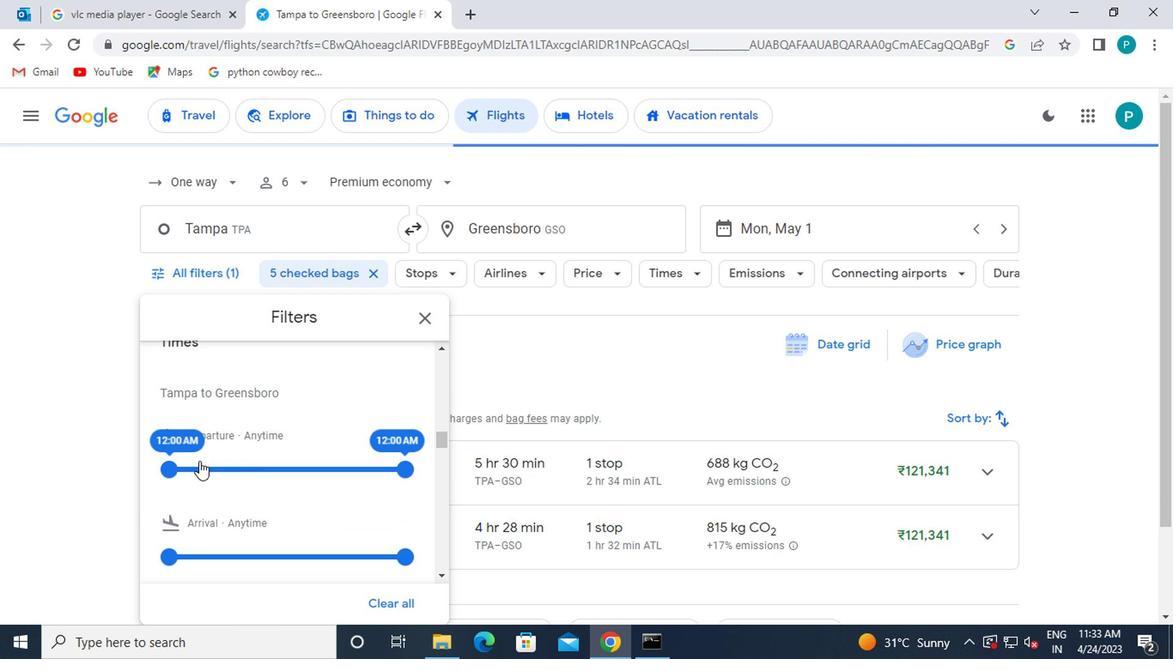 
Action: Mouse scrolled (210, 466) with delta (0, 0)
Screenshot: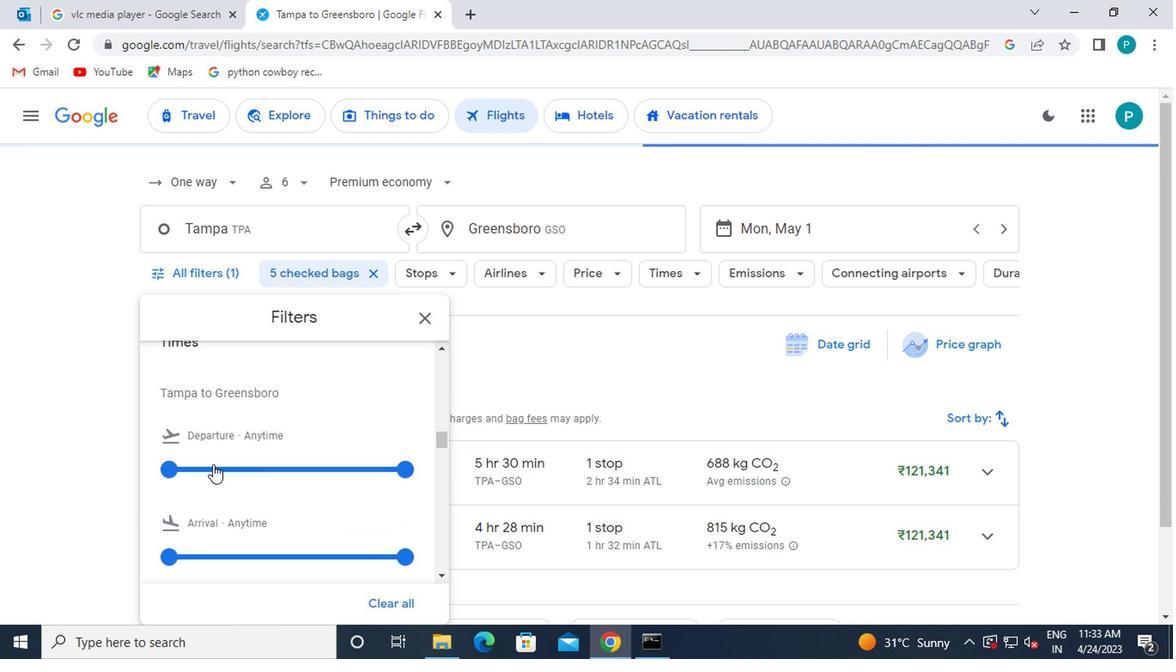 
Action: Mouse scrolled (210, 465) with delta (0, 0)
Screenshot: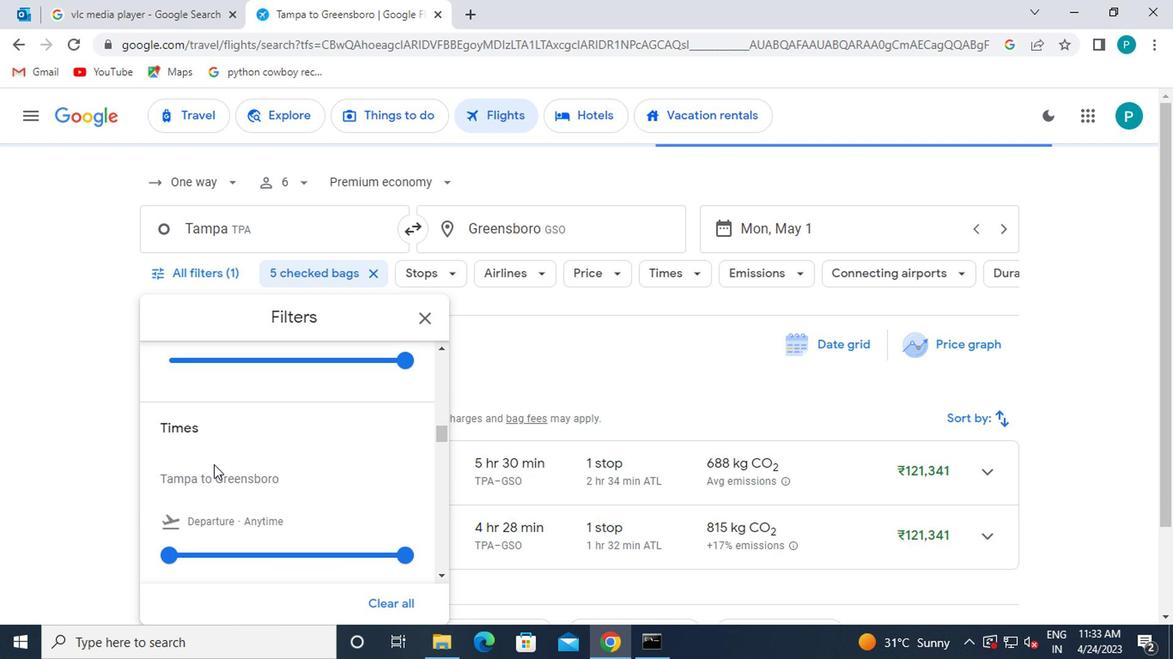 
Action: Mouse moved to (163, 463)
Screenshot: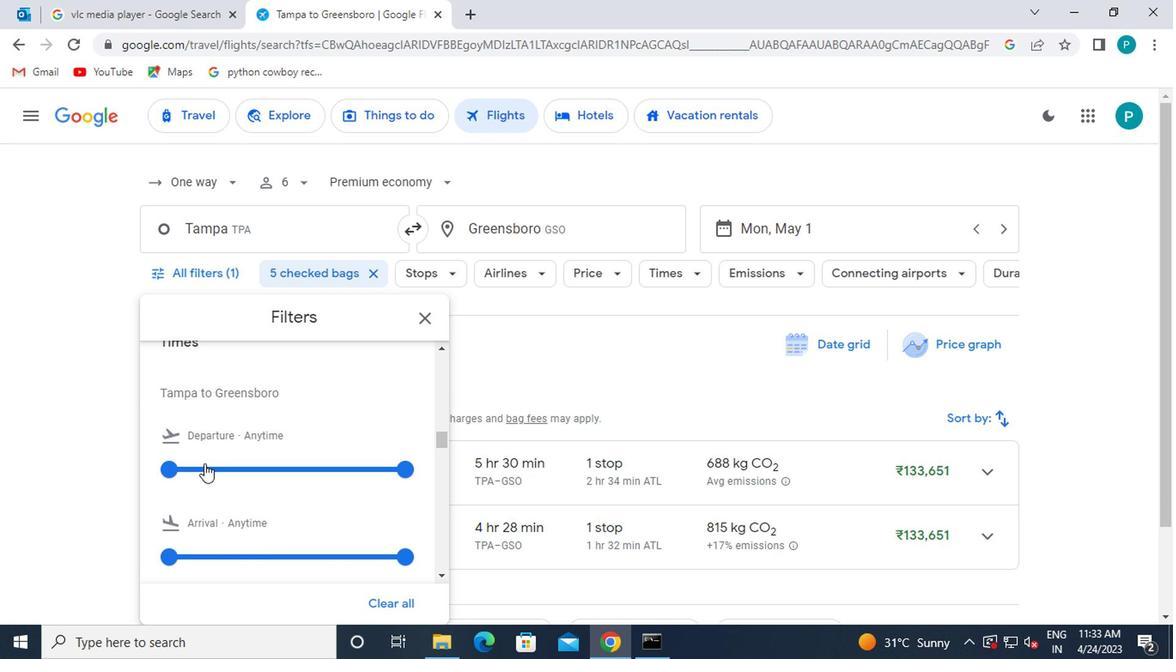 
Action: Mouse pressed left at (163, 463)
Screenshot: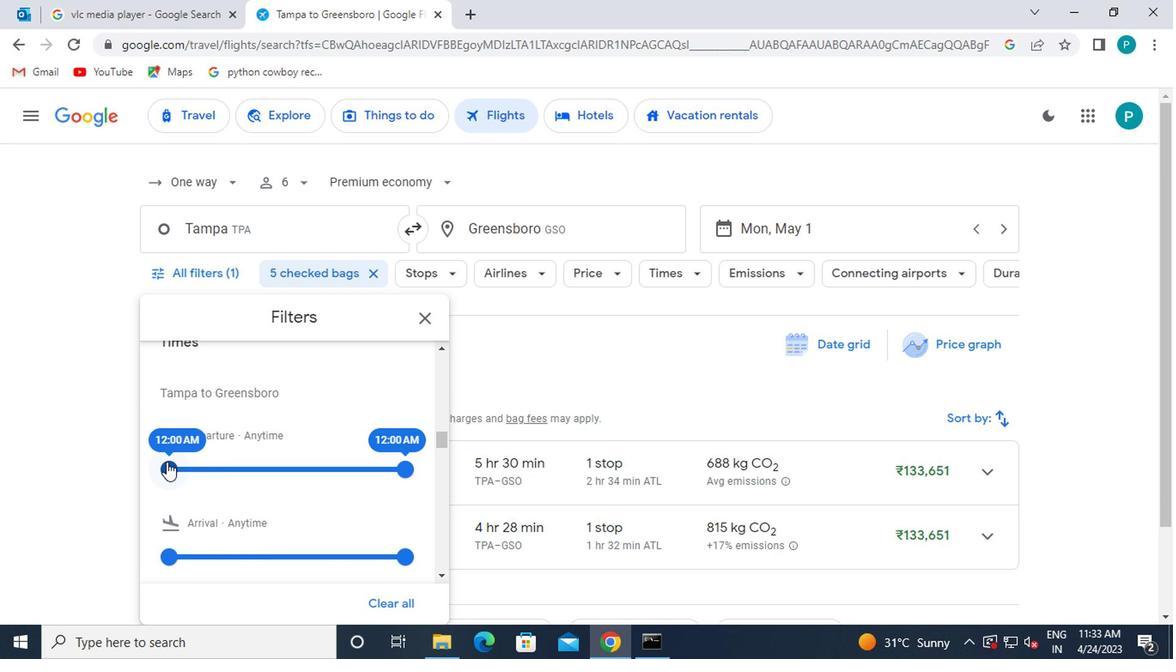 
Action: Mouse moved to (416, 466)
Screenshot: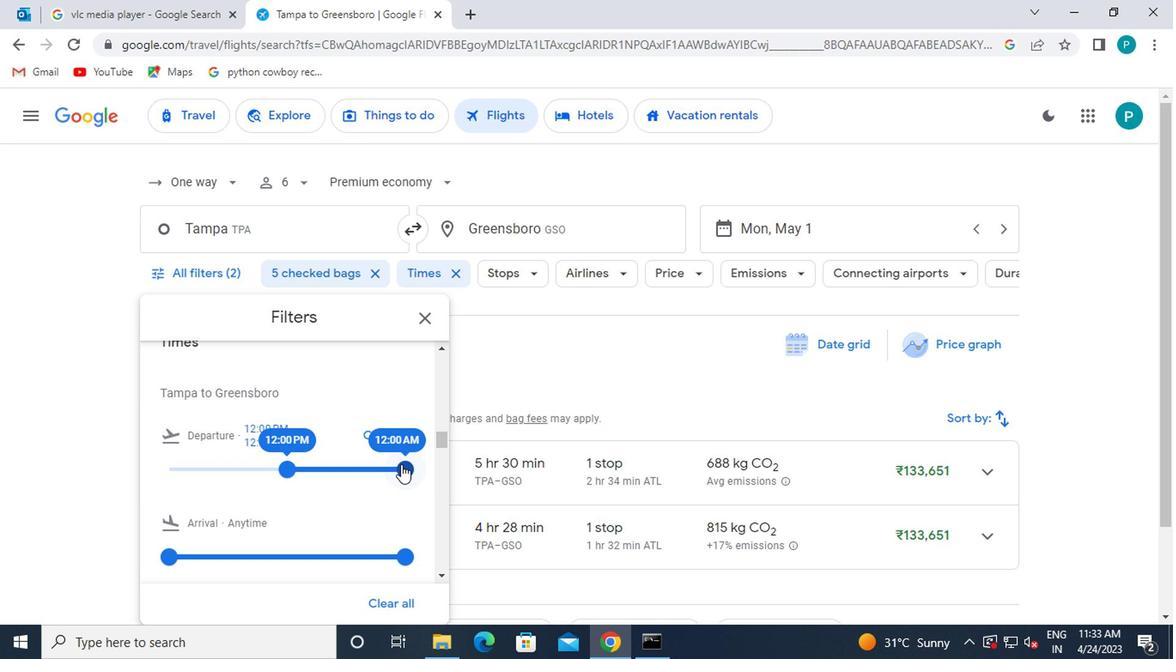 
Action: Mouse pressed left at (416, 466)
Screenshot: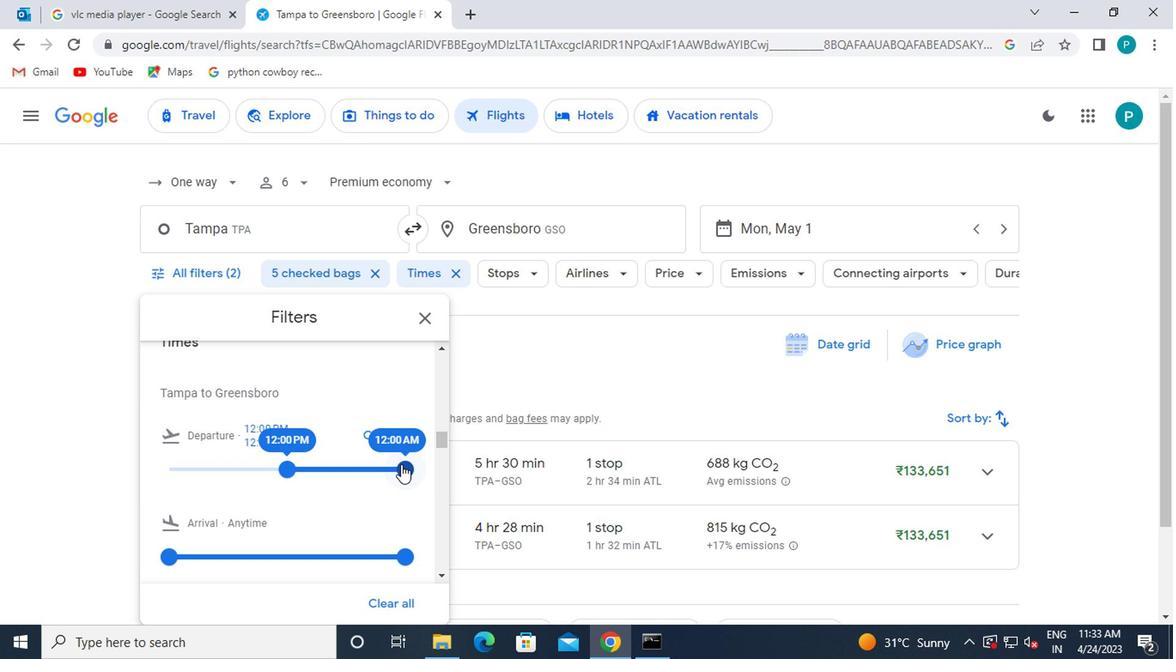 
Action: Mouse moved to (298, 485)
Screenshot: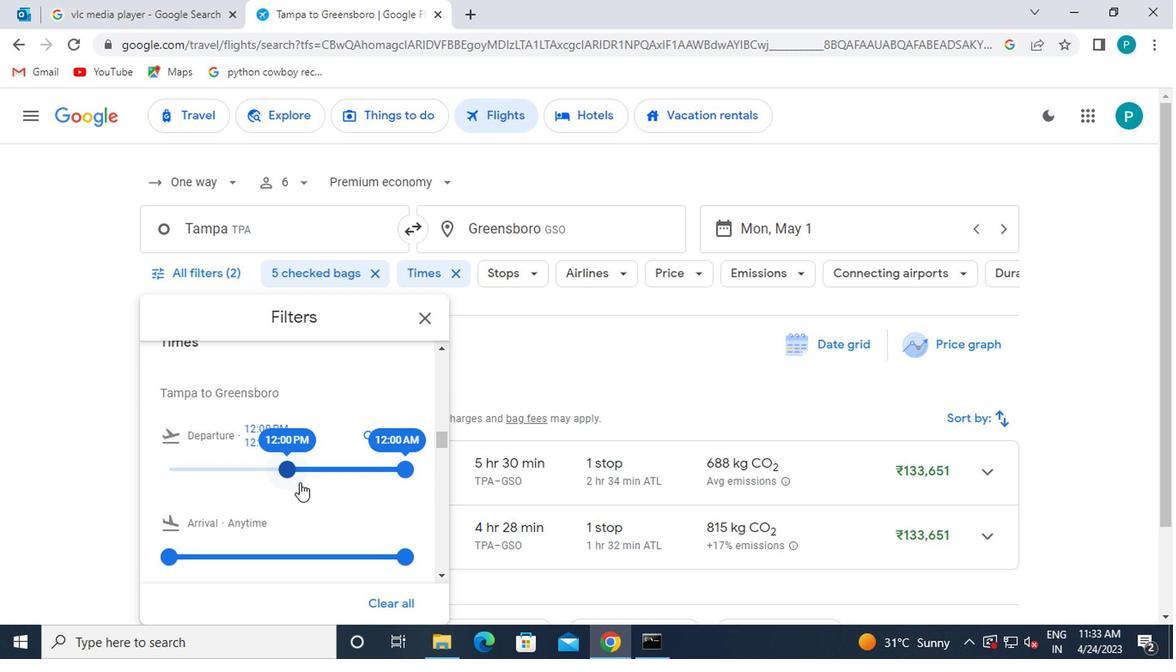 
Action: Mouse scrolled (298, 484) with delta (0, 0)
Screenshot: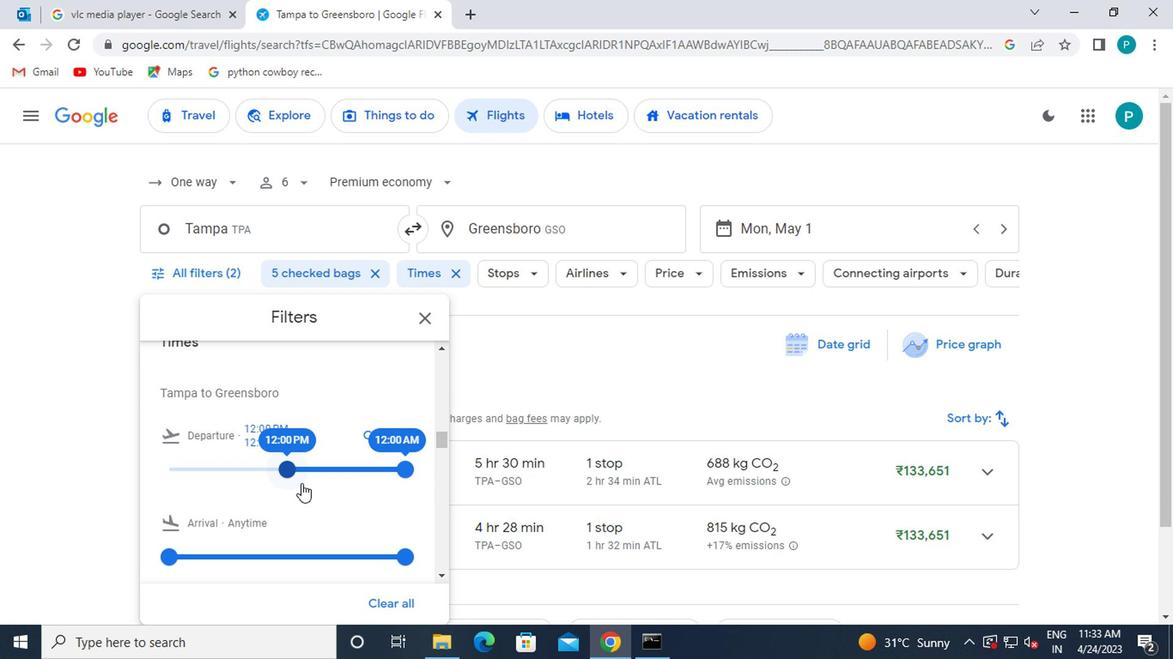
Action: Mouse scrolled (298, 484) with delta (0, 0)
Screenshot: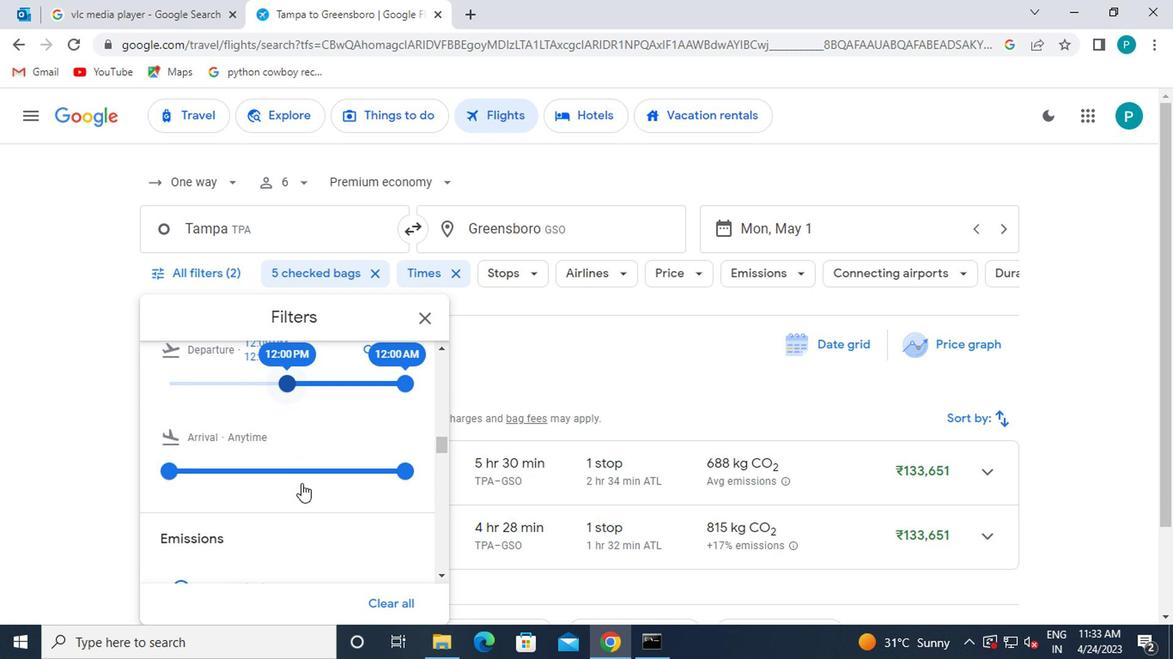 
Action: Mouse scrolled (298, 484) with delta (0, 0)
Screenshot: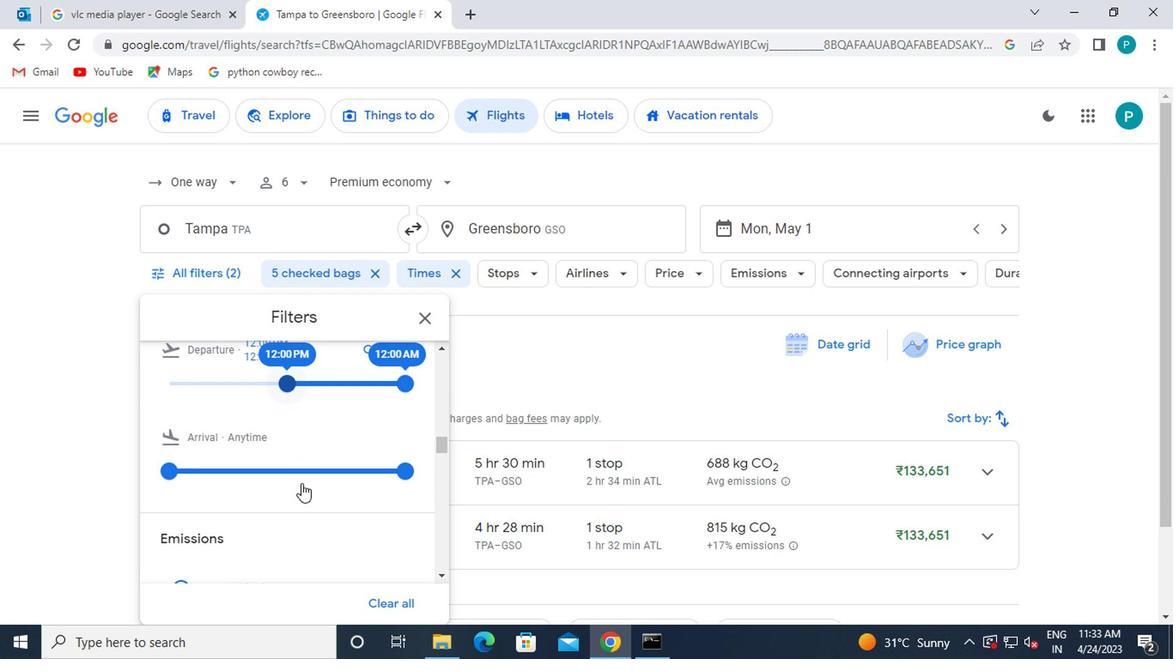 
Action: Mouse scrolled (298, 484) with delta (0, 0)
Screenshot: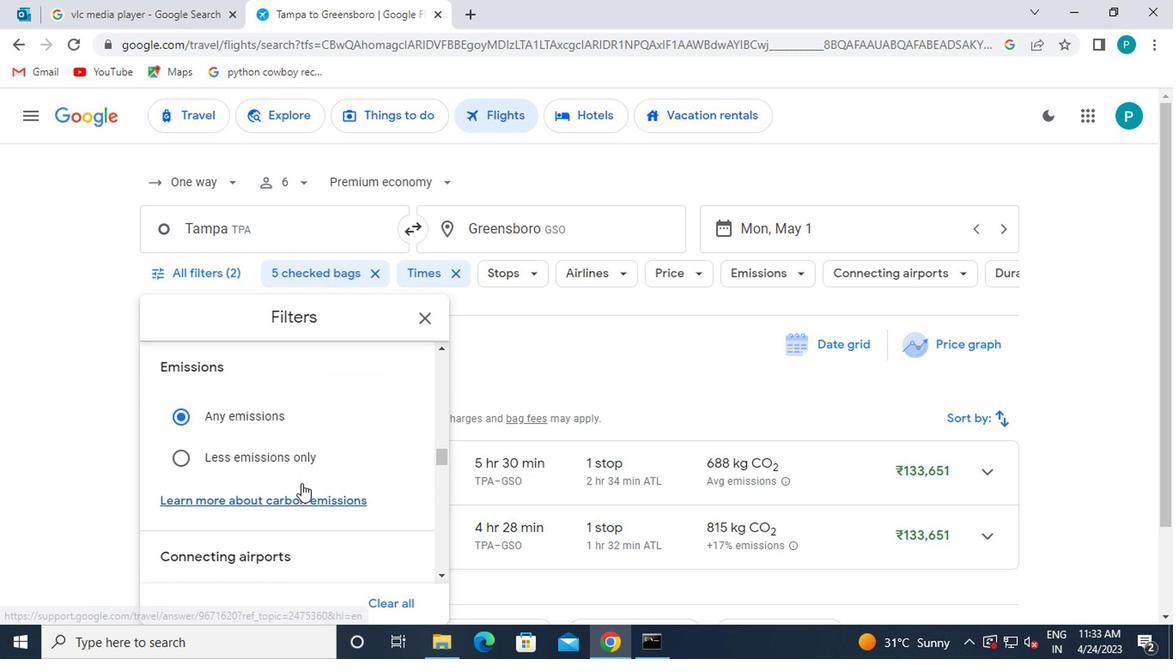 
Action: Mouse scrolled (298, 484) with delta (0, 0)
Screenshot: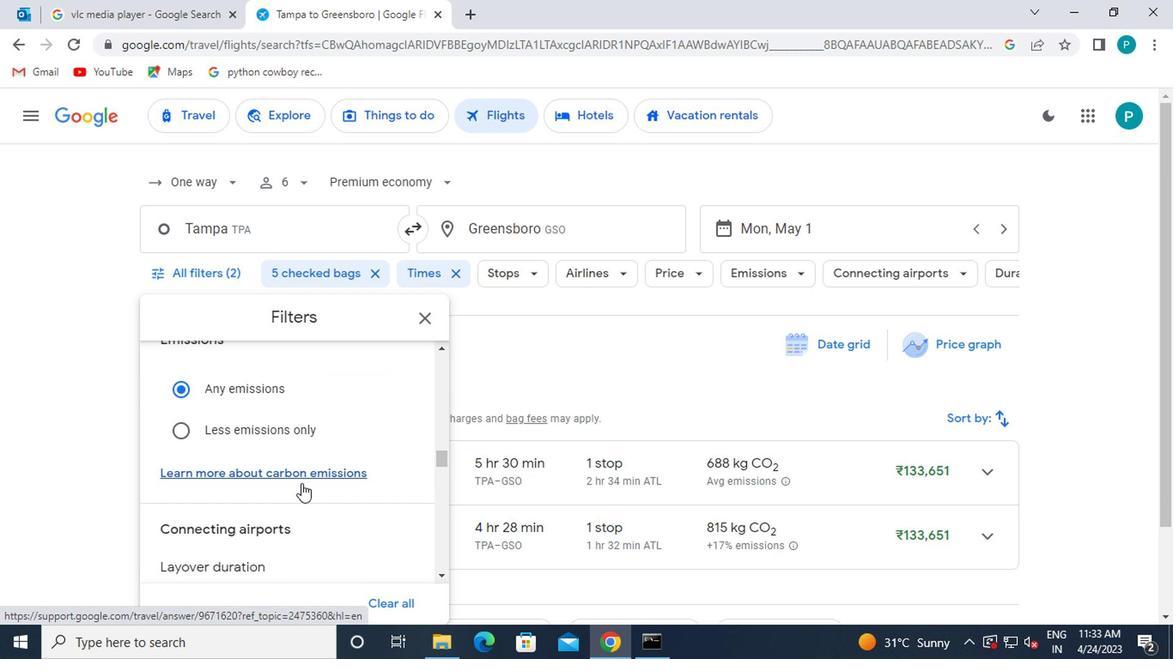 
Action: Mouse scrolled (298, 484) with delta (0, 0)
Screenshot: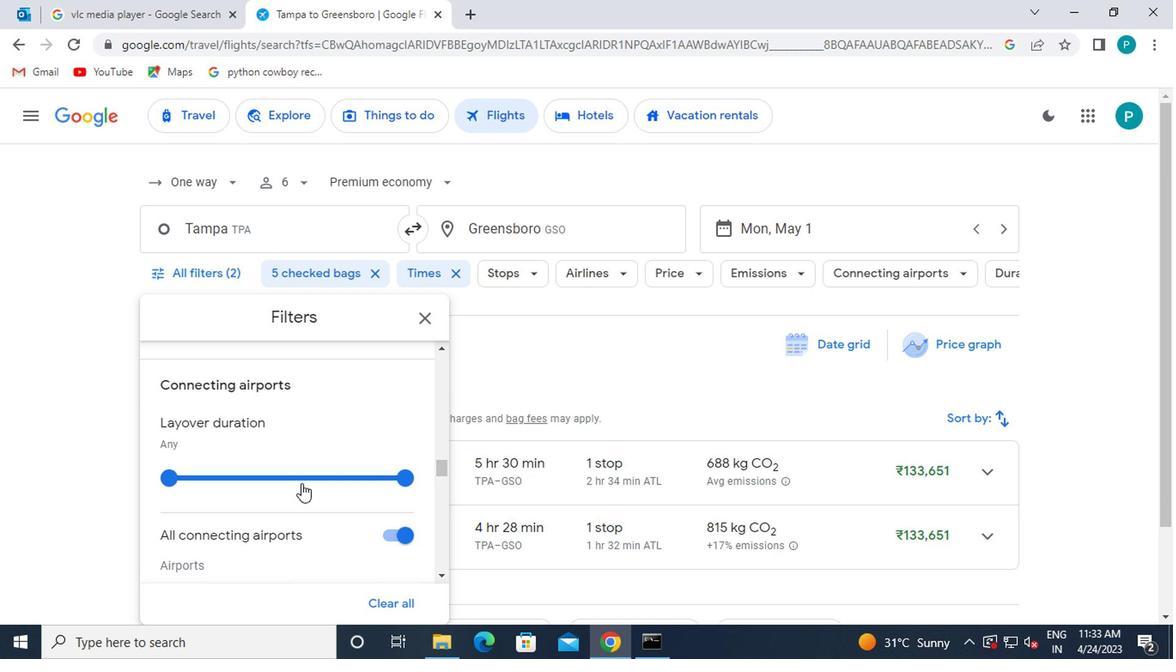 
Action: Mouse scrolled (298, 484) with delta (0, 0)
Screenshot: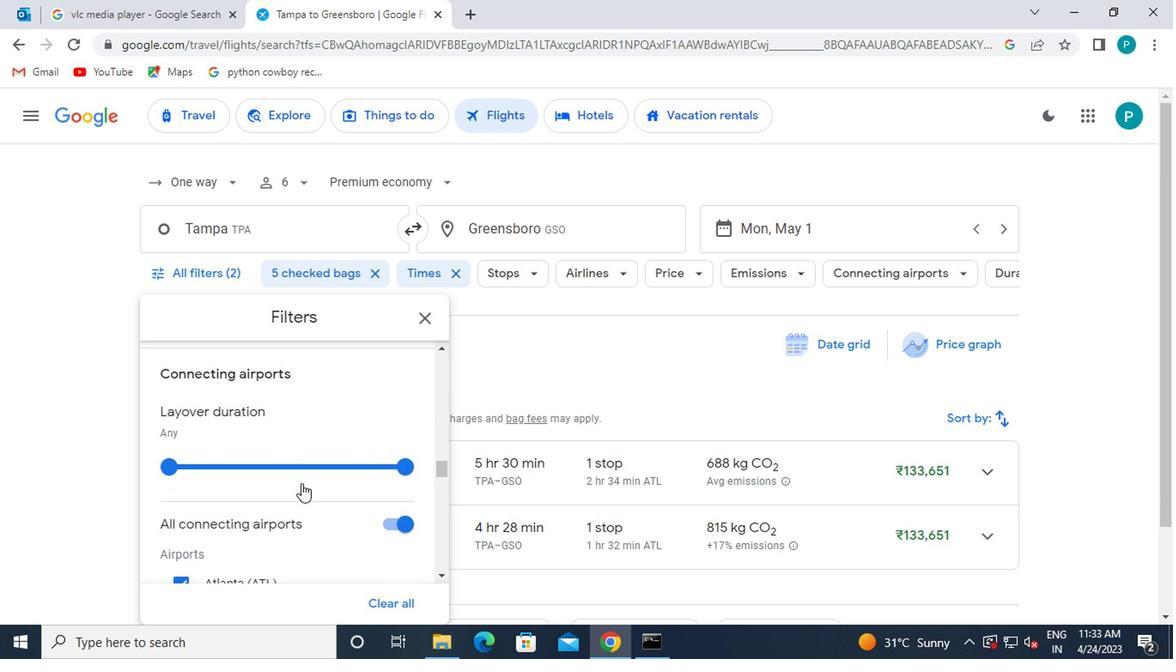 
Action: Mouse scrolled (298, 484) with delta (0, 0)
Screenshot: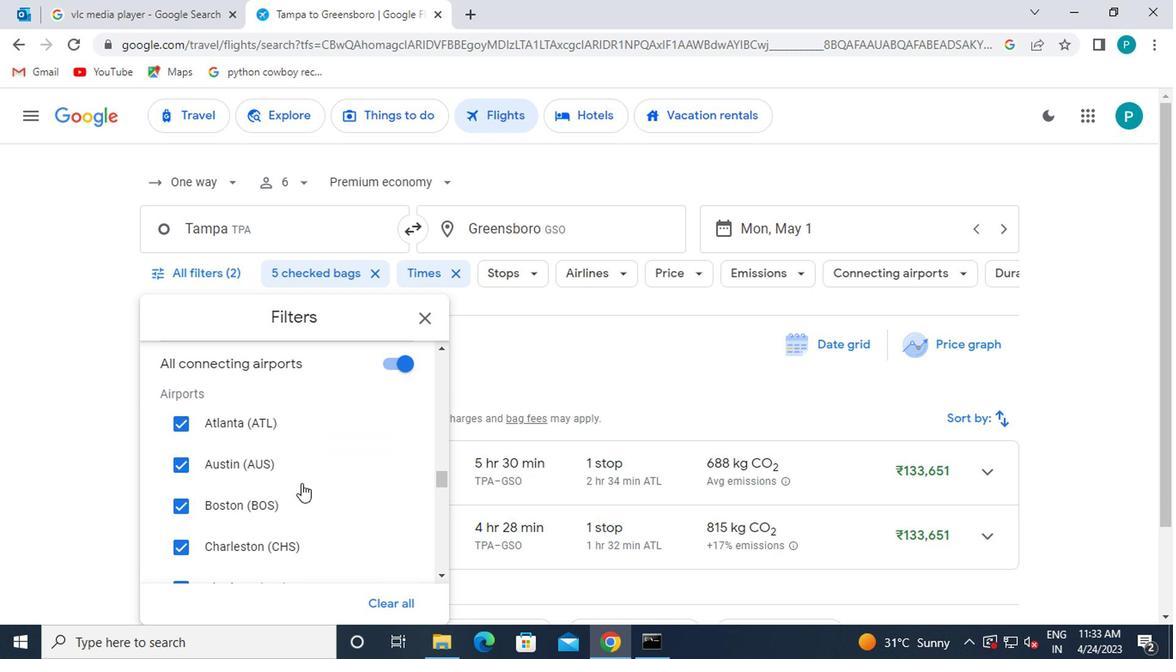 
Action: Mouse scrolled (298, 484) with delta (0, 0)
Screenshot: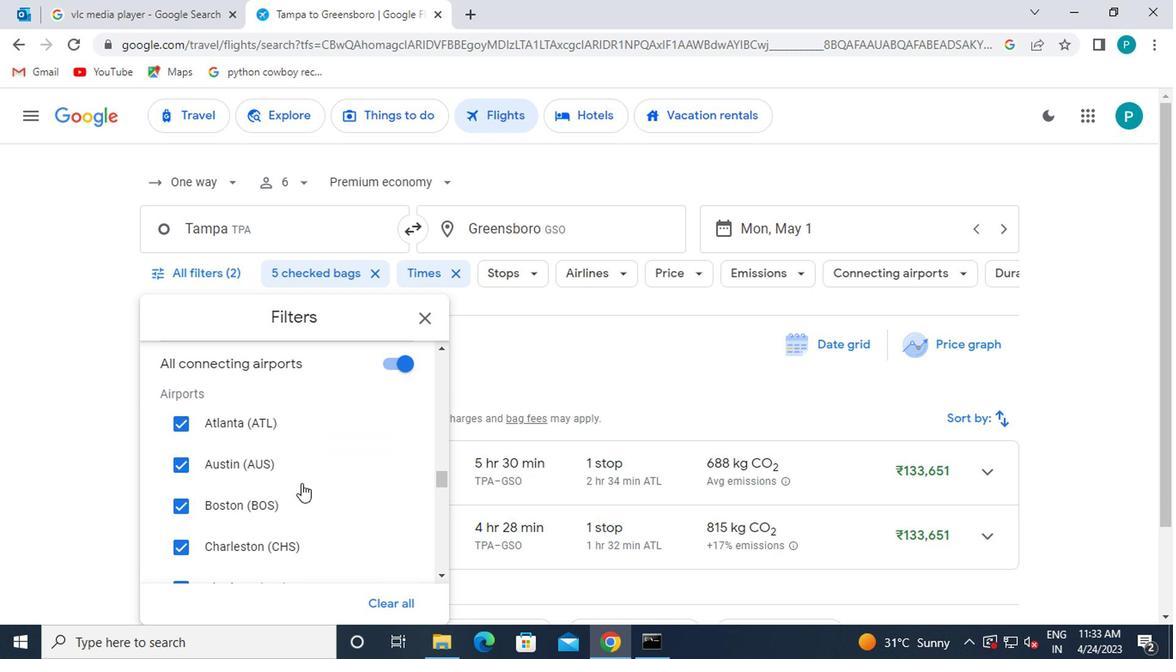 
Action: Mouse scrolled (298, 484) with delta (0, 0)
Screenshot: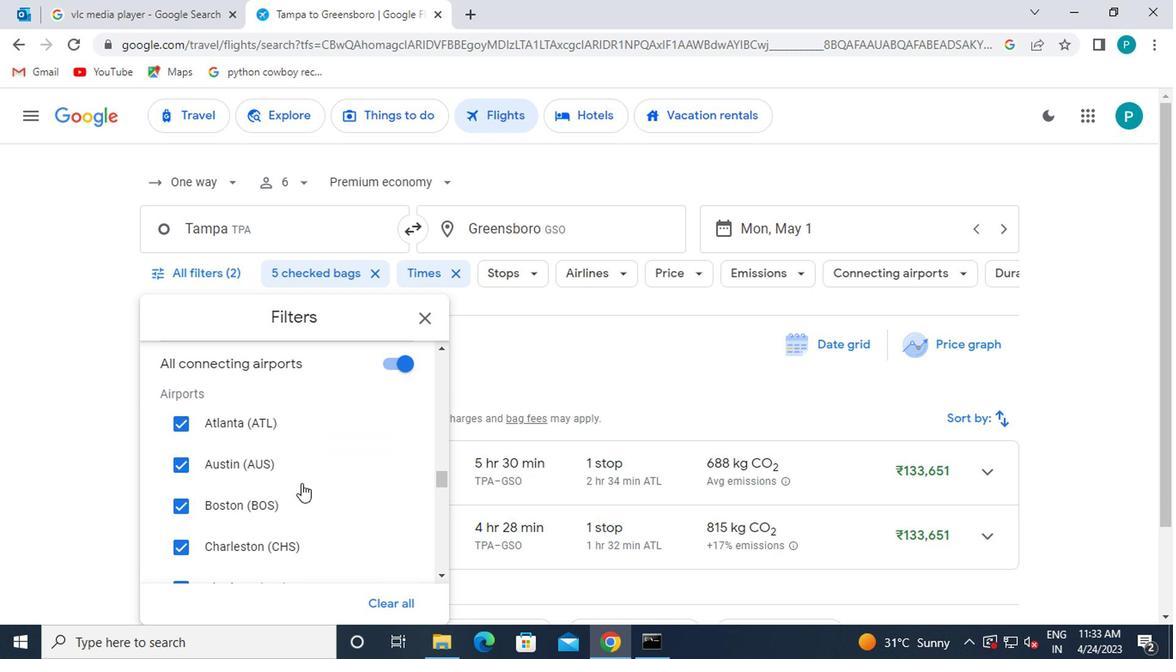 
Action: Mouse moved to (353, 571)
Screenshot: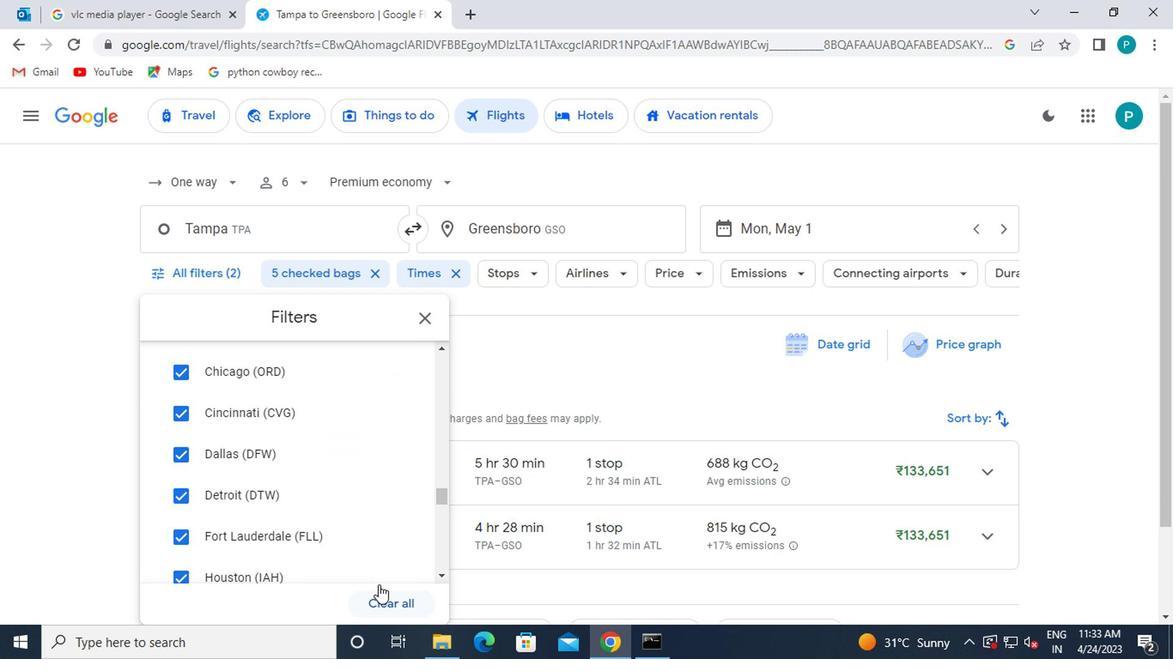 
Action: Mouse scrolled (353, 571) with delta (0, 0)
Screenshot: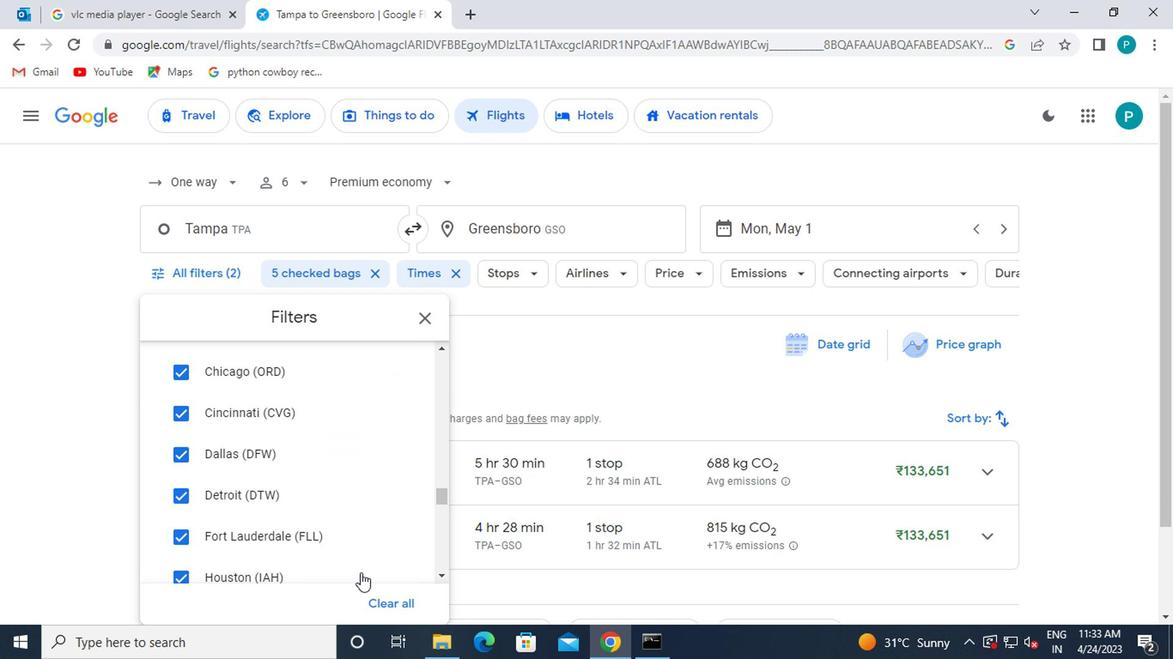 
Action: Mouse scrolled (353, 571) with delta (0, 0)
Screenshot: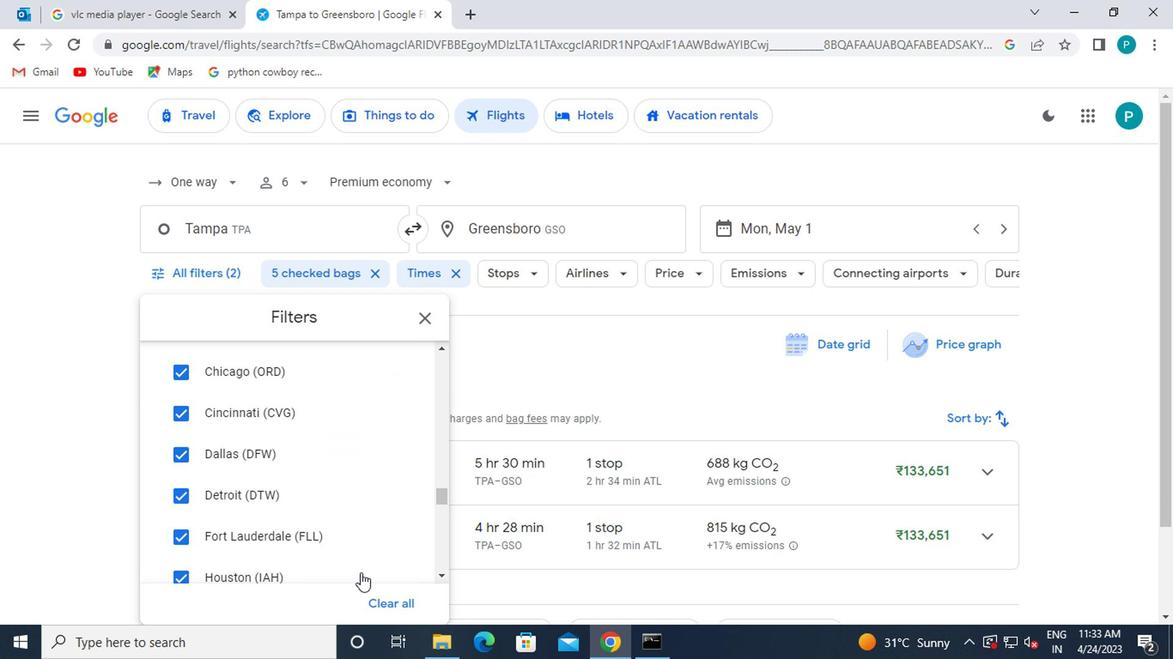 
Action: Mouse scrolled (353, 571) with delta (0, 0)
Screenshot: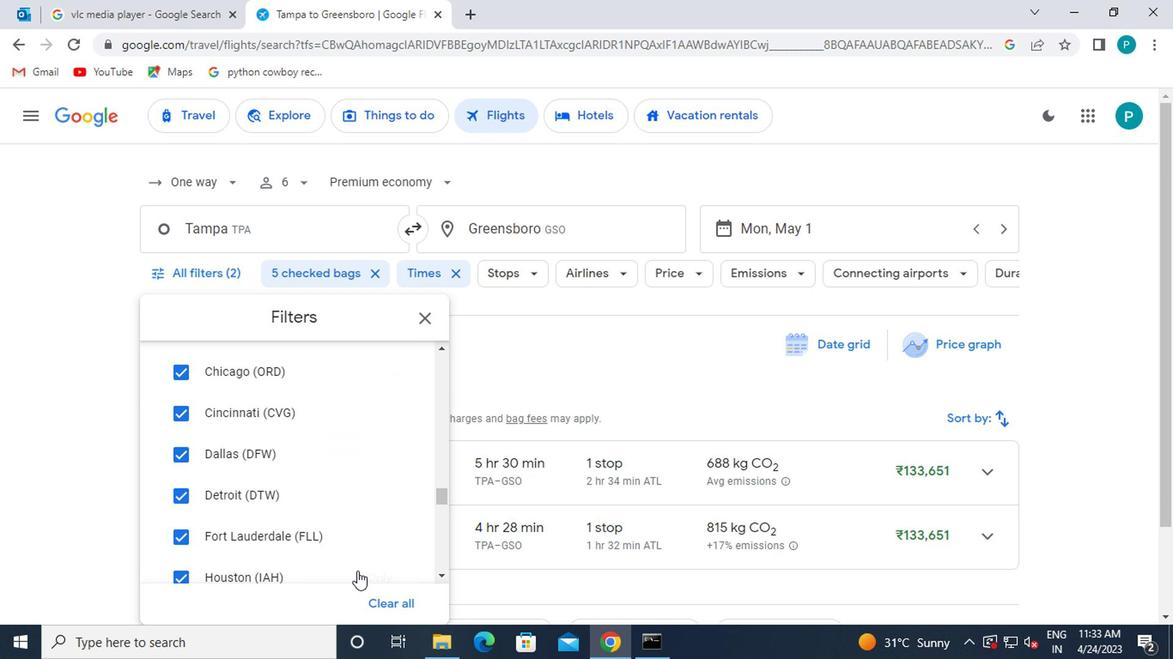 
Action: Mouse scrolled (353, 571) with delta (0, 0)
Screenshot: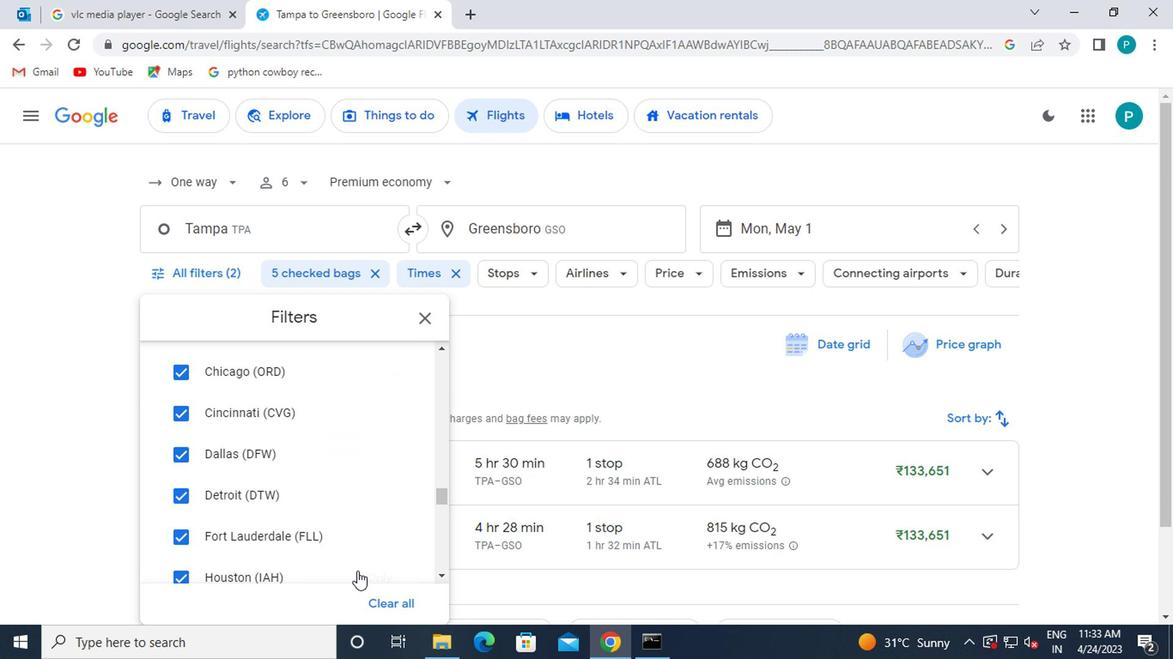 
Action: Mouse scrolled (353, 571) with delta (0, 0)
Screenshot: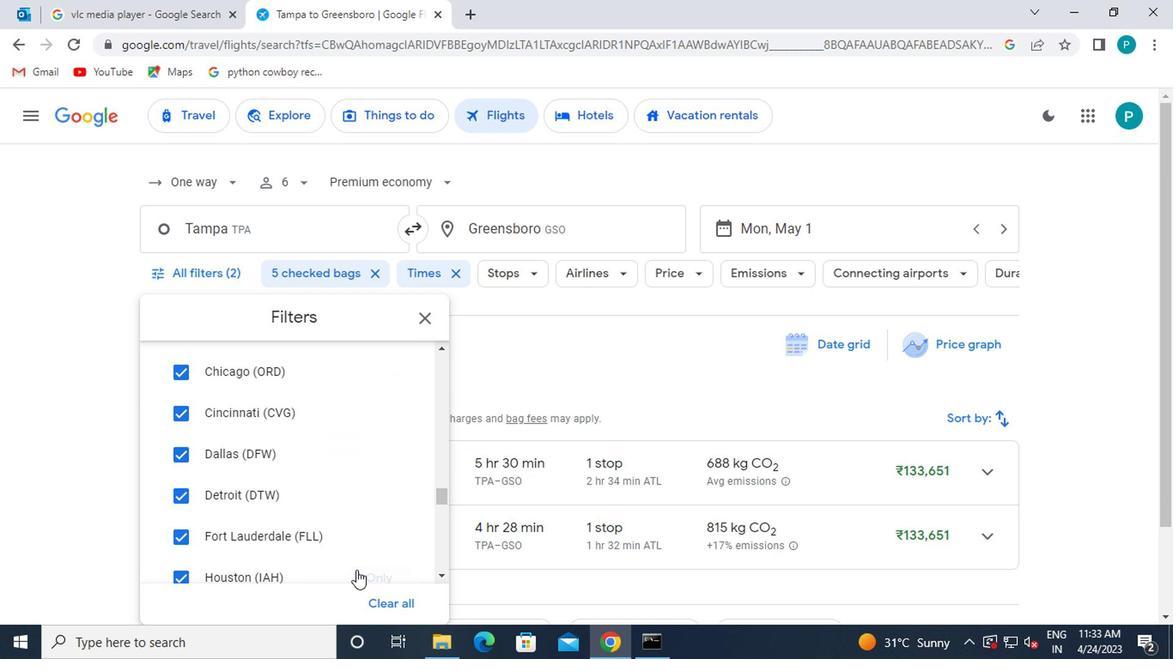 
Action: Mouse scrolled (353, 571) with delta (0, 0)
Screenshot: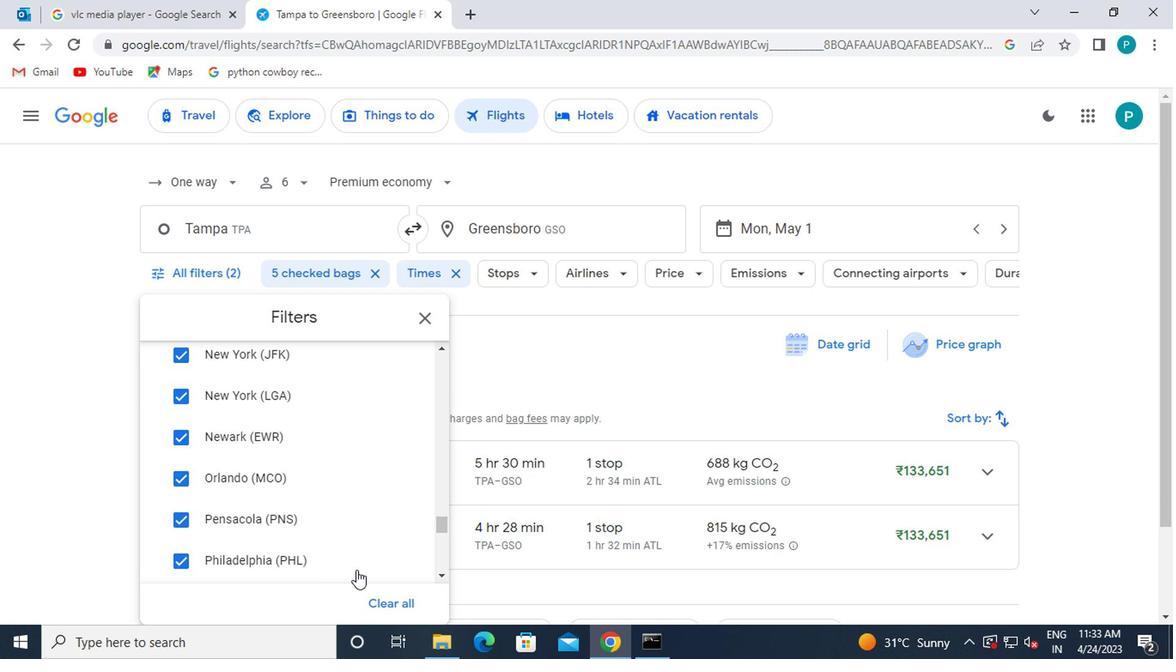 
Action: Mouse scrolled (353, 571) with delta (0, 0)
Screenshot: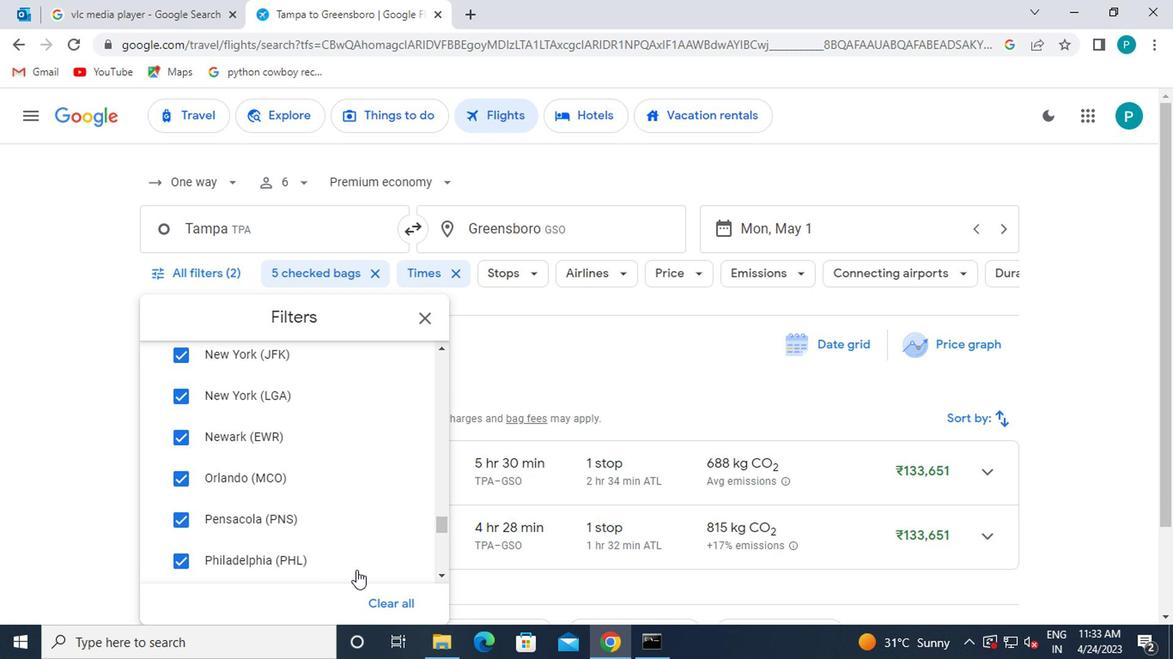 
Action: Mouse scrolled (353, 571) with delta (0, 0)
Screenshot: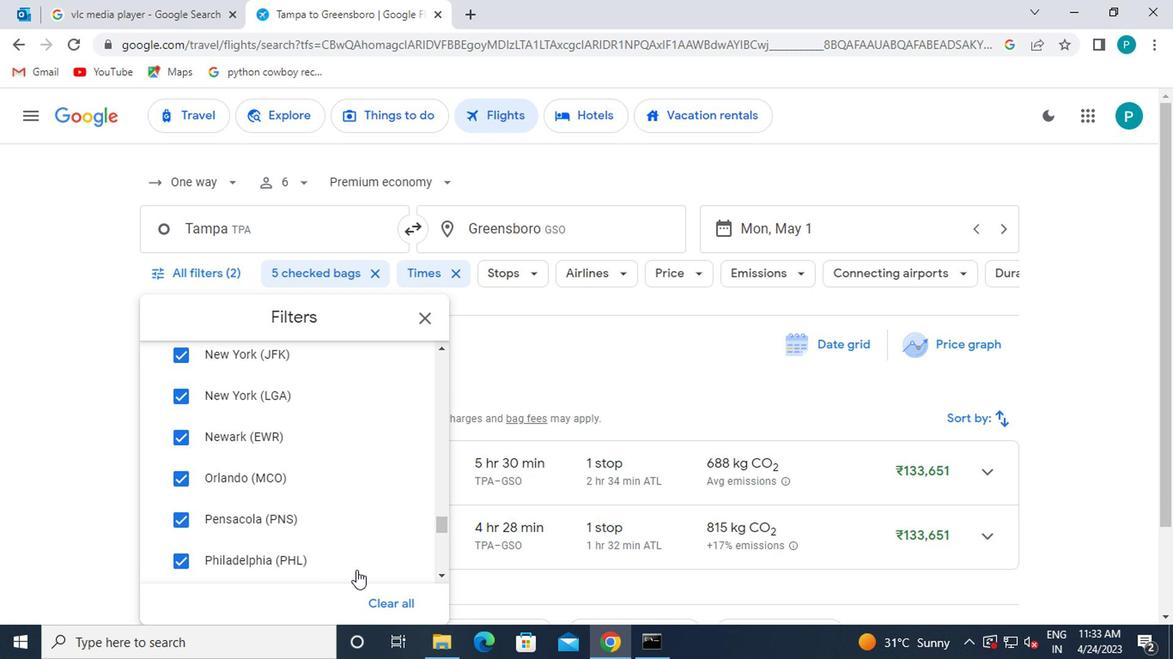 
Action: Mouse scrolled (353, 571) with delta (0, 0)
Screenshot: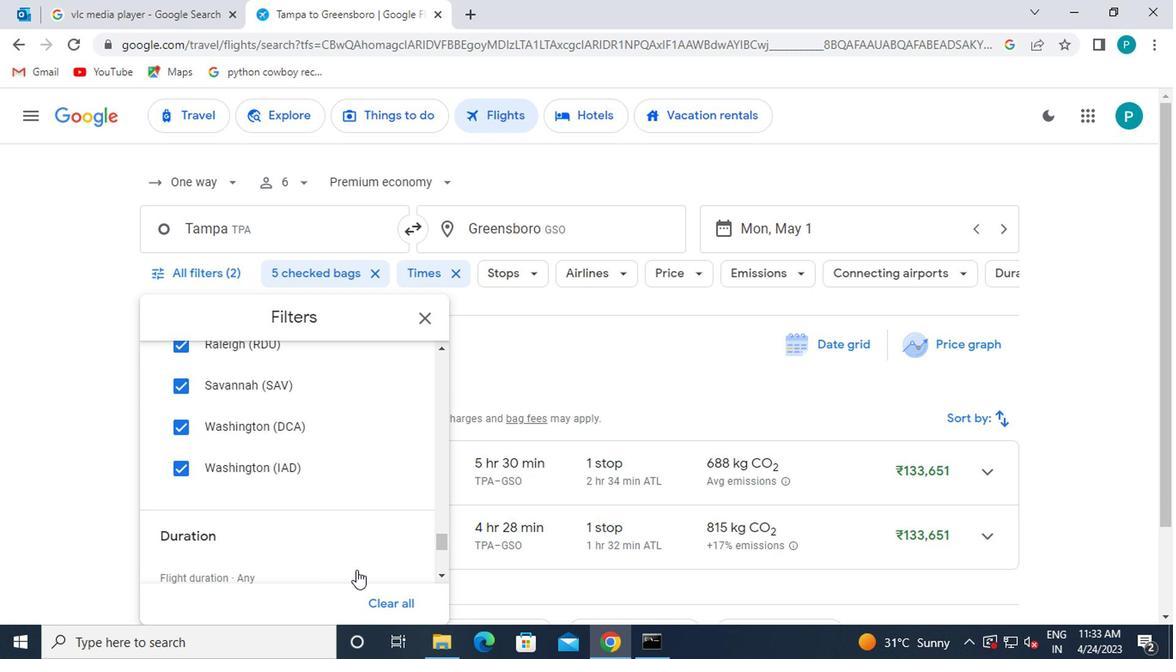 
Action: Mouse scrolled (353, 571) with delta (0, 0)
Screenshot: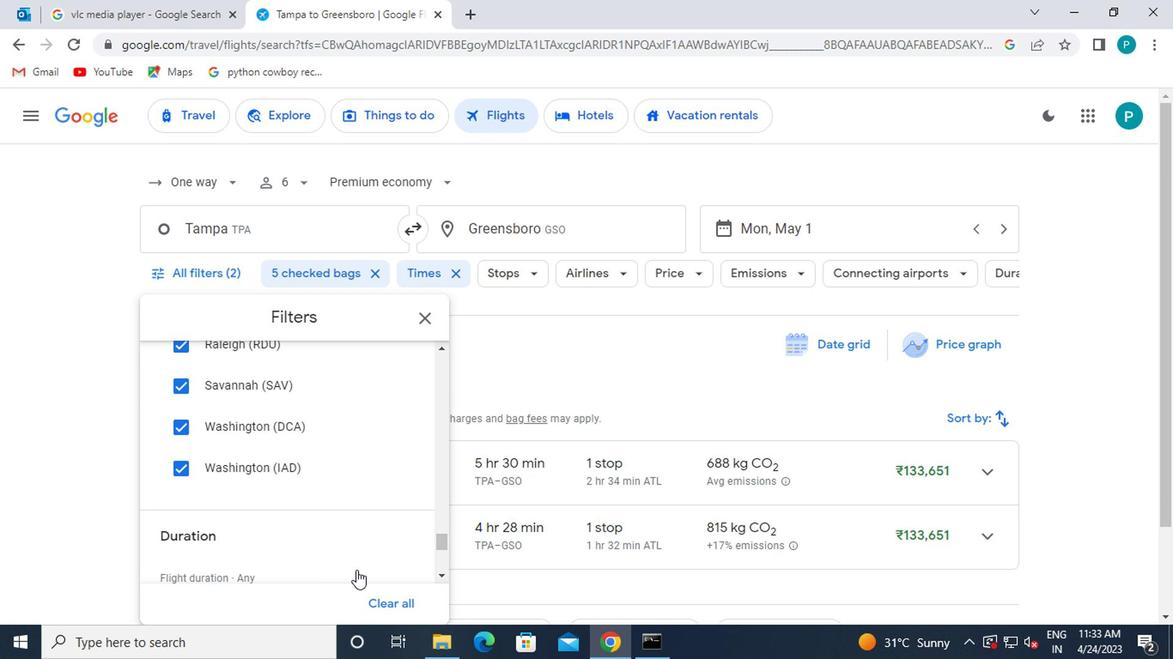 
Action: Mouse moved to (424, 322)
Screenshot: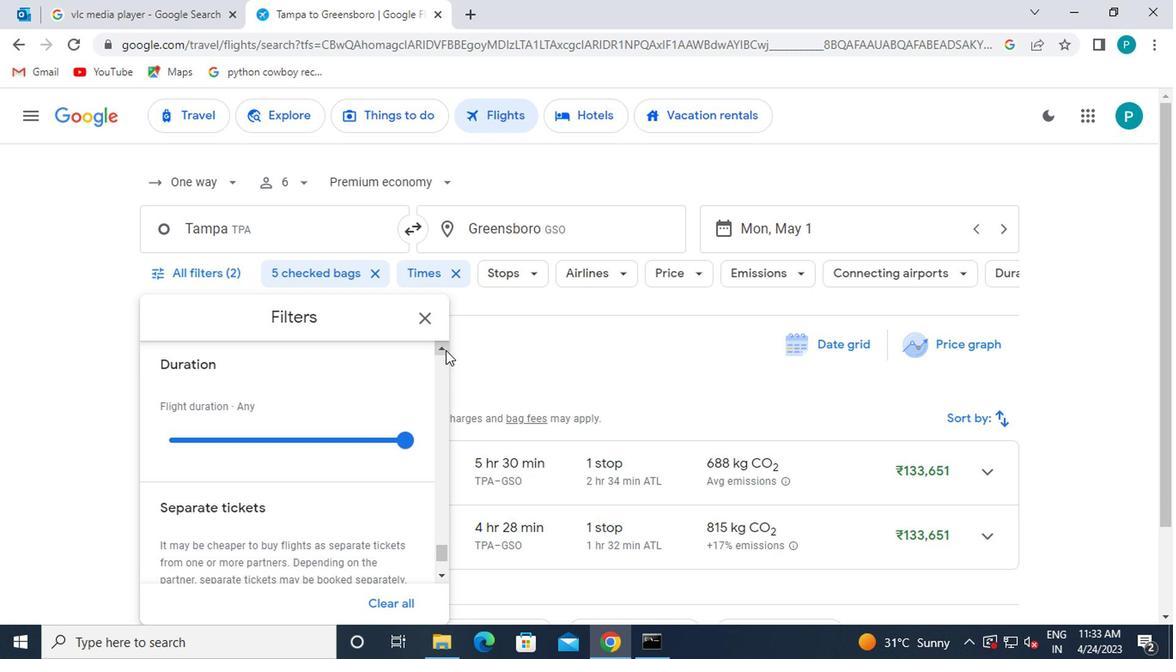 
Action: Mouse pressed left at (424, 322)
Screenshot: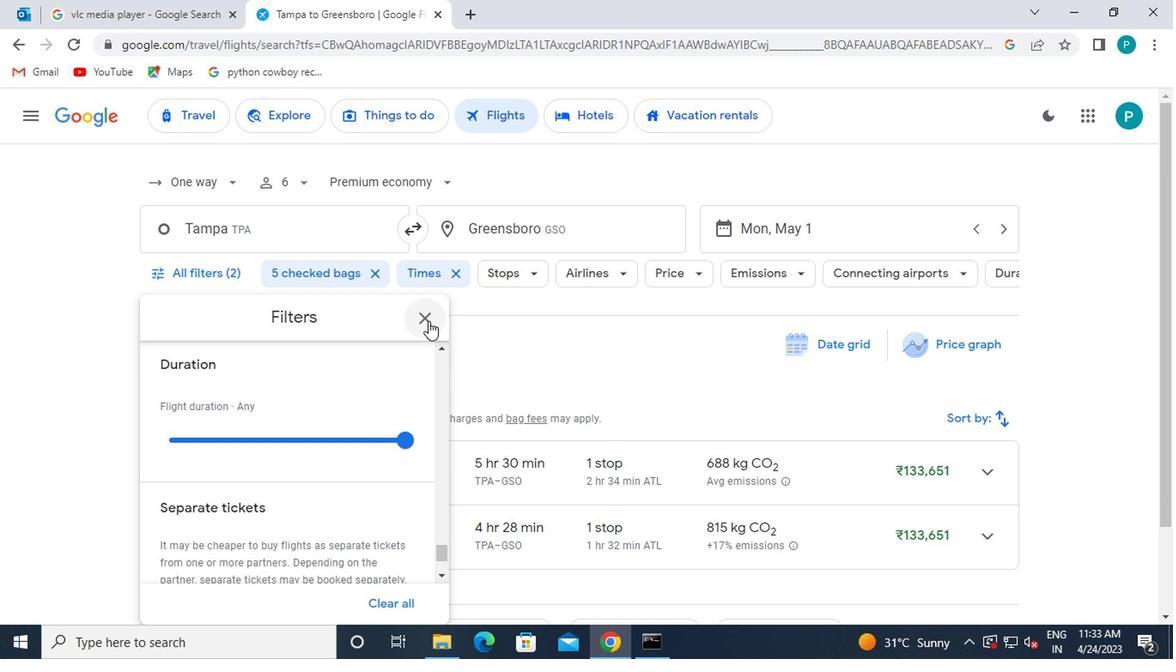 
Action: Mouse moved to (409, 350)
Screenshot: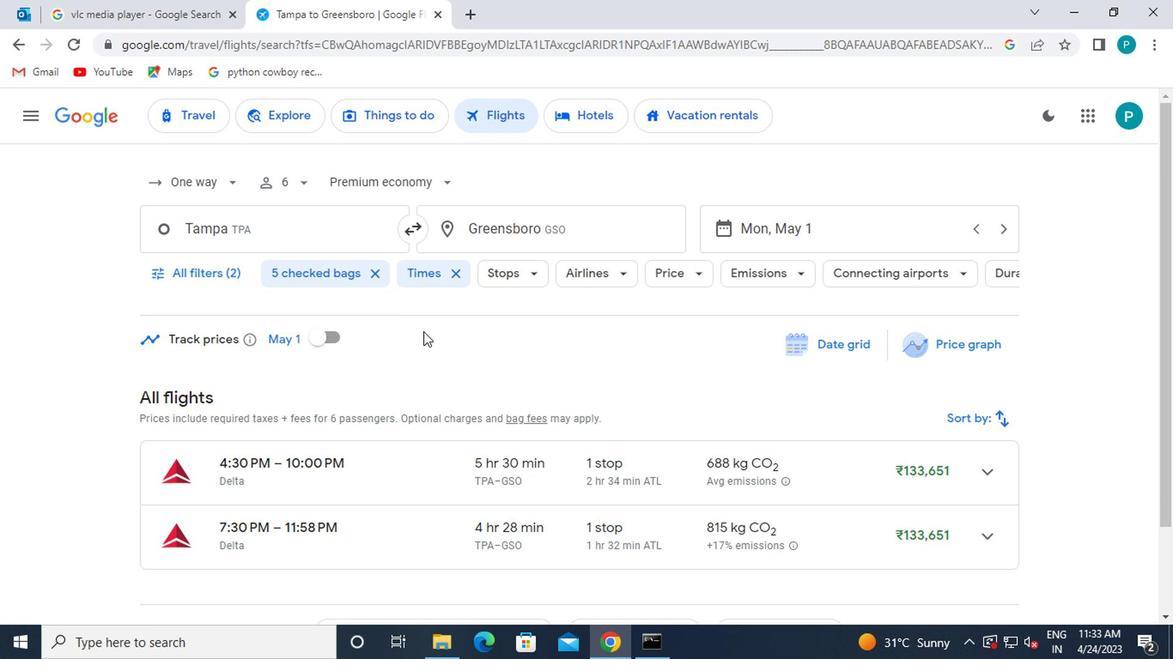
Action: Mouse scrolled (409, 350) with delta (0, 0)
Screenshot: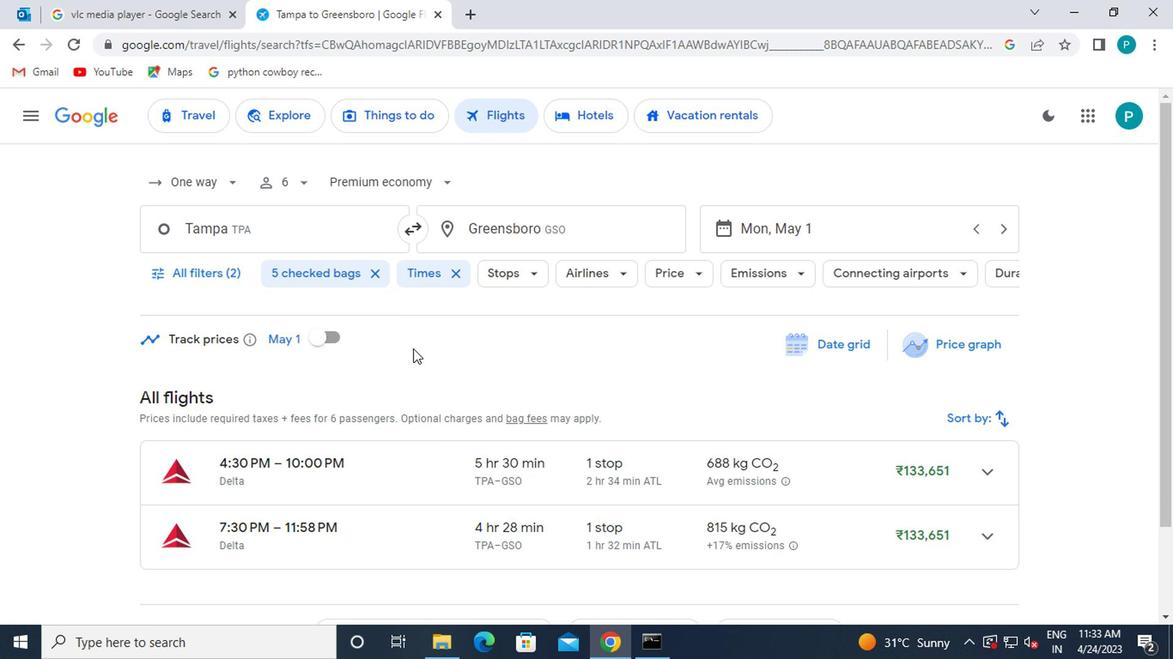 
